 Task: Compose an email with the signature Henry Lee with the subject Confirmation of a payment and the message Could you please provide the required information at the earliest to avoid any further delays? from softage.8@softage.net to softage.9@softage.net Select the numbered list and change the font typography to strikethroughSelect the numbered list and remove the font typography strikethrough Send the email. Finally, move the email from Sent Items to the label Nutrition
Action: Mouse moved to (1076, 64)
Screenshot: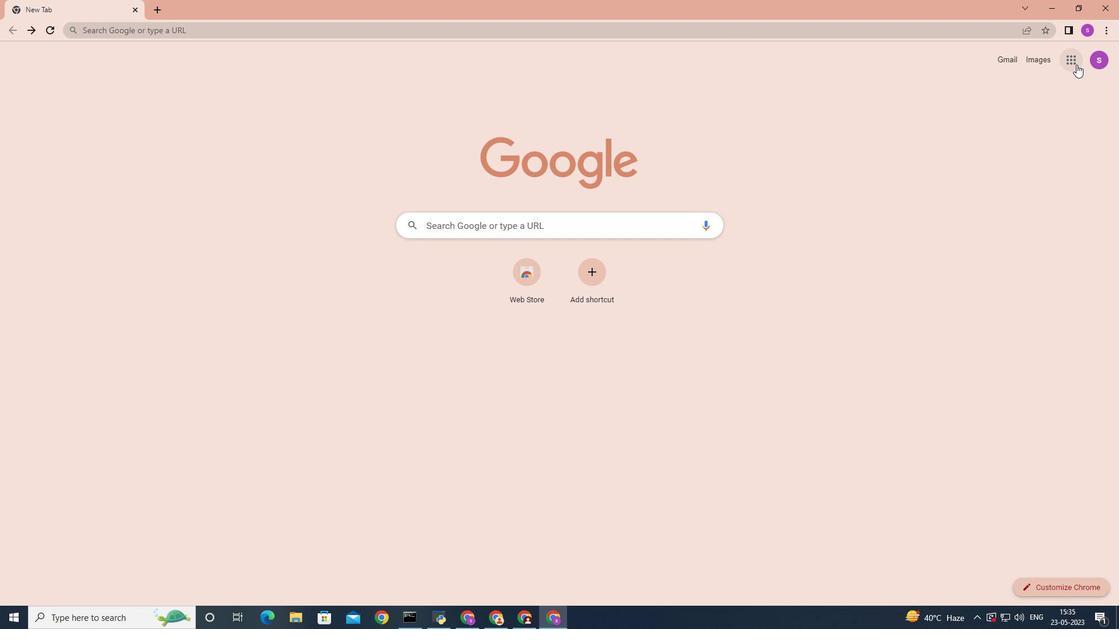 
Action: Mouse pressed left at (1076, 64)
Screenshot: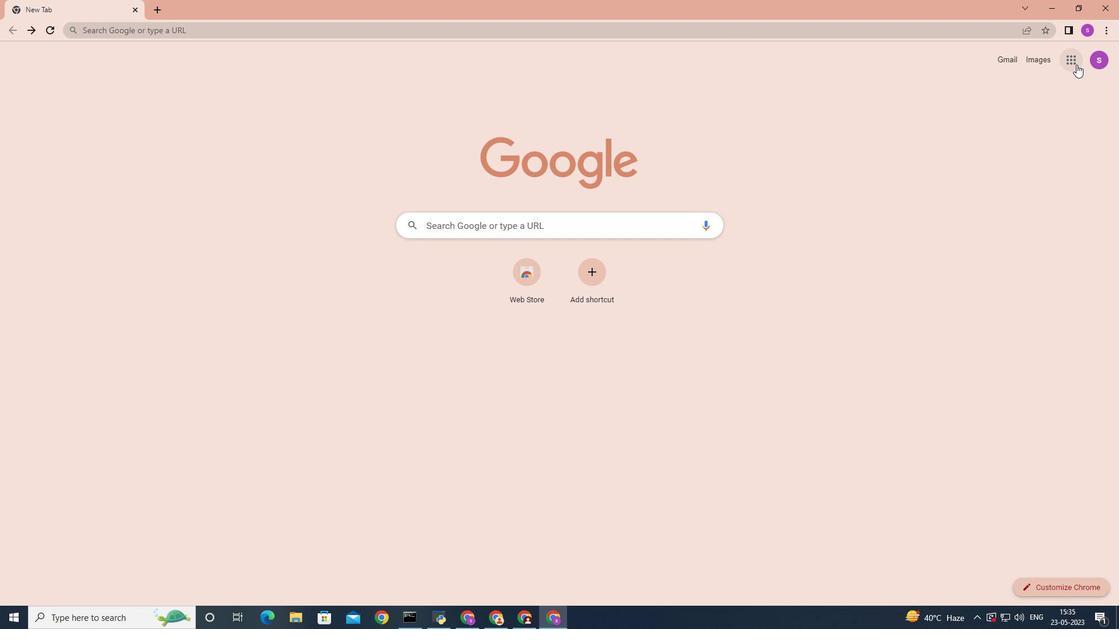 
Action: Mouse moved to (1032, 103)
Screenshot: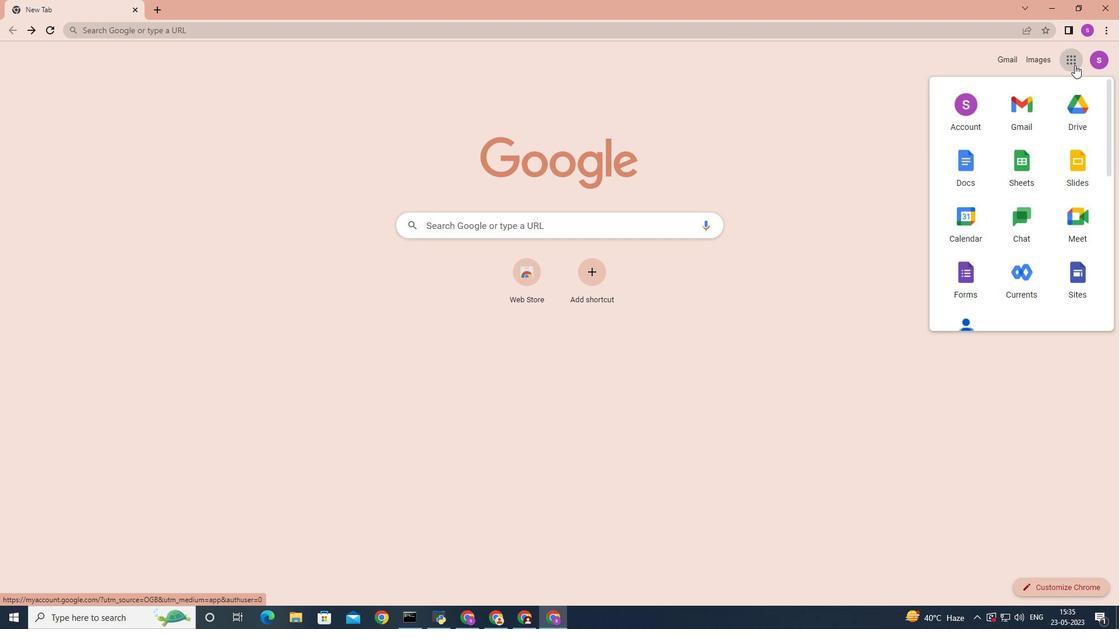 
Action: Mouse pressed left at (1032, 103)
Screenshot: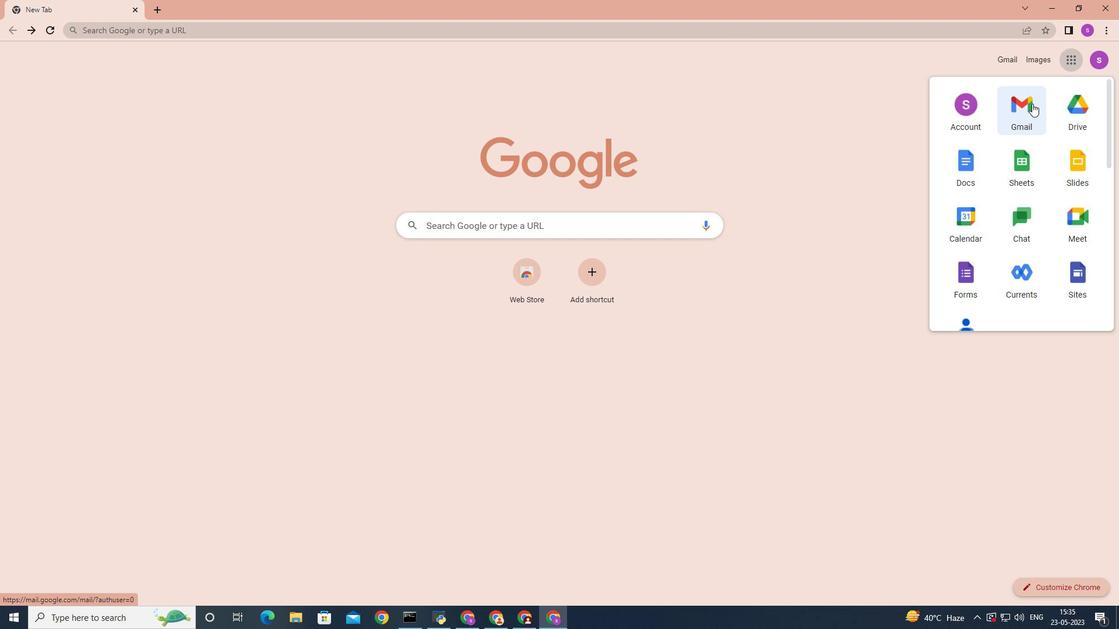 
Action: Mouse moved to (988, 62)
Screenshot: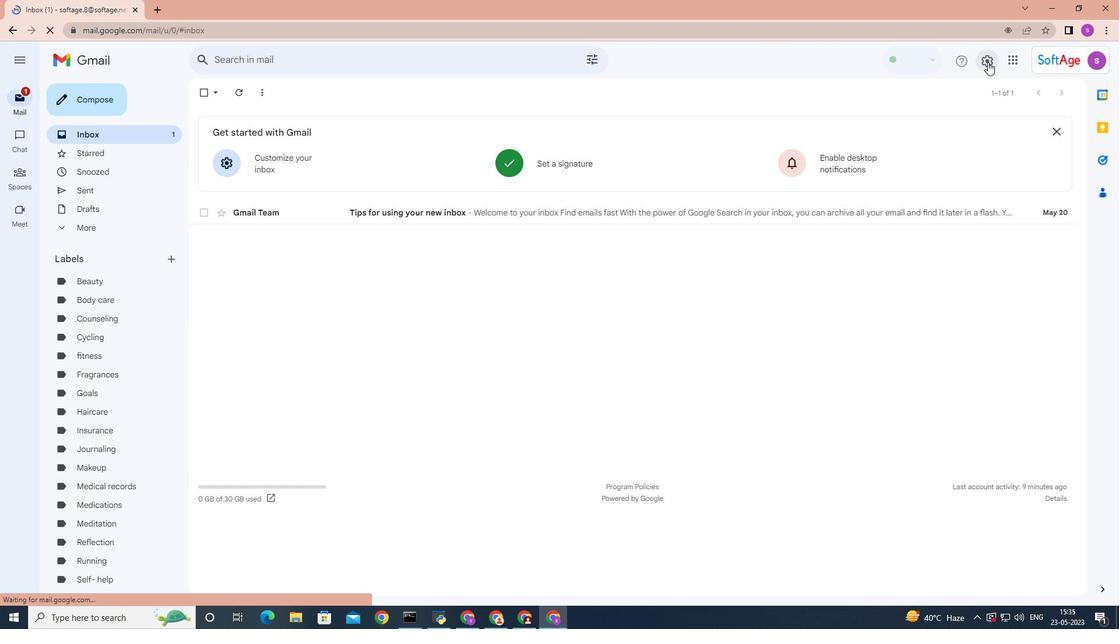 
Action: Mouse pressed left at (988, 62)
Screenshot: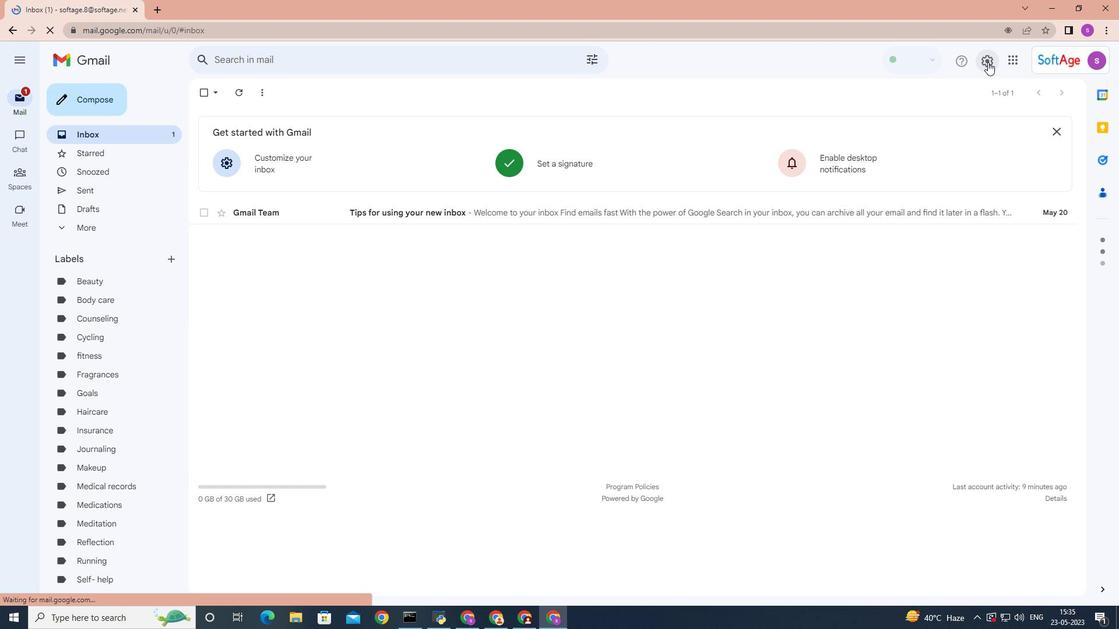
Action: Mouse moved to (1008, 122)
Screenshot: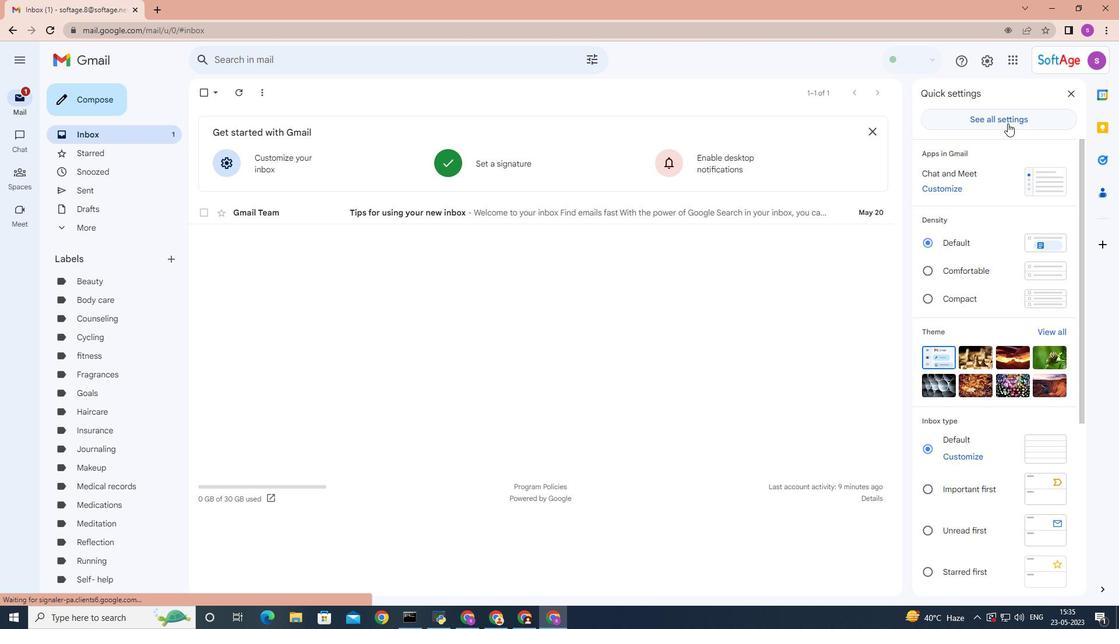 
Action: Mouse pressed left at (1008, 122)
Screenshot: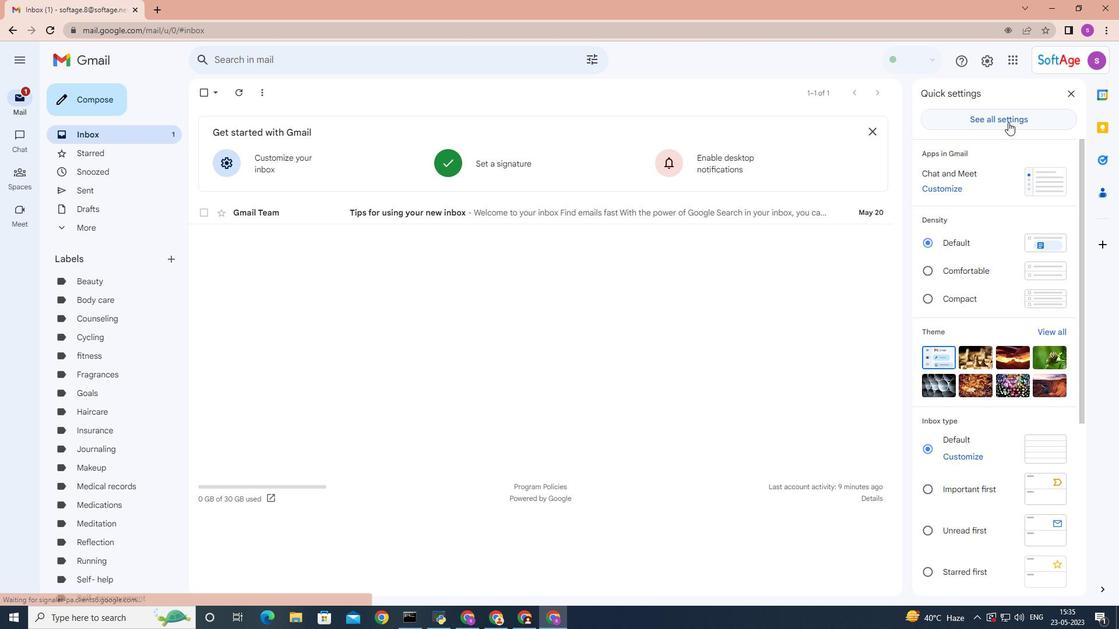 
Action: Mouse moved to (680, 276)
Screenshot: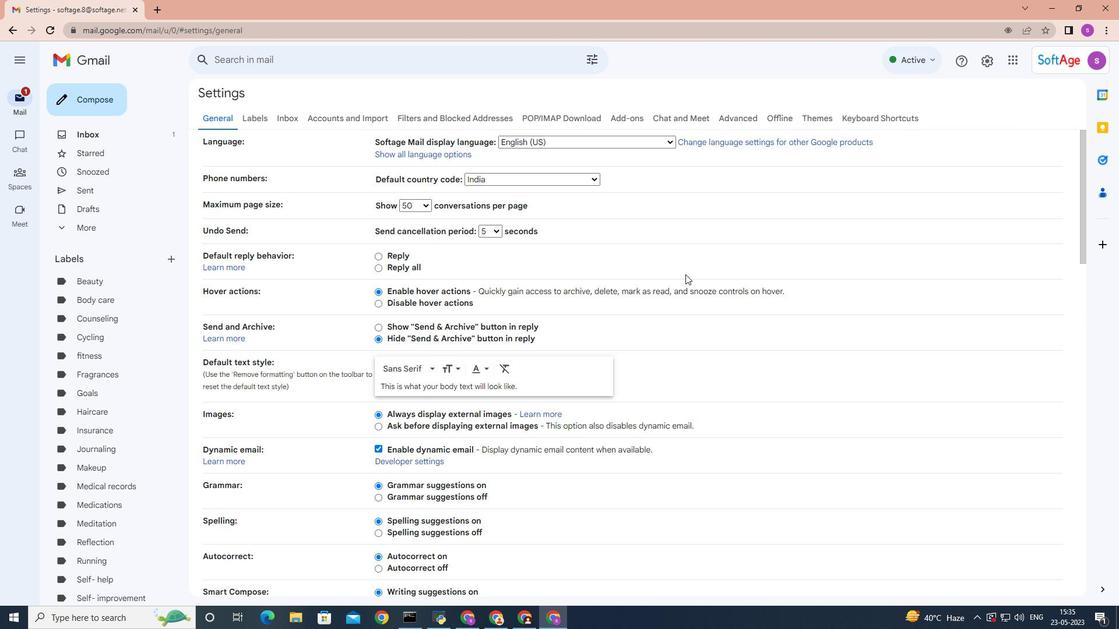 
Action: Mouse scrolled (680, 275) with delta (0, 0)
Screenshot: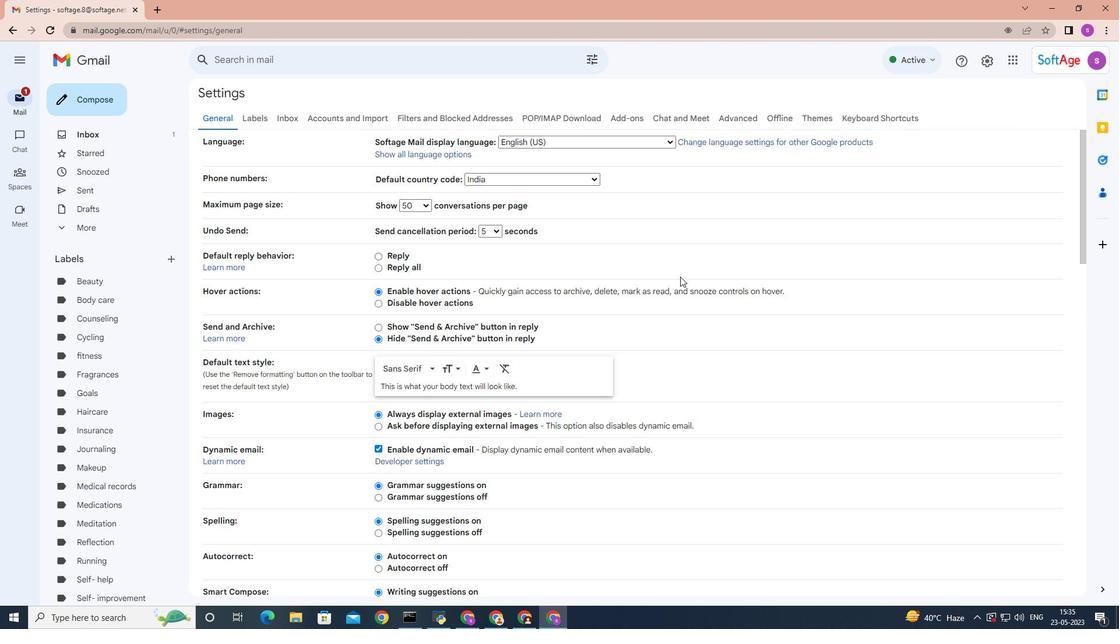 
Action: Mouse moved to (680, 276)
Screenshot: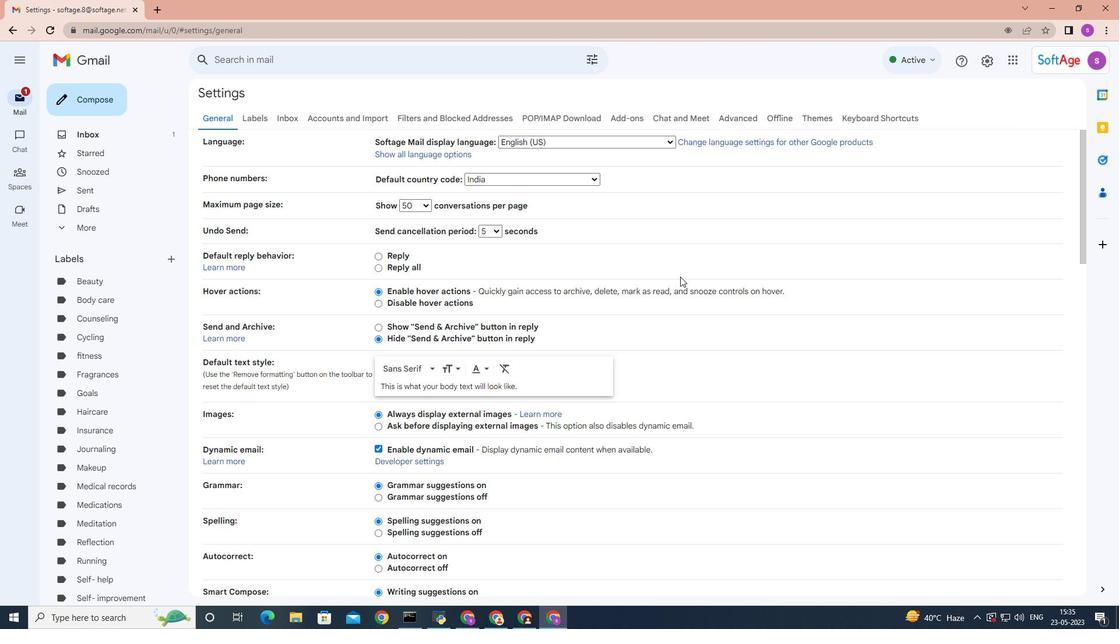 
Action: Mouse scrolled (680, 275) with delta (0, 0)
Screenshot: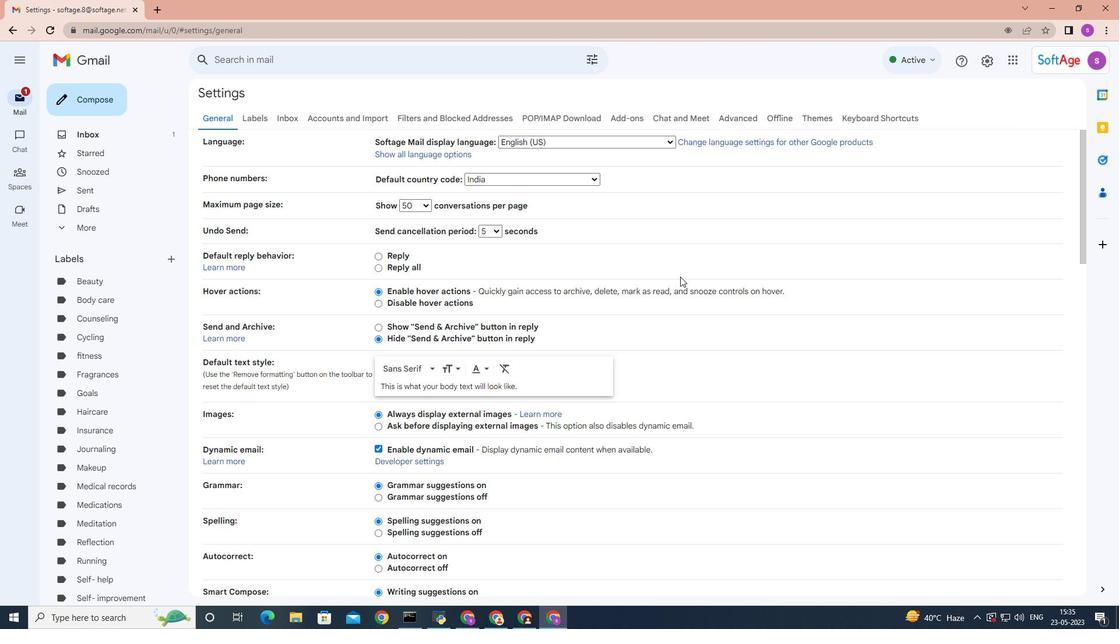 
Action: Mouse moved to (680, 276)
Screenshot: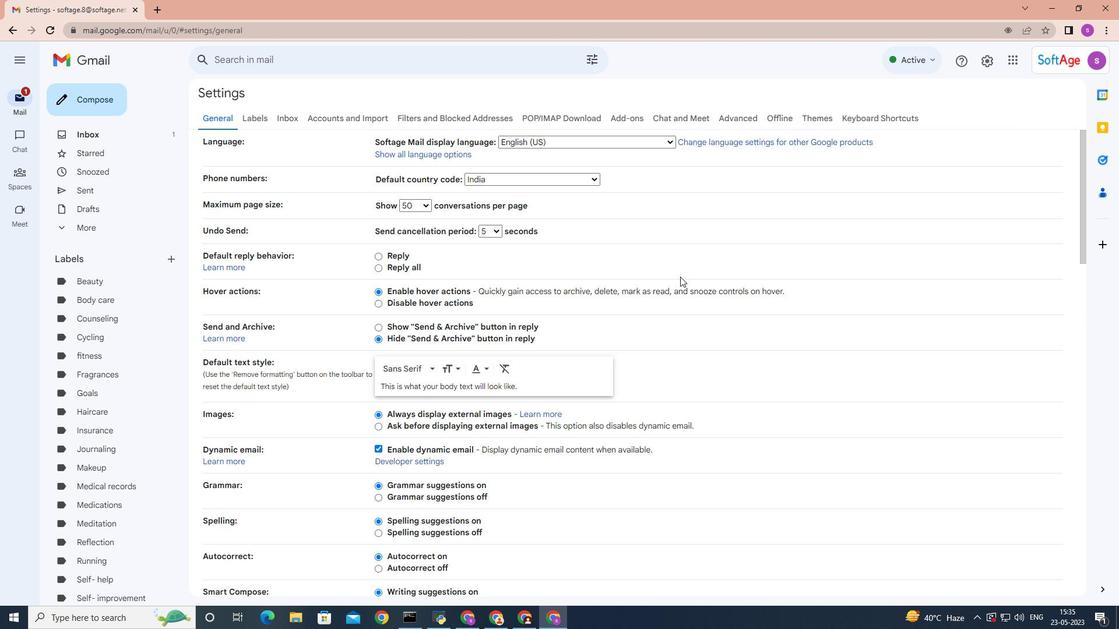 
Action: Mouse scrolled (680, 275) with delta (0, 0)
Screenshot: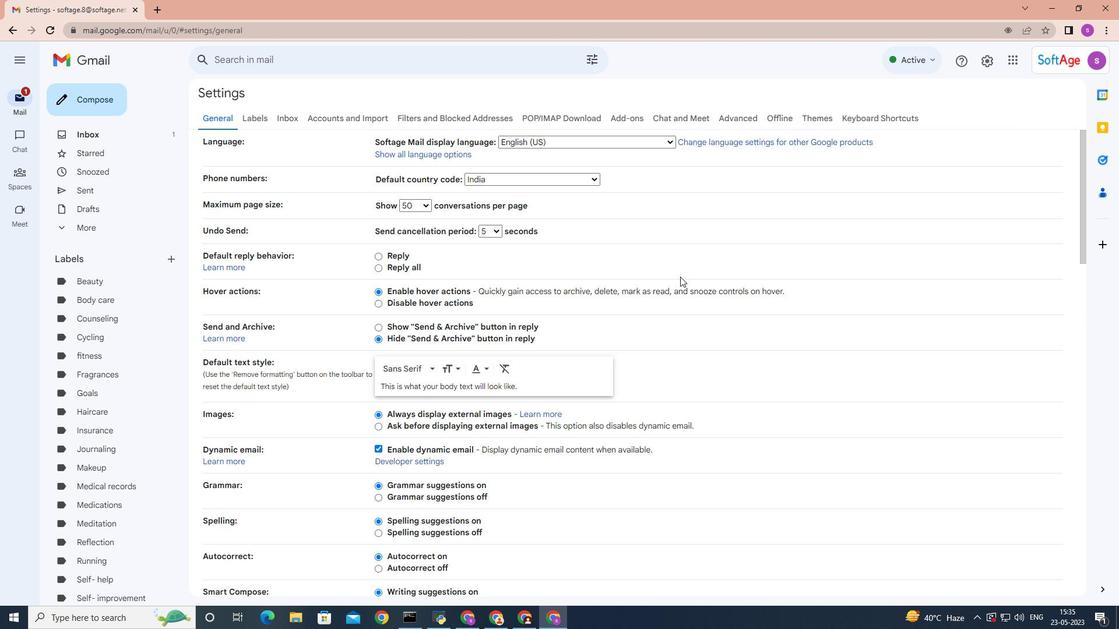 
Action: Mouse scrolled (680, 275) with delta (0, 0)
Screenshot: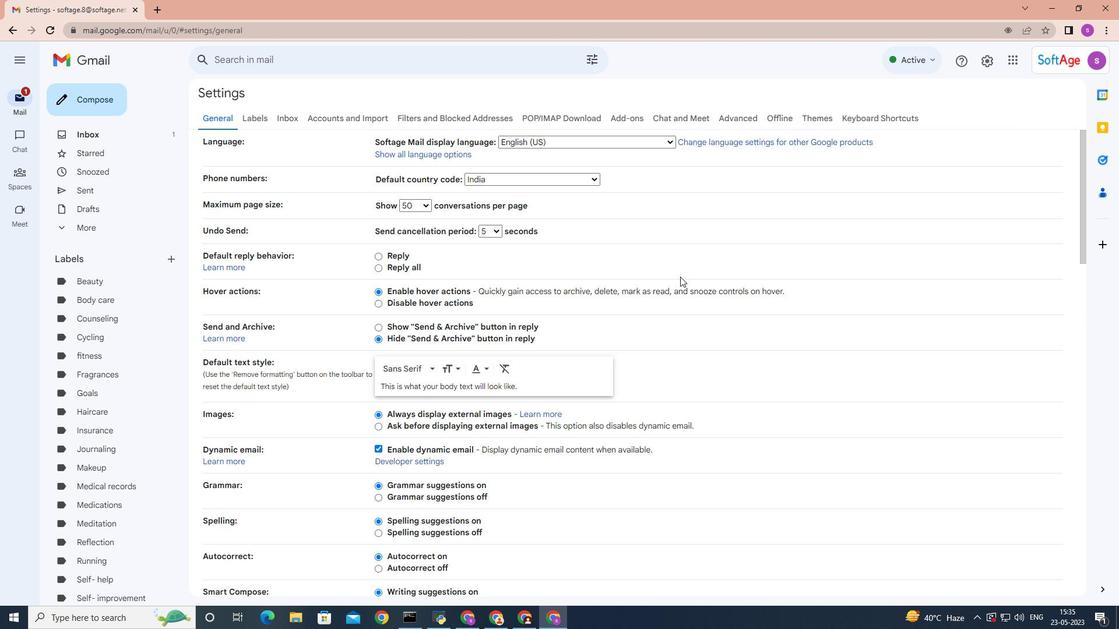 
Action: Mouse moved to (681, 275)
Screenshot: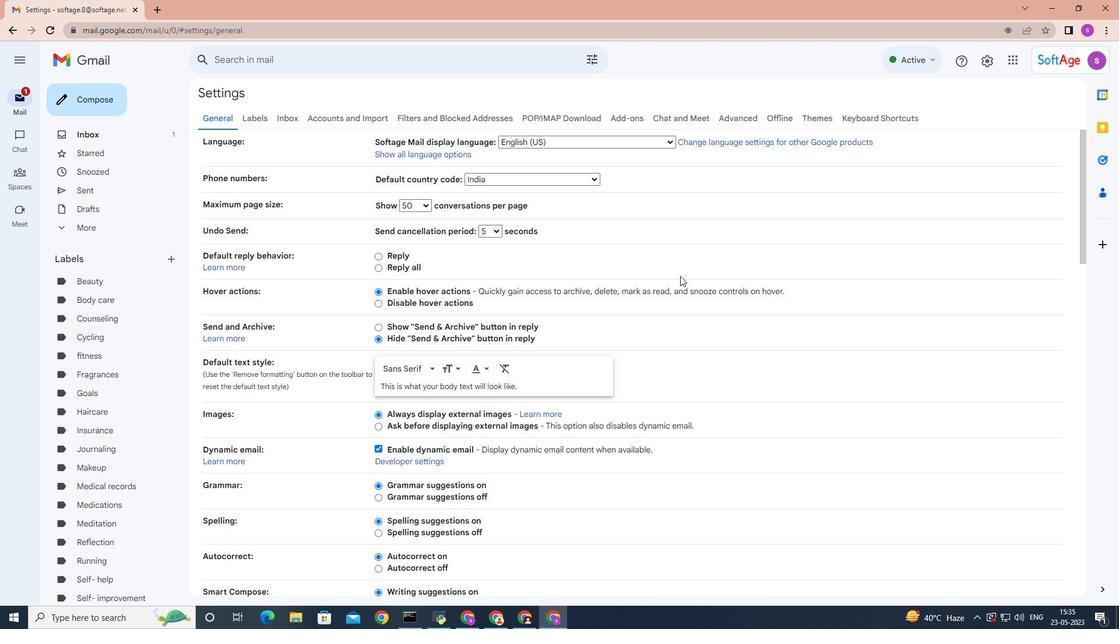 
Action: Mouse scrolled (681, 275) with delta (0, 0)
Screenshot: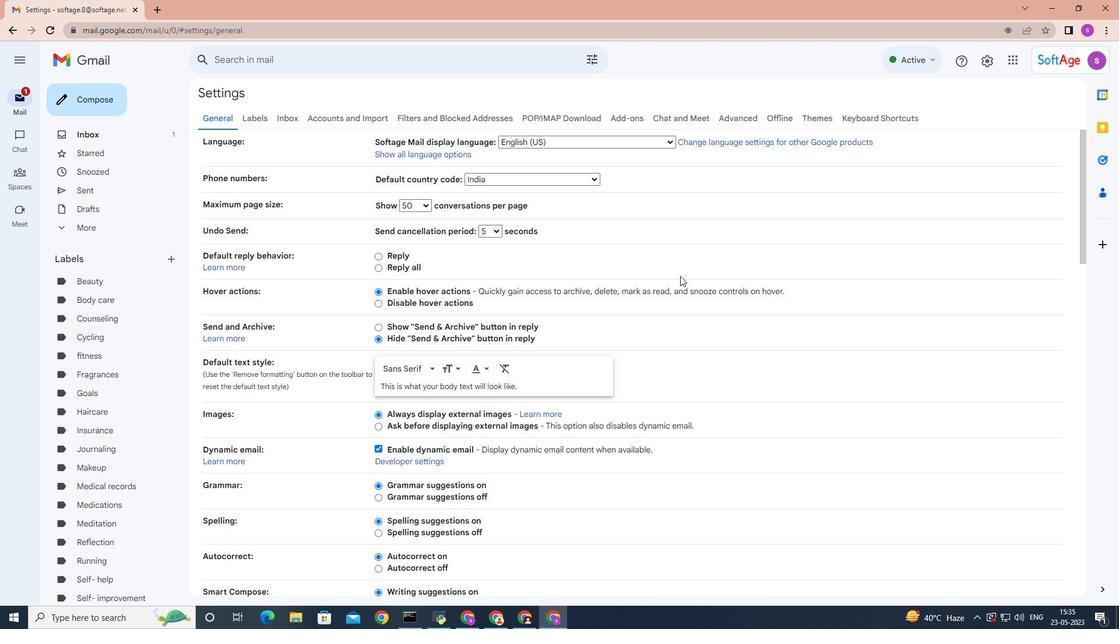 
Action: Mouse moved to (683, 274)
Screenshot: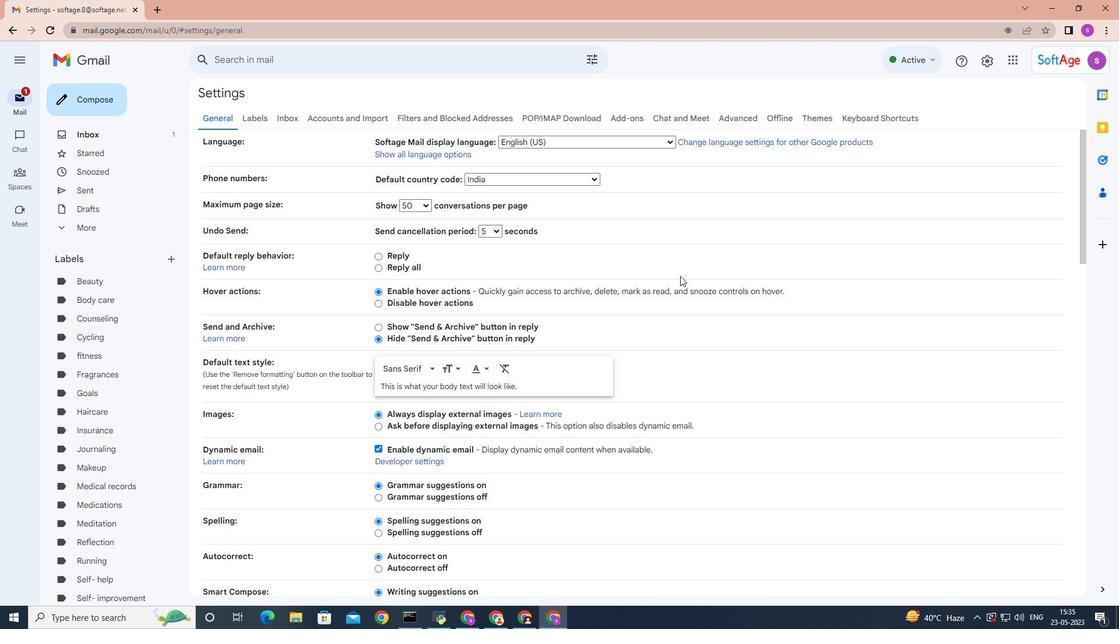 
Action: Mouse scrolled (683, 273) with delta (0, 0)
Screenshot: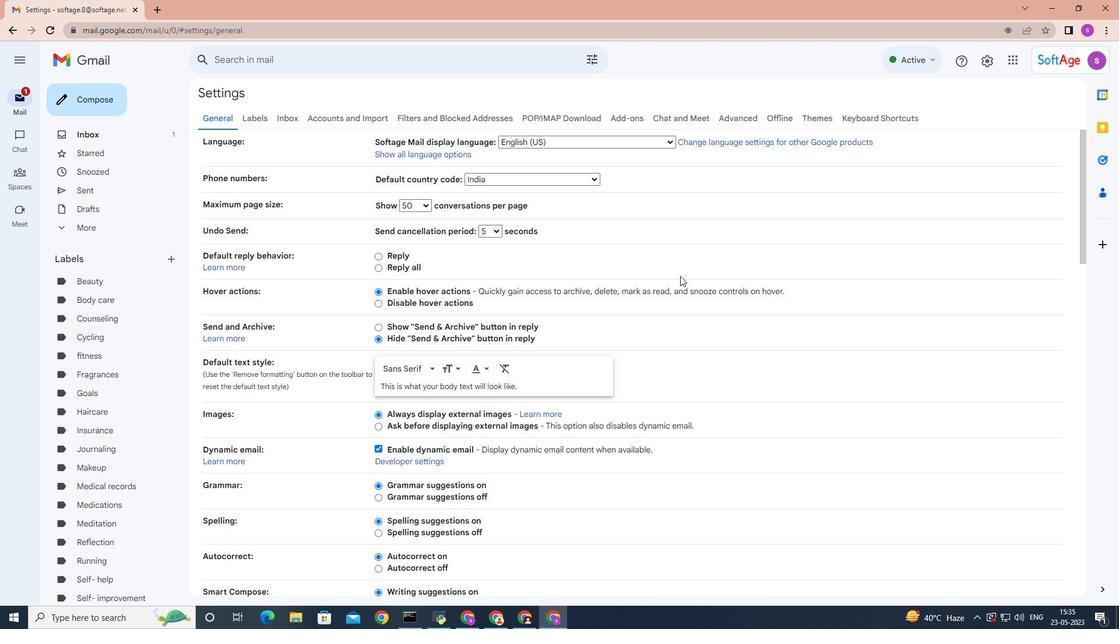 
Action: Mouse moved to (685, 271)
Screenshot: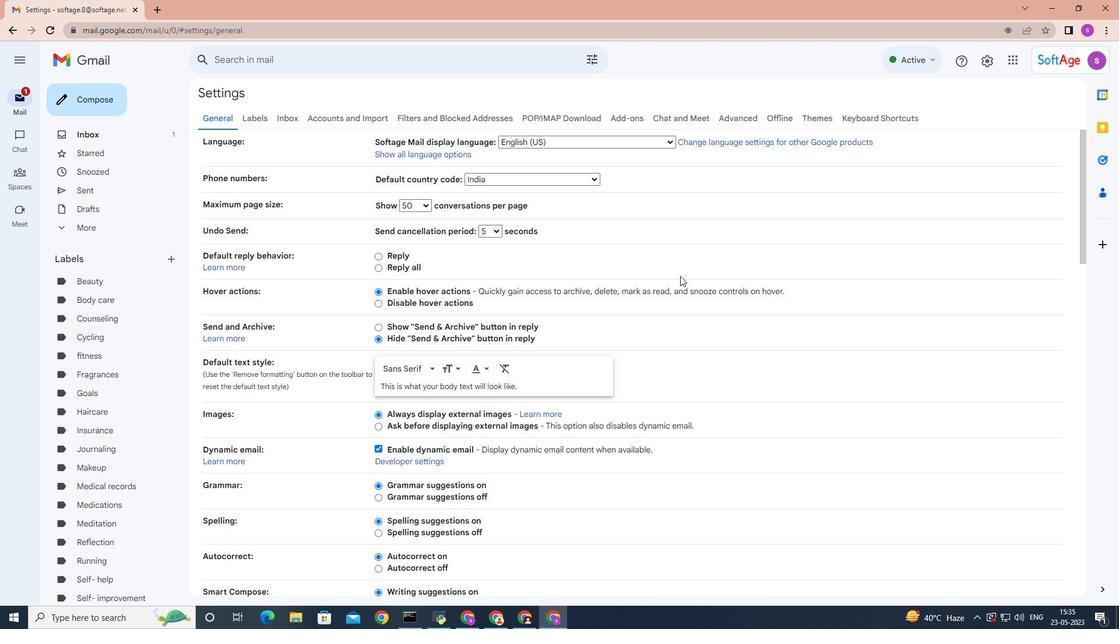 
Action: Mouse scrolled (685, 270) with delta (0, 0)
Screenshot: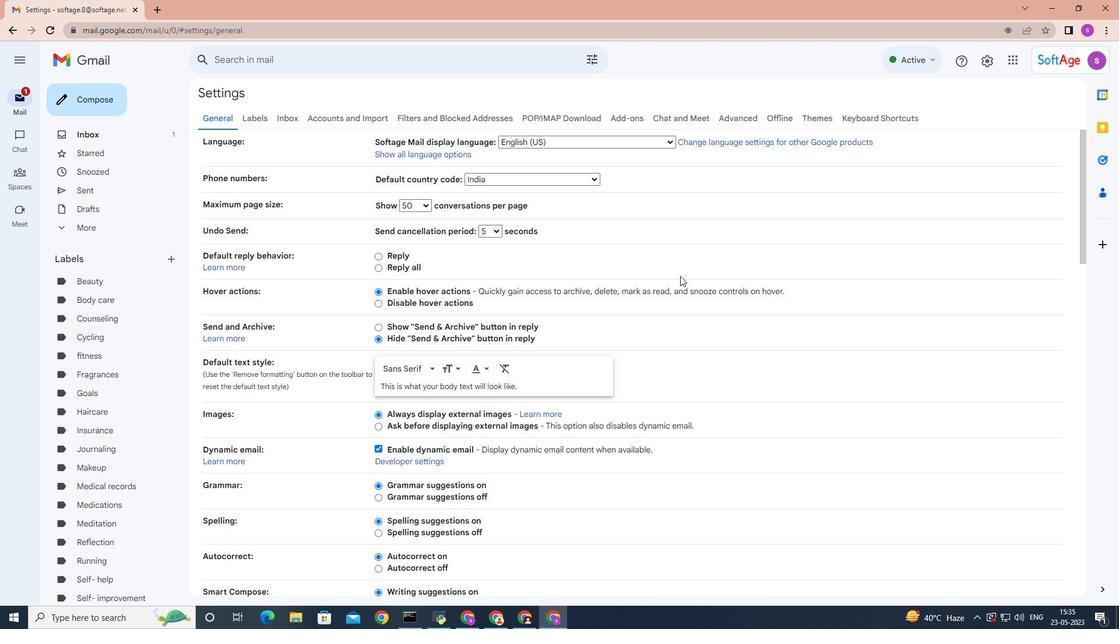 
Action: Mouse moved to (685, 267)
Screenshot: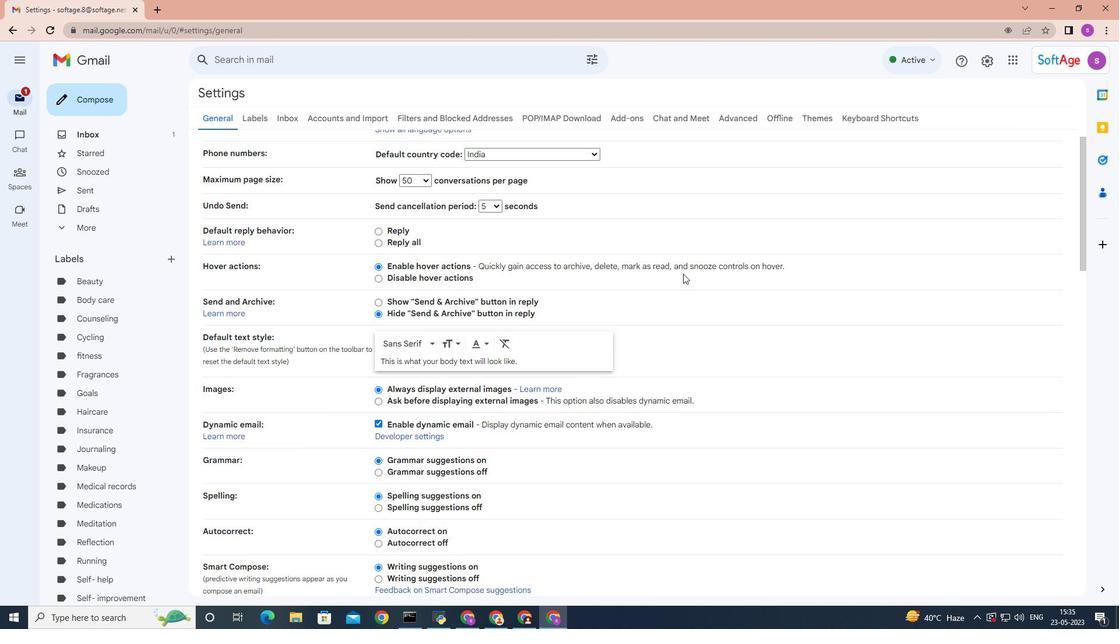 
Action: Mouse scrolled (685, 267) with delta (0, 0)
Screenshot: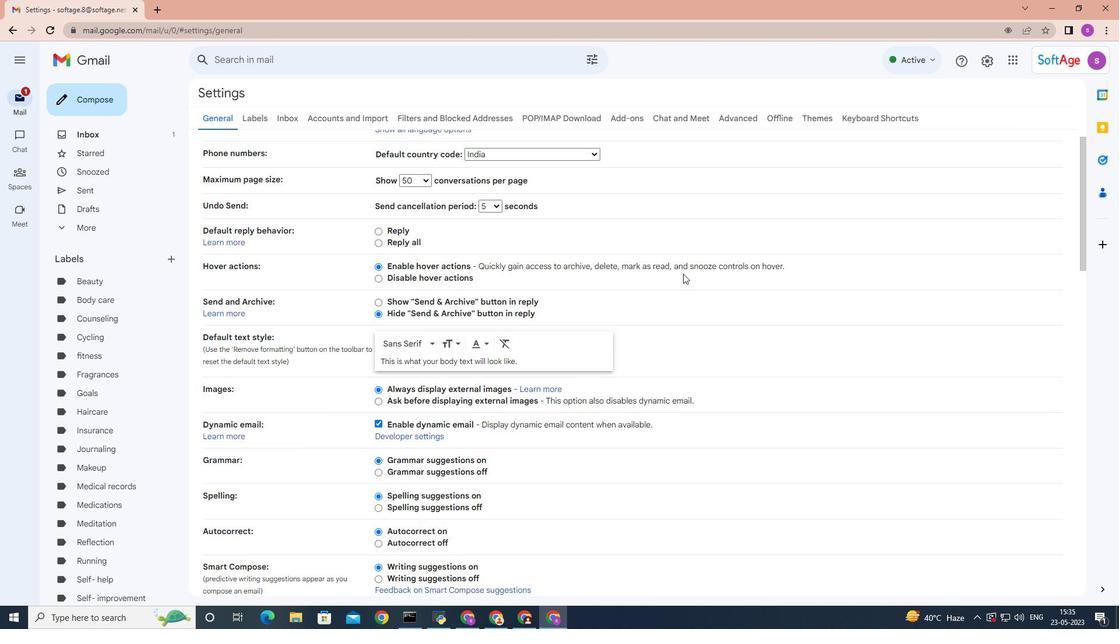 
Action: Mouse moved to (687, 263)
Screenshot: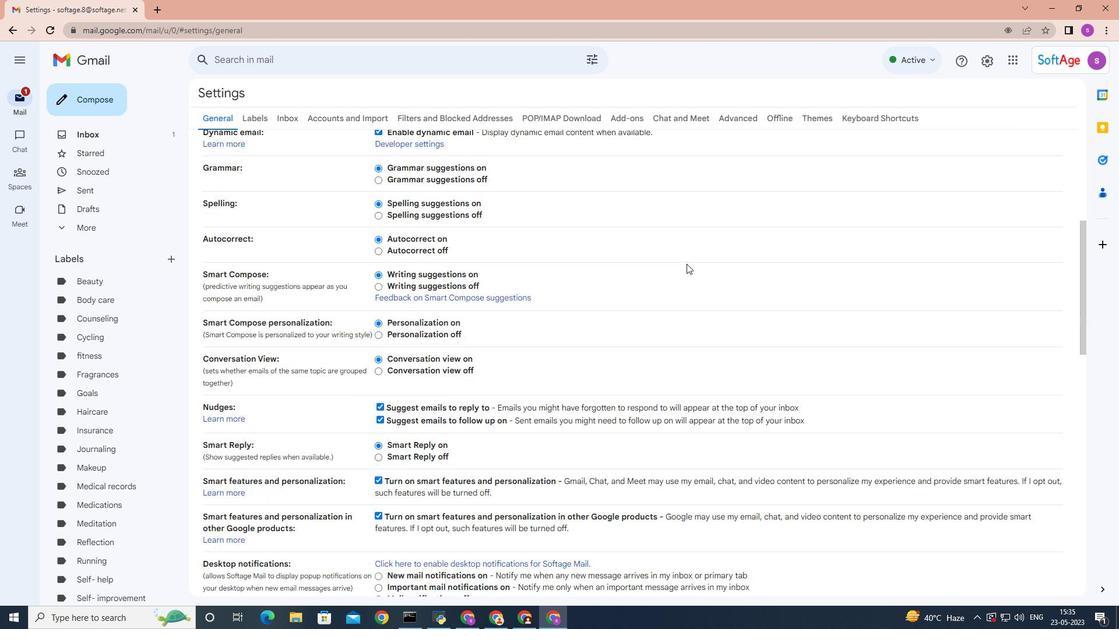 
Action: Mouse scrolled (687, 263) with delta (0, 0)
Screenshot: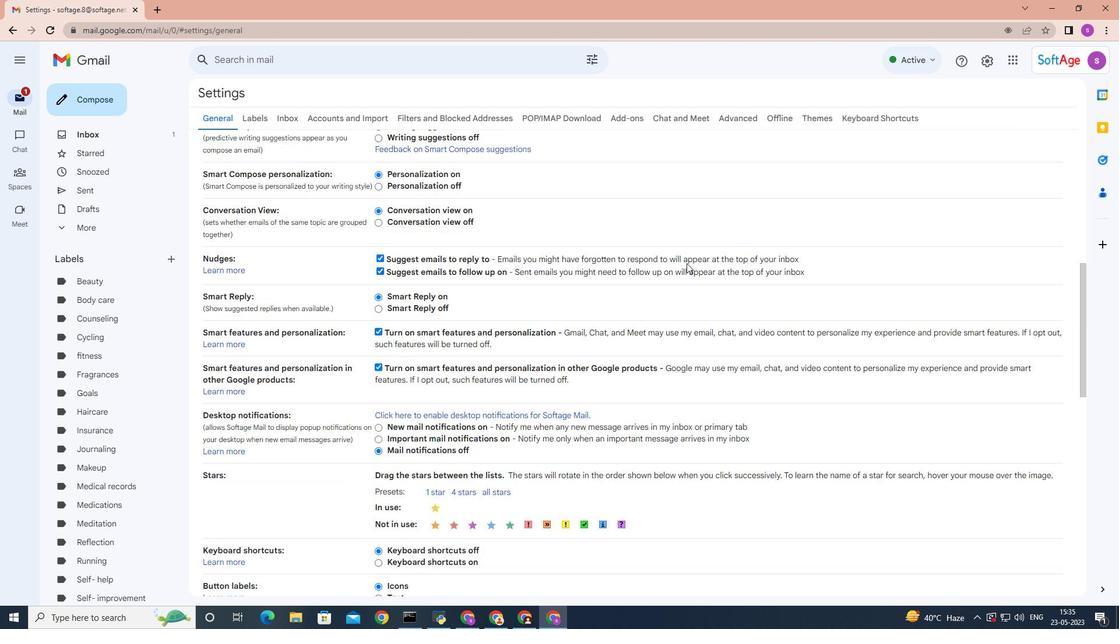 
Action: Mouse scrolled (687, 263) with delta (0, 0)
Screenshot: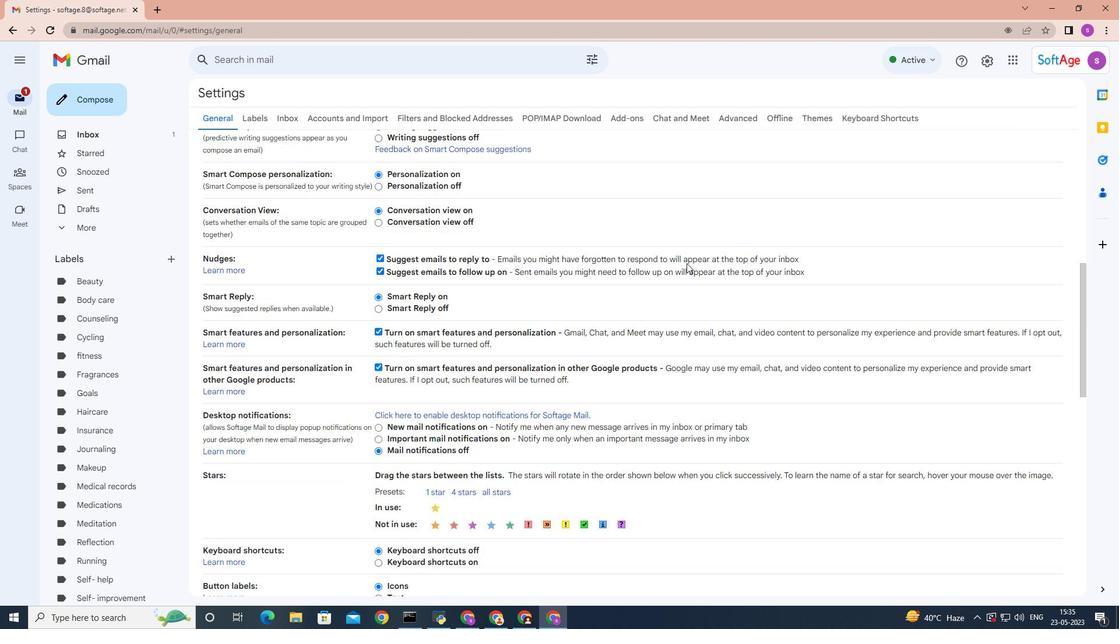 
Action: Mouse scrolled (687, 263) with delta (0, 0)
Screenshot: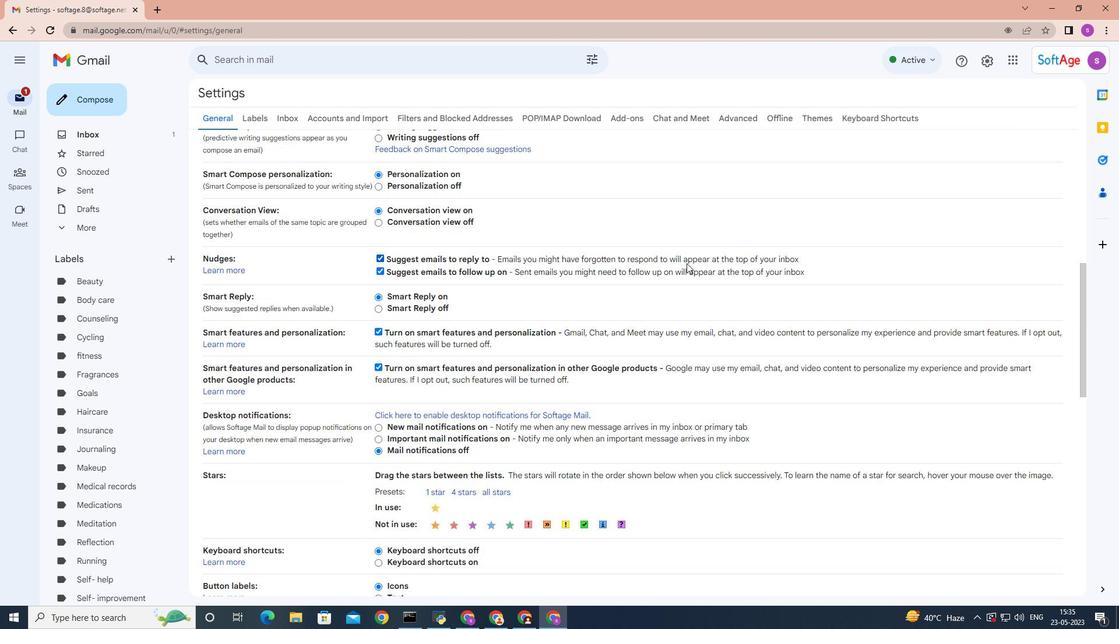 
Action: Mouse scrolled (687, 263) with delta (0, 0)
Screenshot: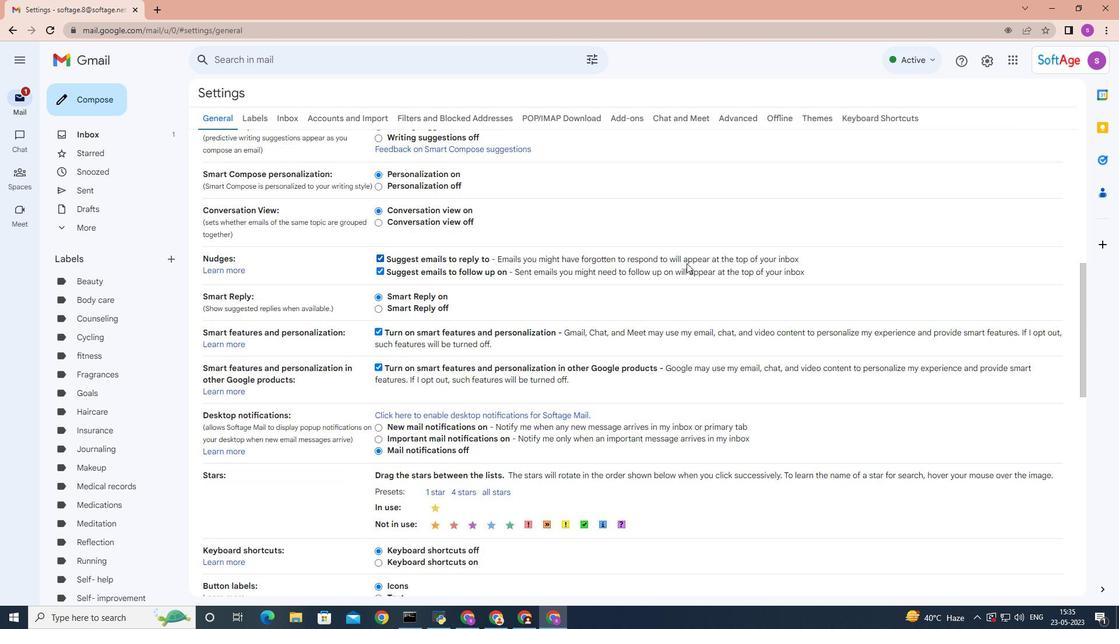 
Action: Mouse moved to (687, 263)
Screenshot: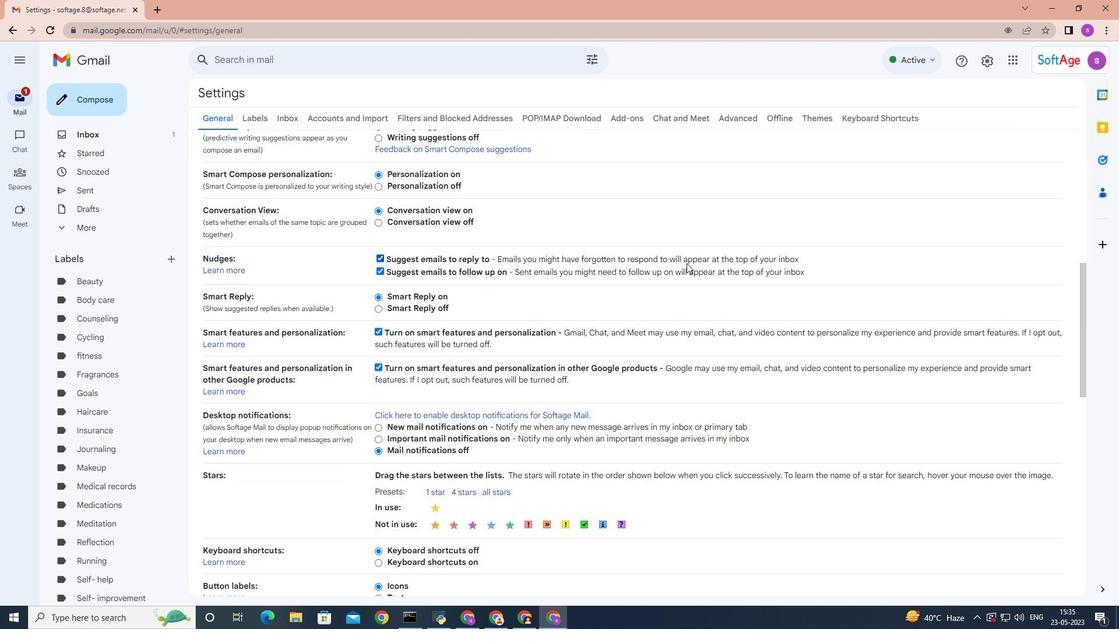
Action: Mouse scrolled (687, 263) with delta (0, 0)
Screenshot: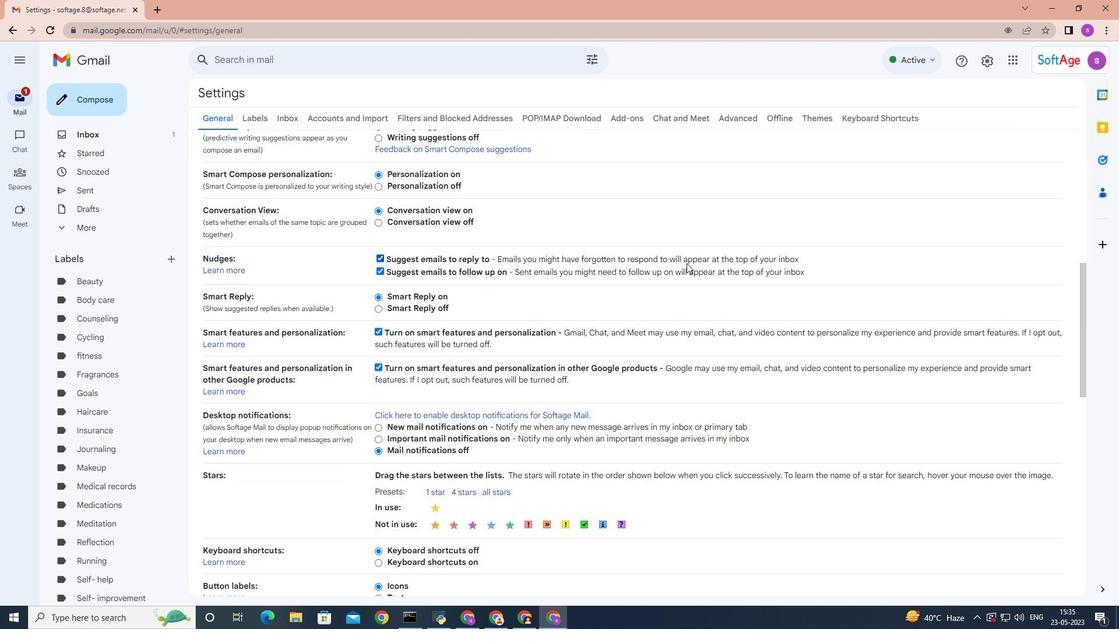 
Action: Mouse moved to (484, 420)
Screenshot: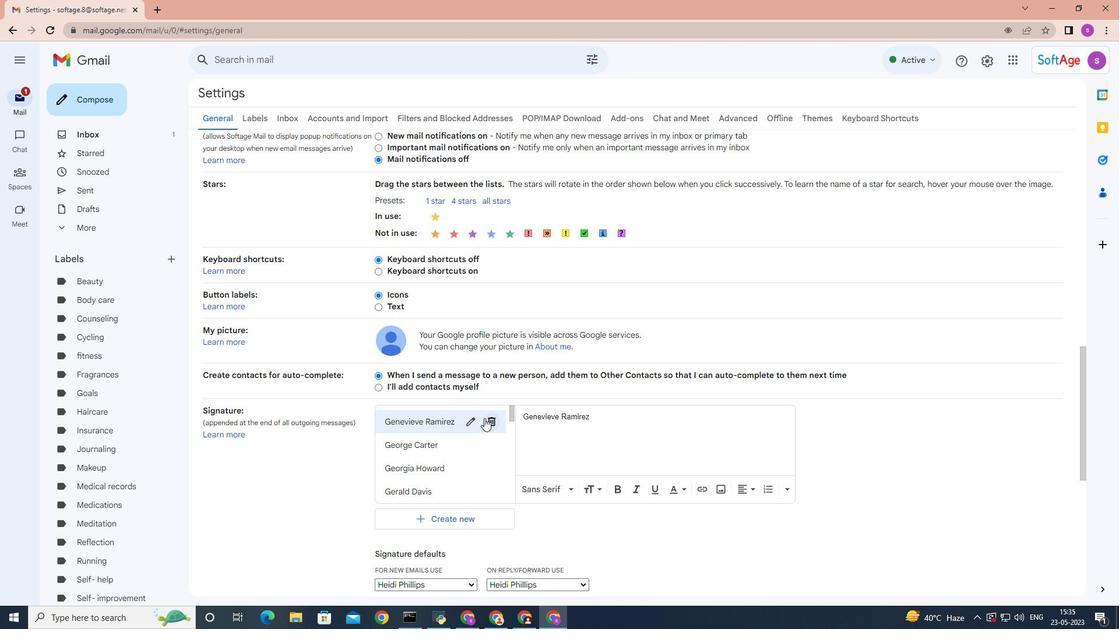 
Action: Mouse scrolled (484, 419) with delta (0, 0)
Screenshot: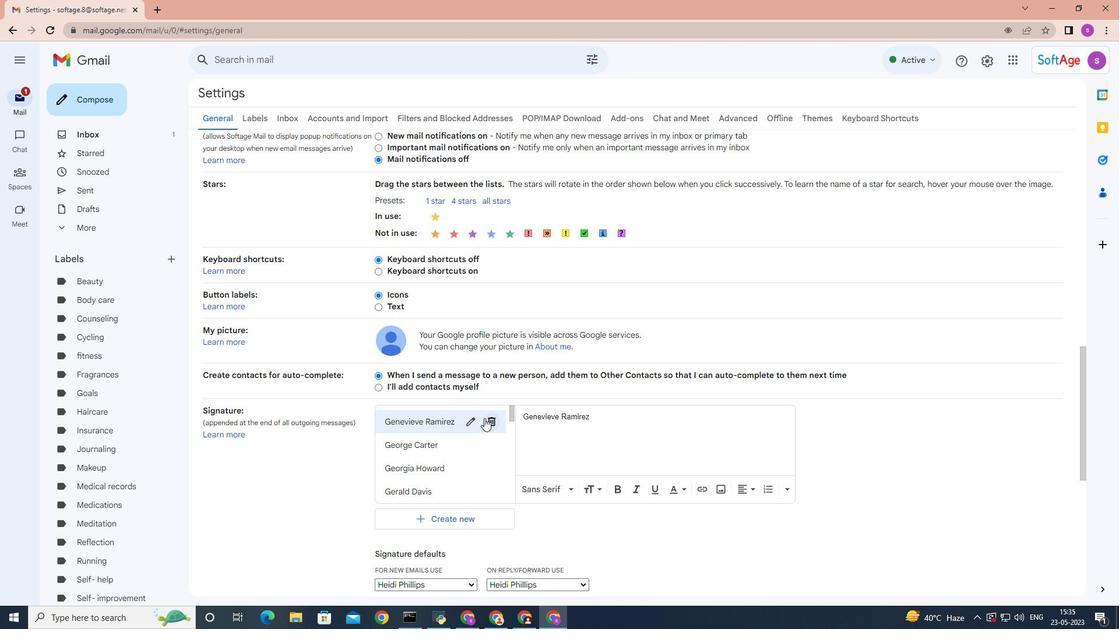 
Action: Mouse moved to (484, 420)
Screenshot: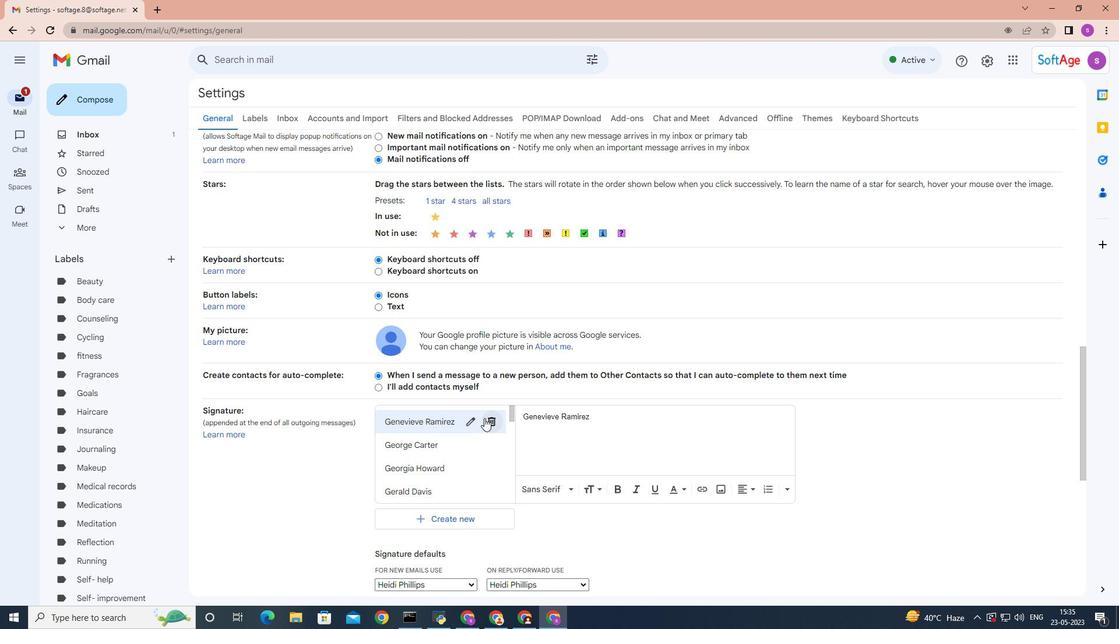 
Action: Mouse scrolled (484, 419) with delta (0, 0)
Screenshot: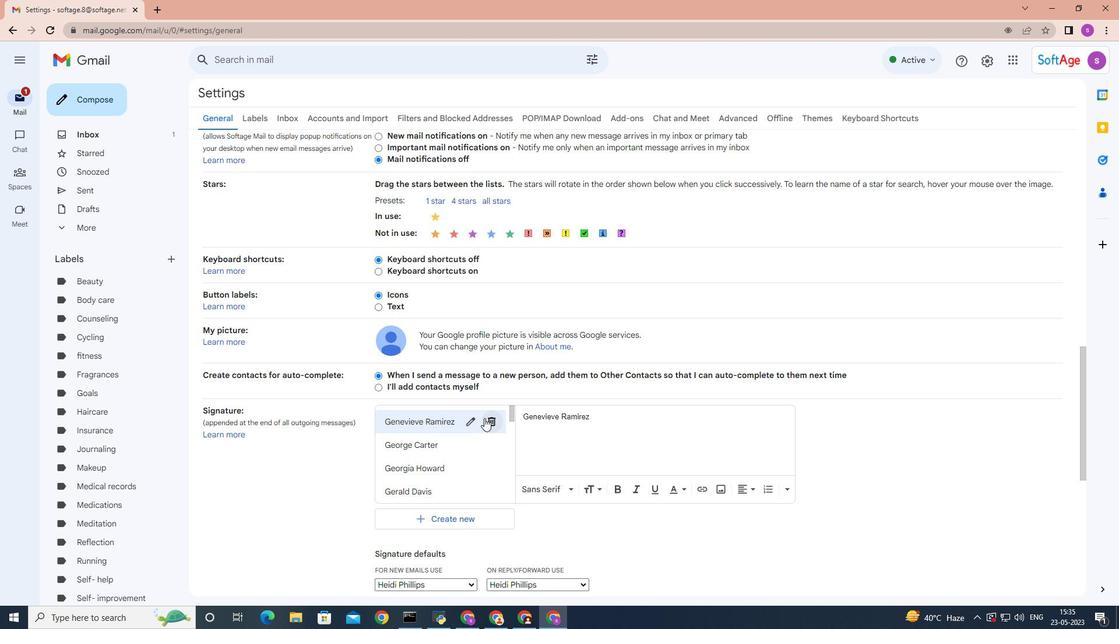 
Action: Mouse moved to (495, 481)
Screenshot: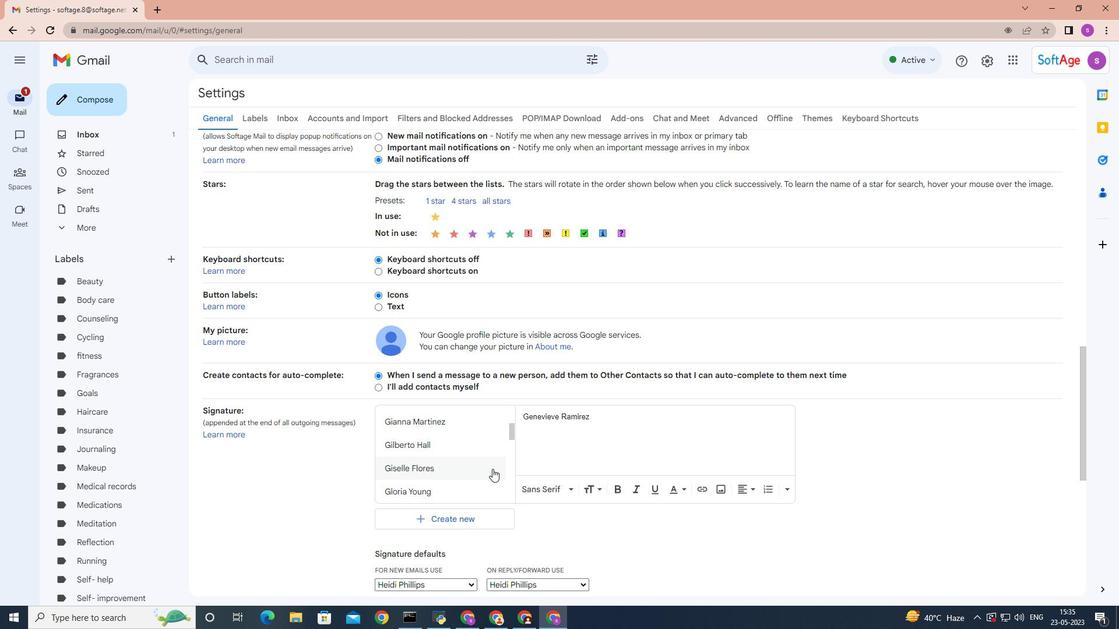 
Action: Mouse scrolled (495, 480) with delta (0, 0)
Screenshot: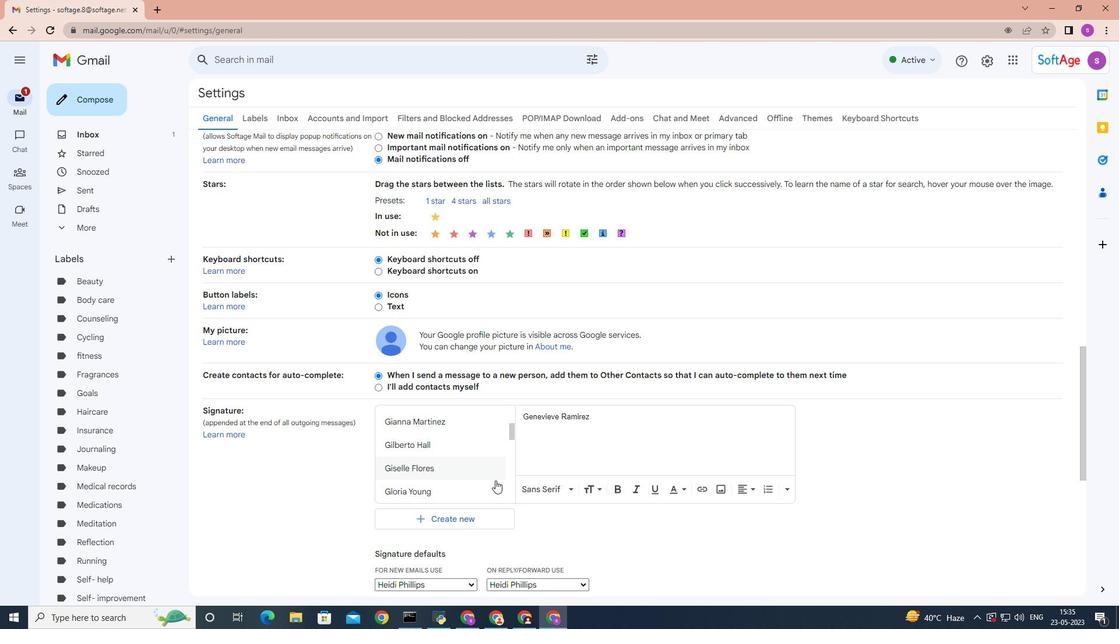 
Action: Mouse moved to (495, 480)
Screenshot: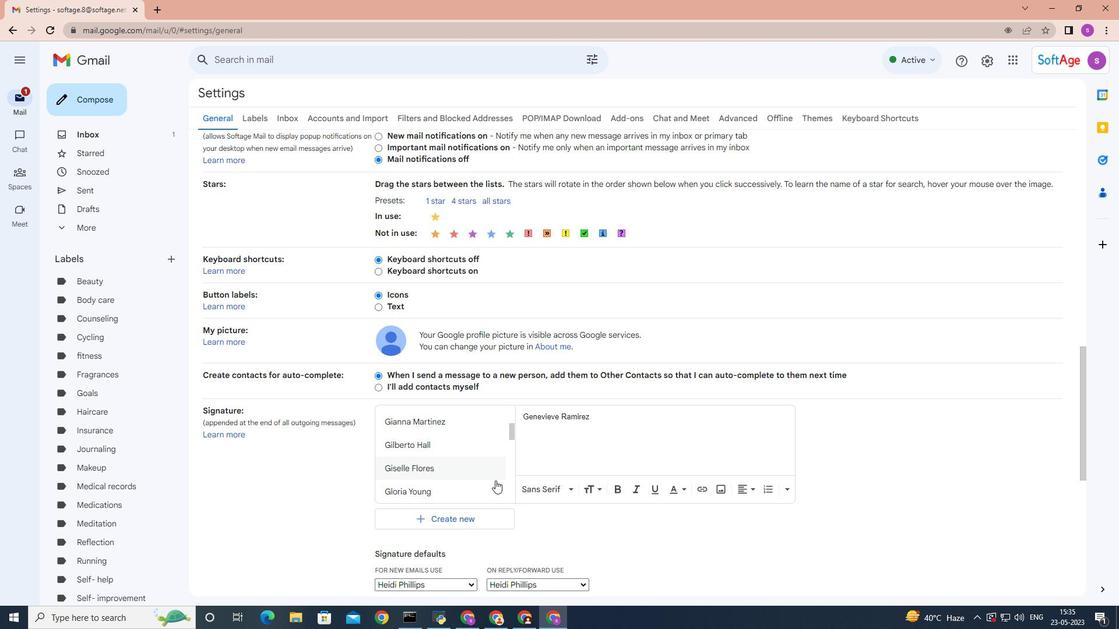 
Action: Mouse scrolled (495, 479) with delta (0, 0)
Screenshot: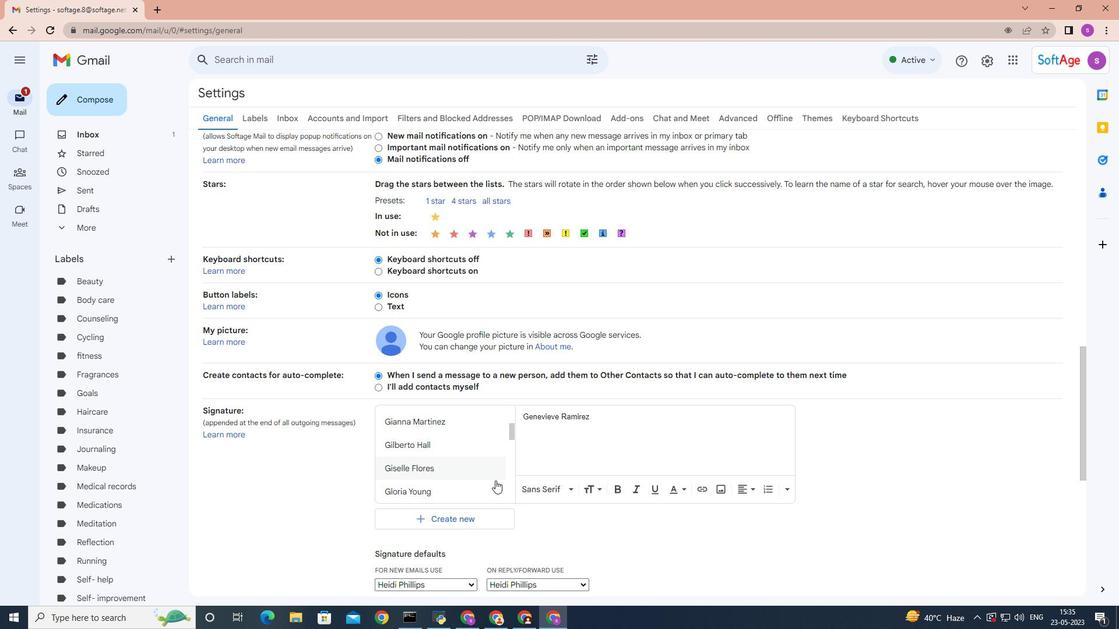 
Action: Mouse moved to (488, 471)
Screenshot: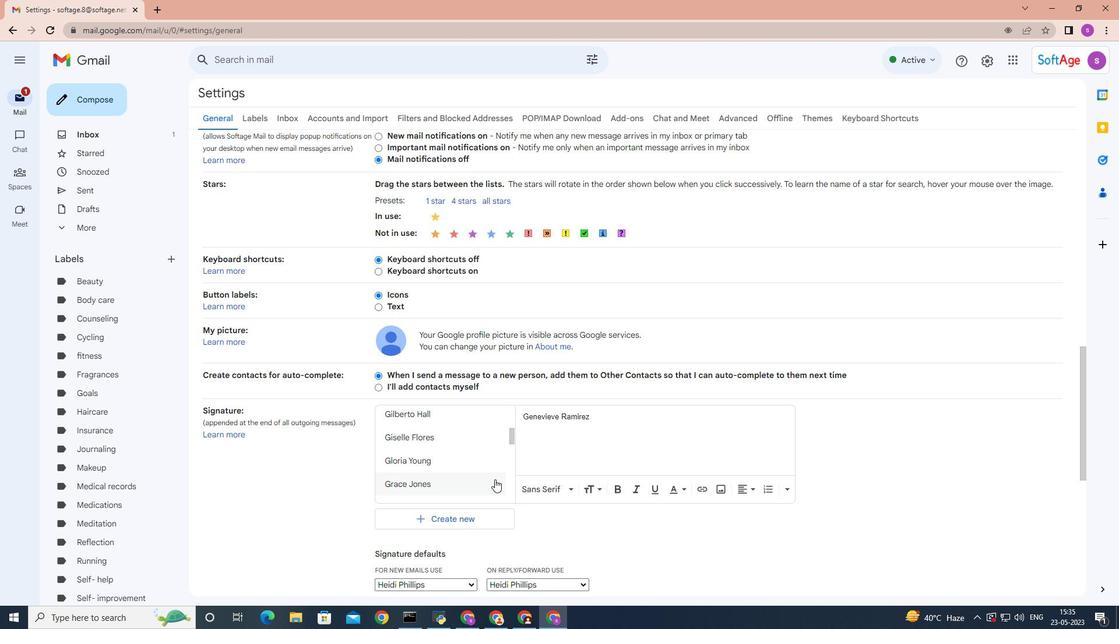 
Action: Mouse scrolled (494, 478) with delta (0, 0)
Screenshot: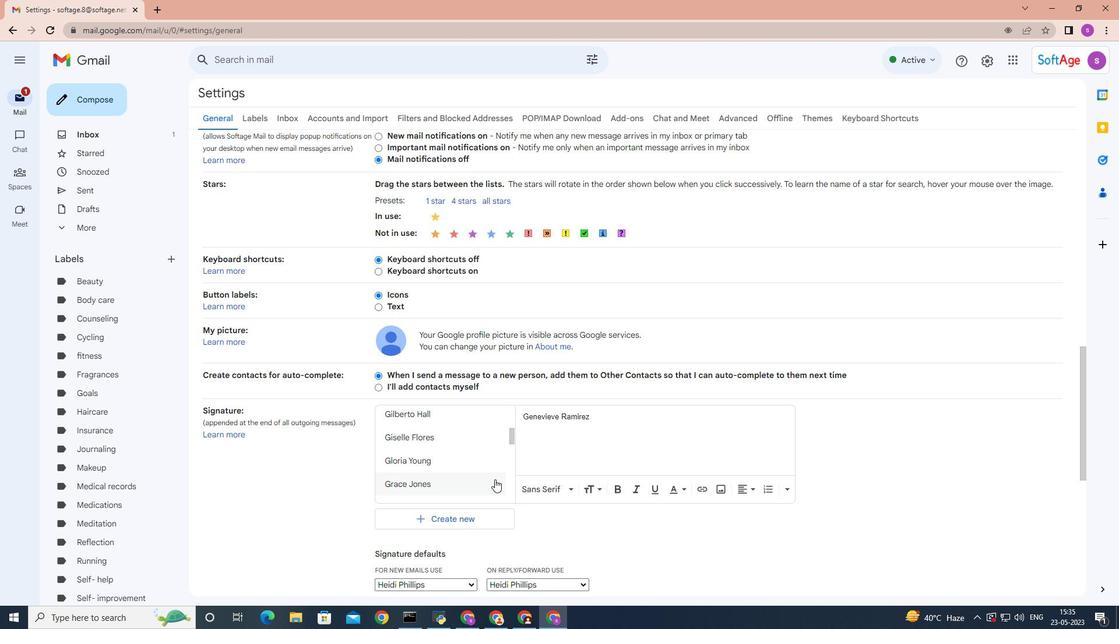 
Action: Mouse moved to (479, 517)
Screenshot: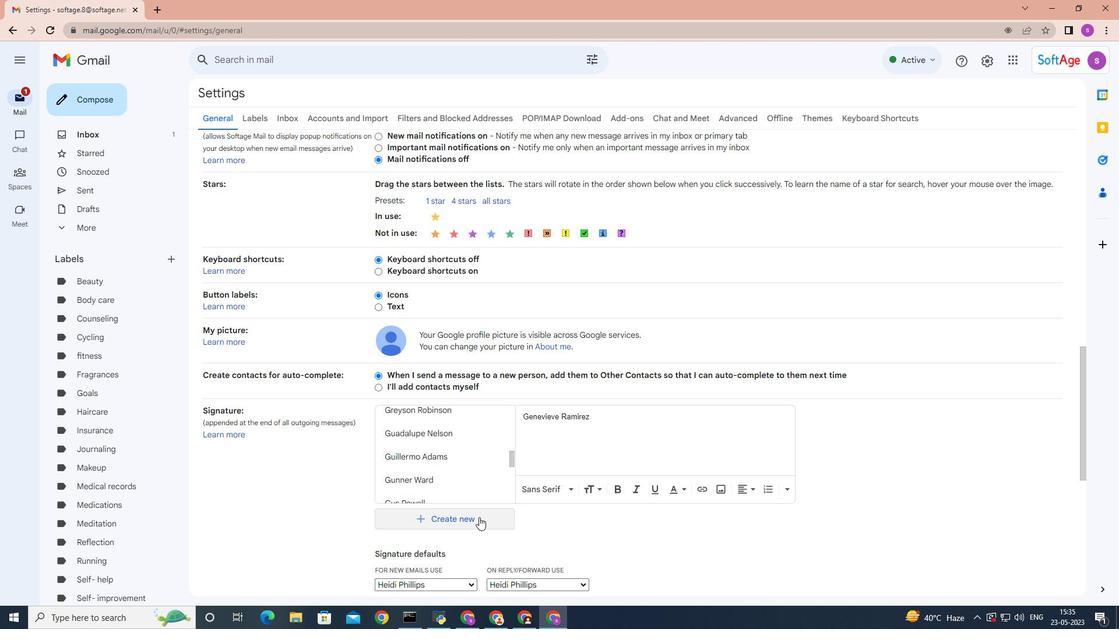 
Action: Mouse pressed left at (479, 517)
Screenshot: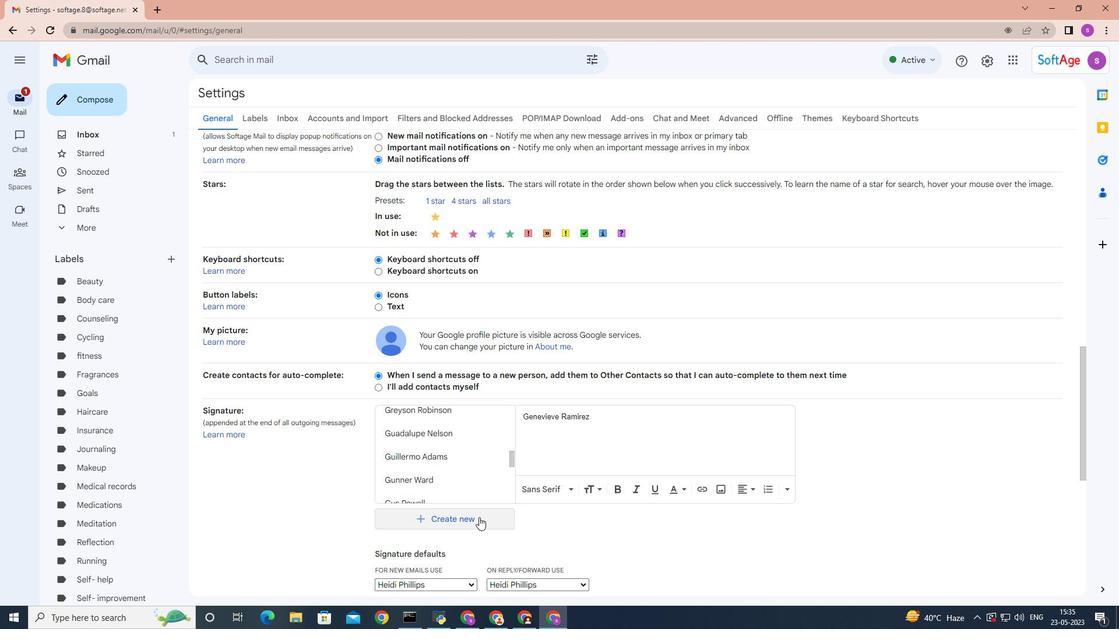 
Action: Mouse moved to (499, 434)
Screenshot: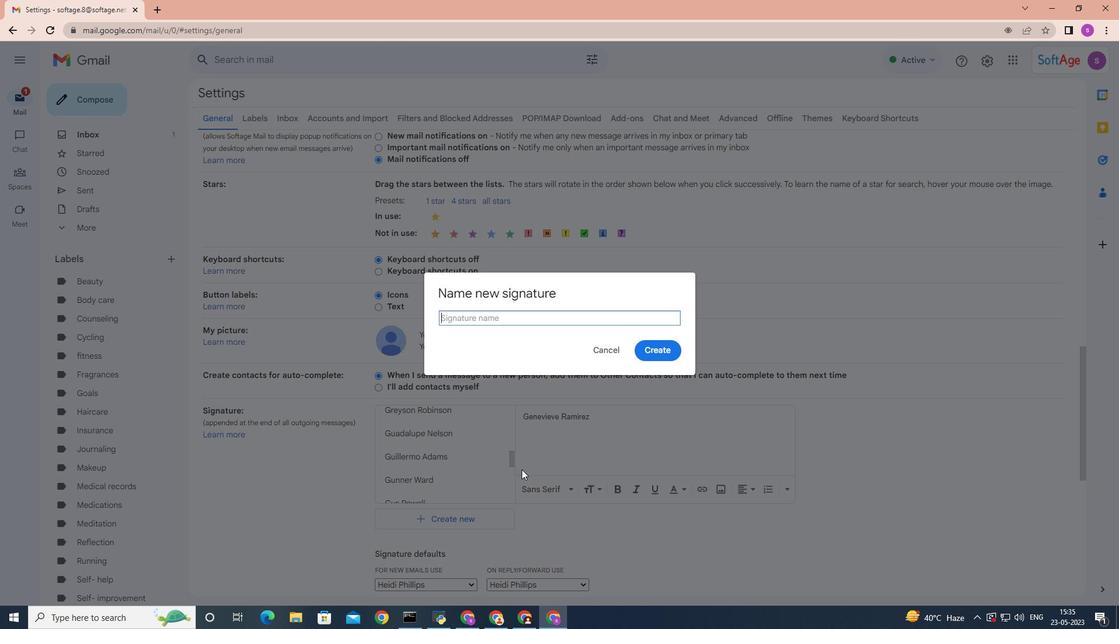 
Action: Key pressed <Key.shift>Henry<Key.space><Key.shift>Lee
Screenshot: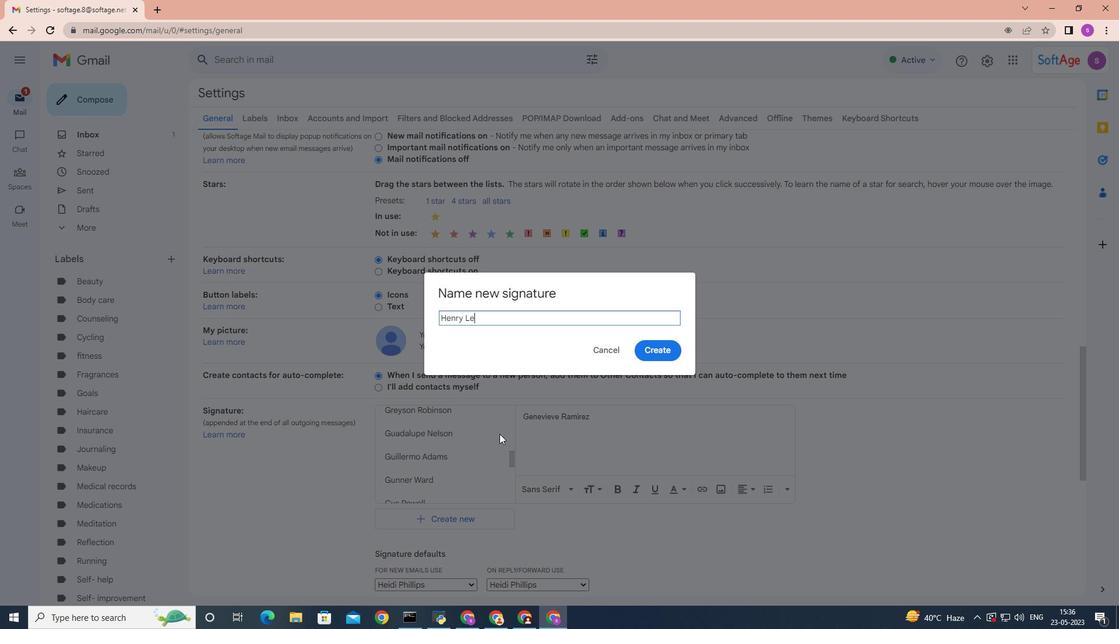 
Action: Mouse moved to (671, 356)
Screenshot: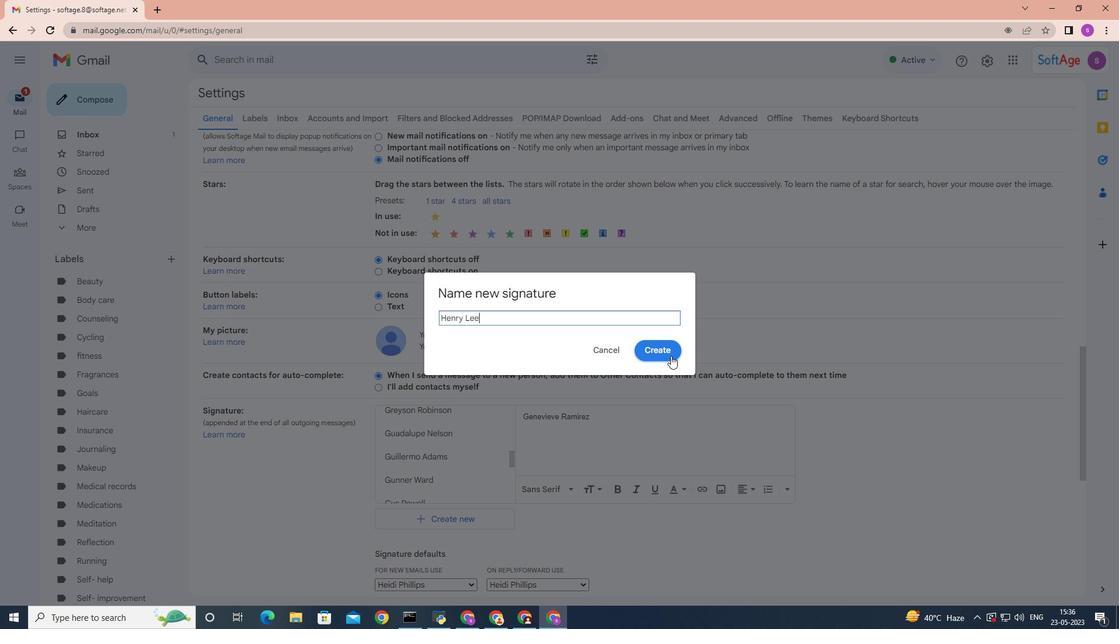 
Action: Mouse pressed left at (671, 356)
Screenshot: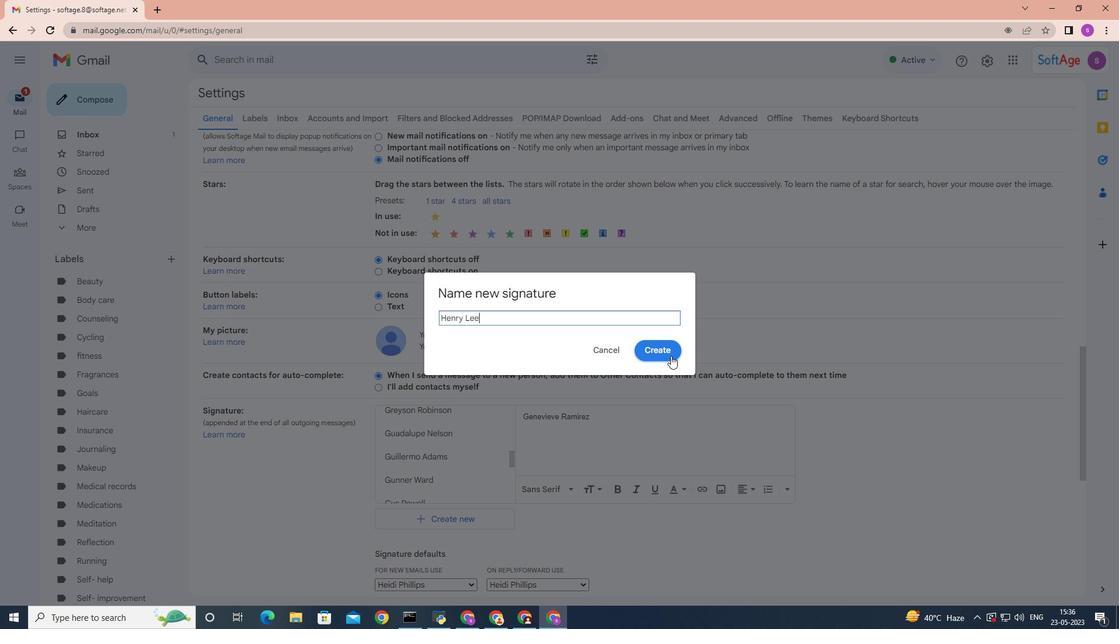 
Action: Mouse moved to (615, 393)
Screenshot: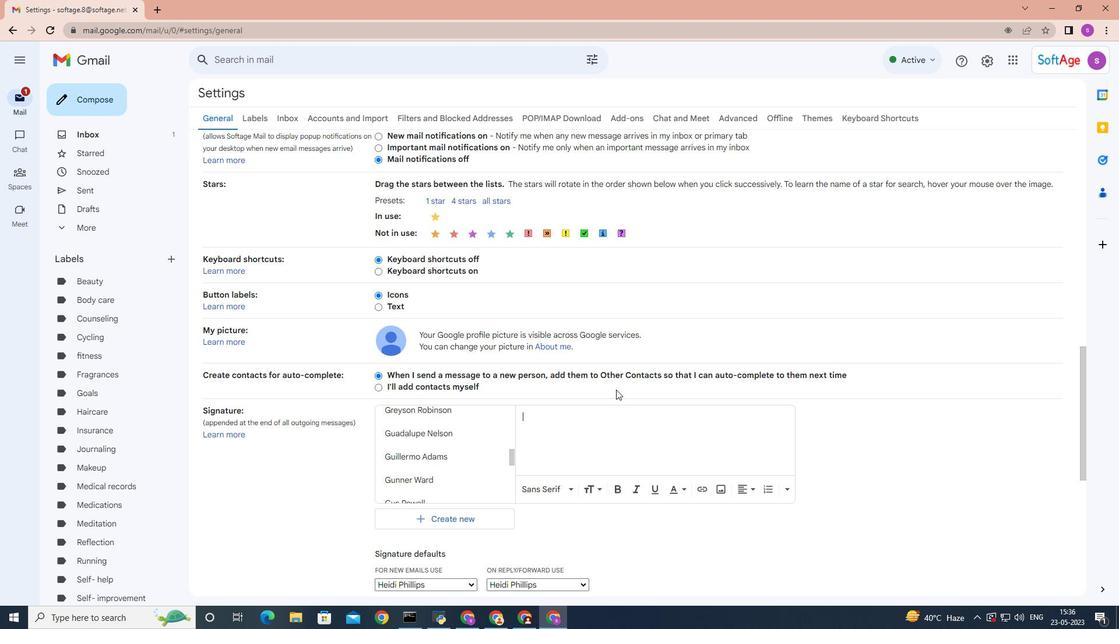 
Action: Key pressed <Key.shift>Henry<Key.space><Key.shift>Lee
Screenshot: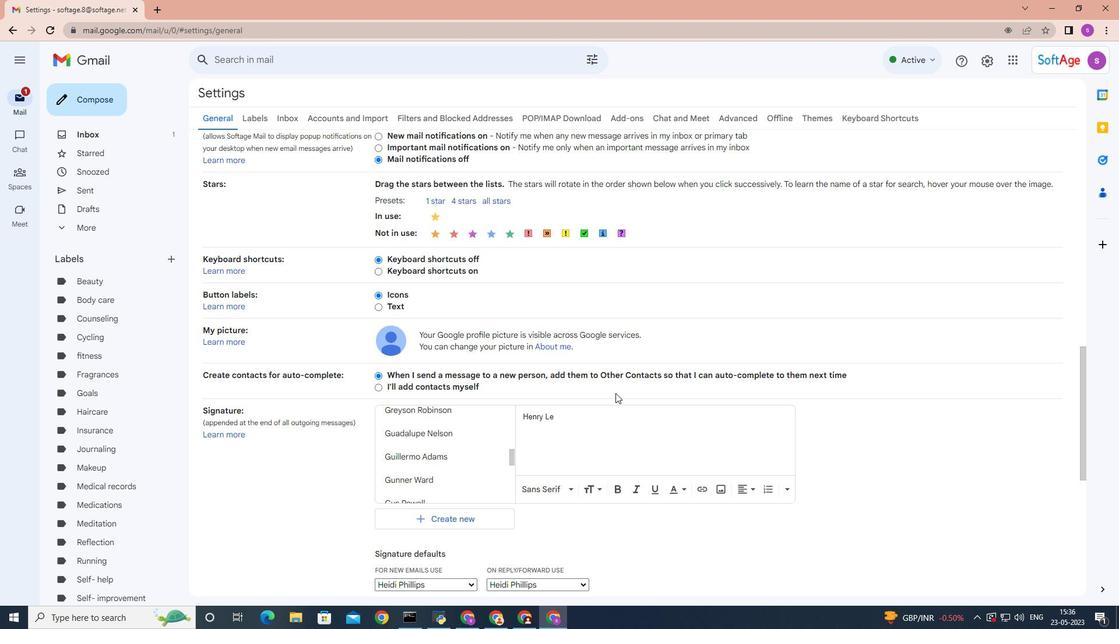 
Action: Mouse moved to (699, 385)
Screenshot: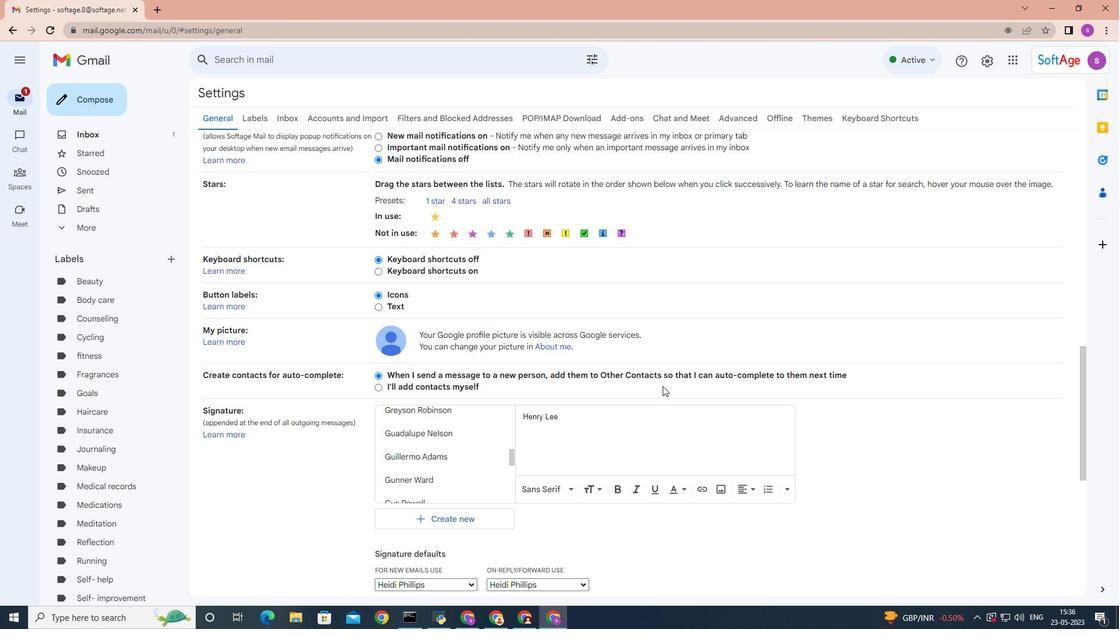 
Action: Mouse scrolled (699, 384) with delta (0, 0)
Screenshot: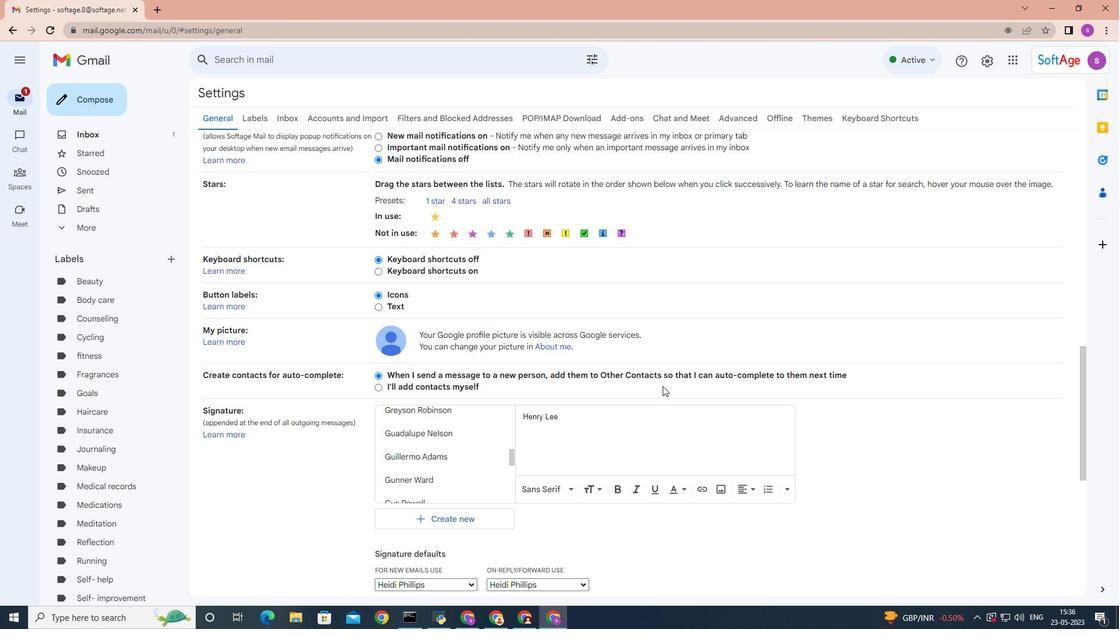 
Action: Mouse moved to (699, 385)
Screenshot: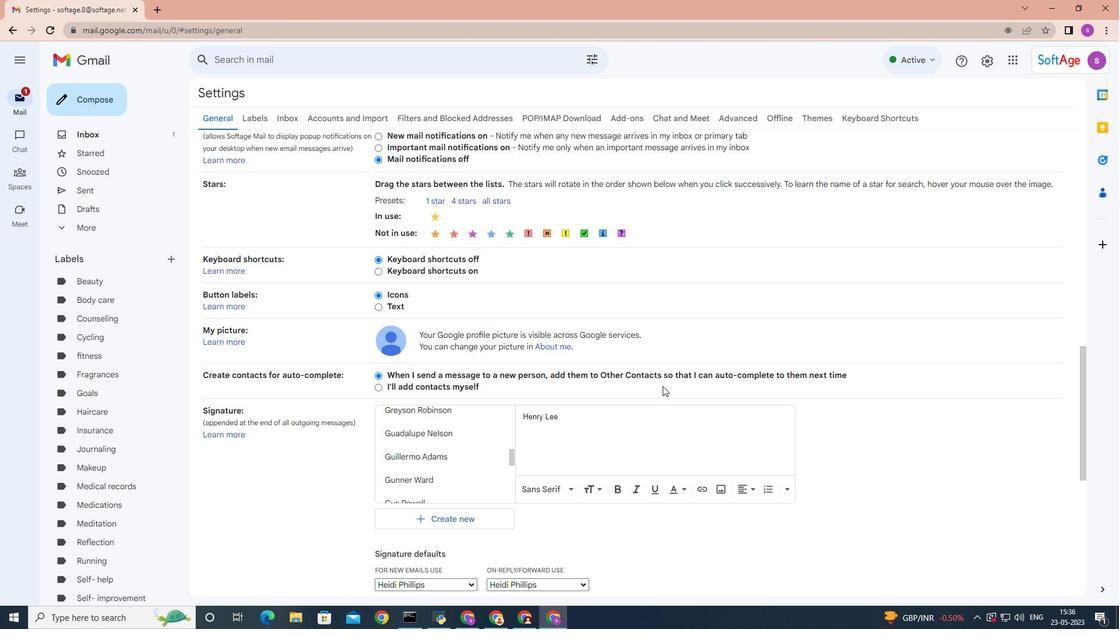 
Action: Mouse scrolled (699, 384) with delta (0, 0)
Screenshot: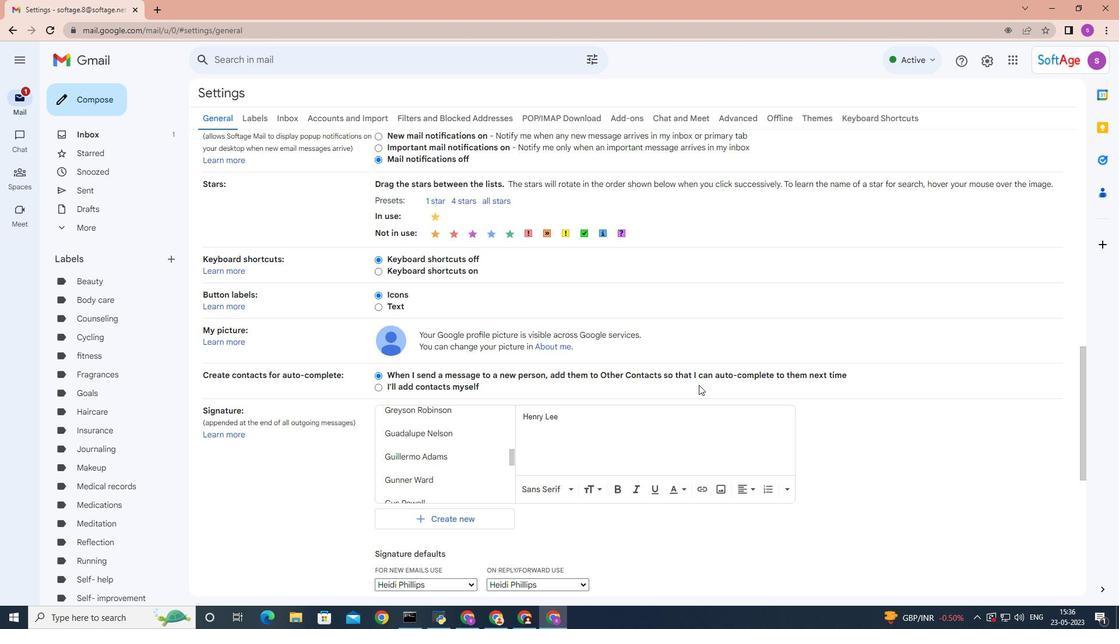 
Action: Mouse scrolled (699, 384) with delta (0, 0)
Screenshot: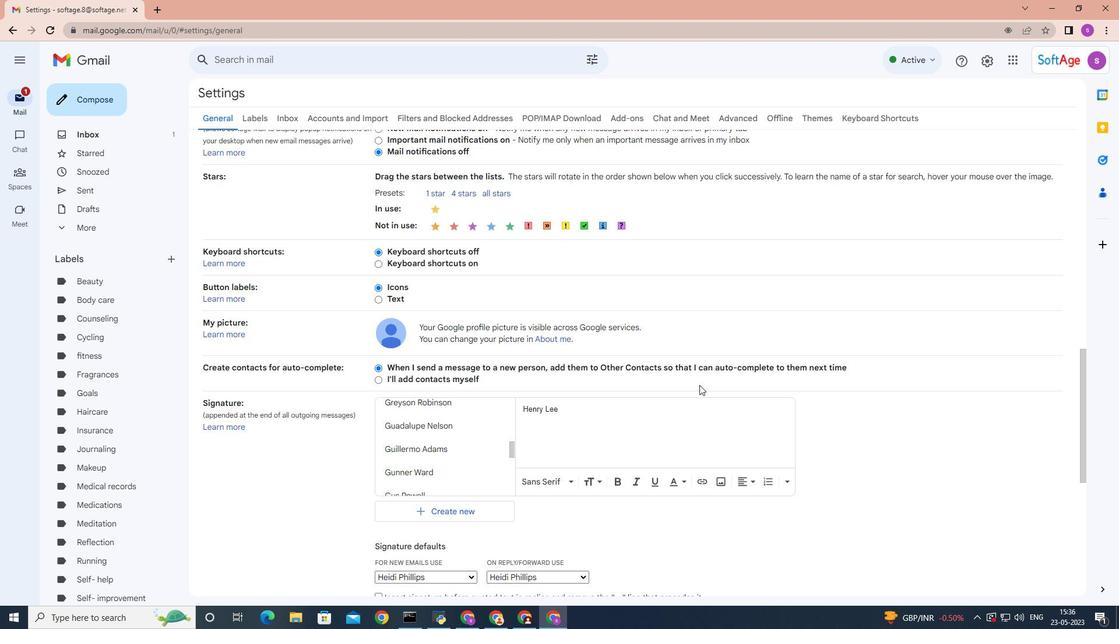 
Action: Mouse moved to (466, 409)
Screenshot: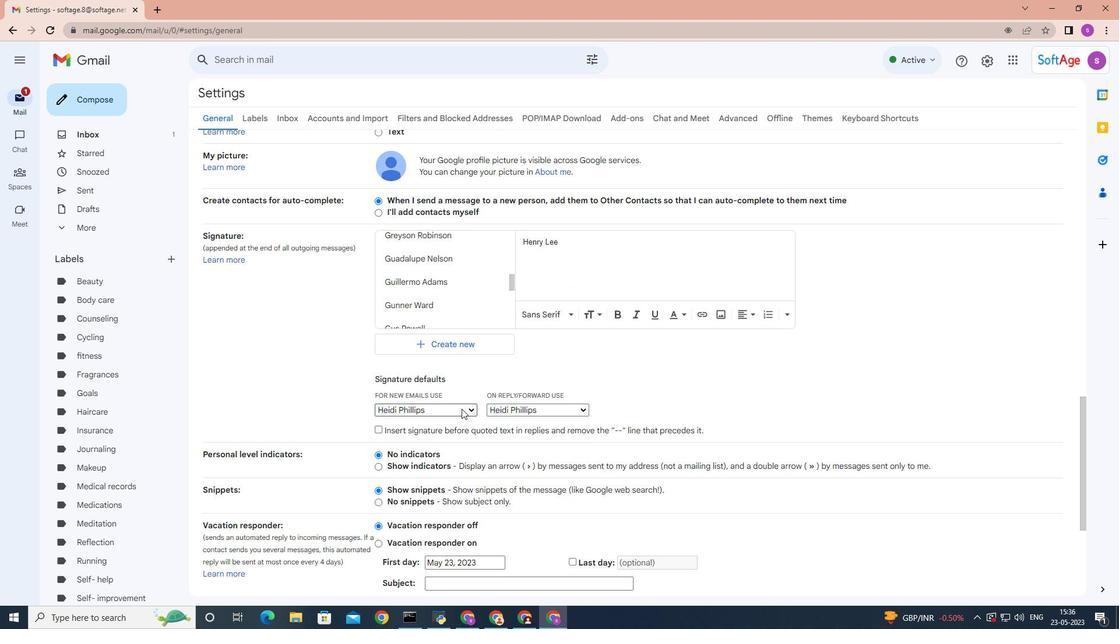 
Action: Mouse pressed left at (466, 409)
Screenshot: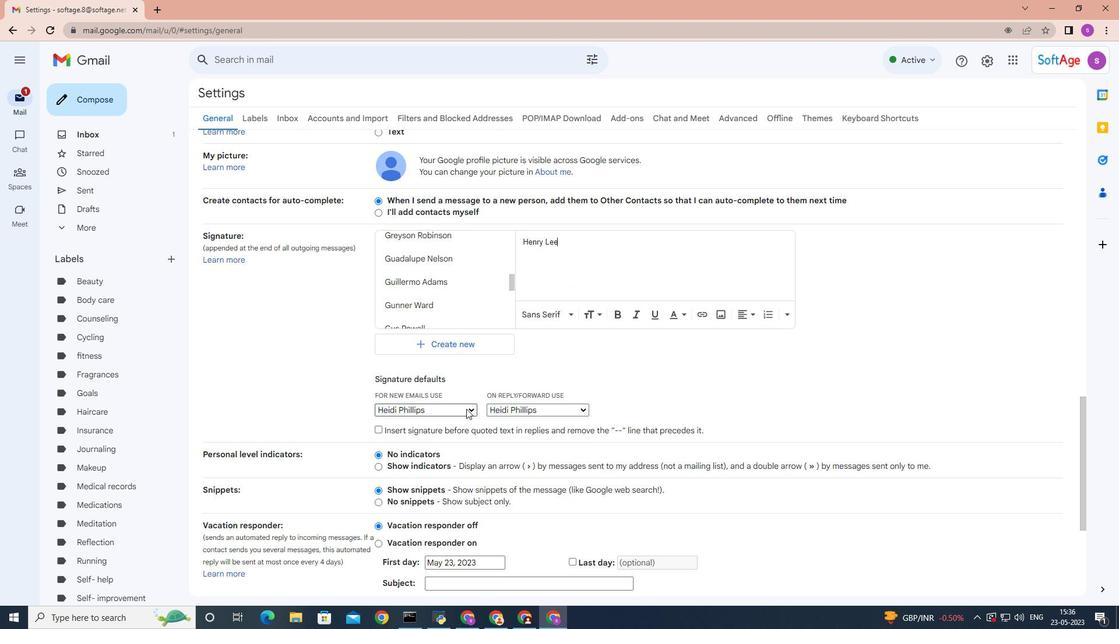 
Action: Mouse moved to (453, 386)
Screenshot: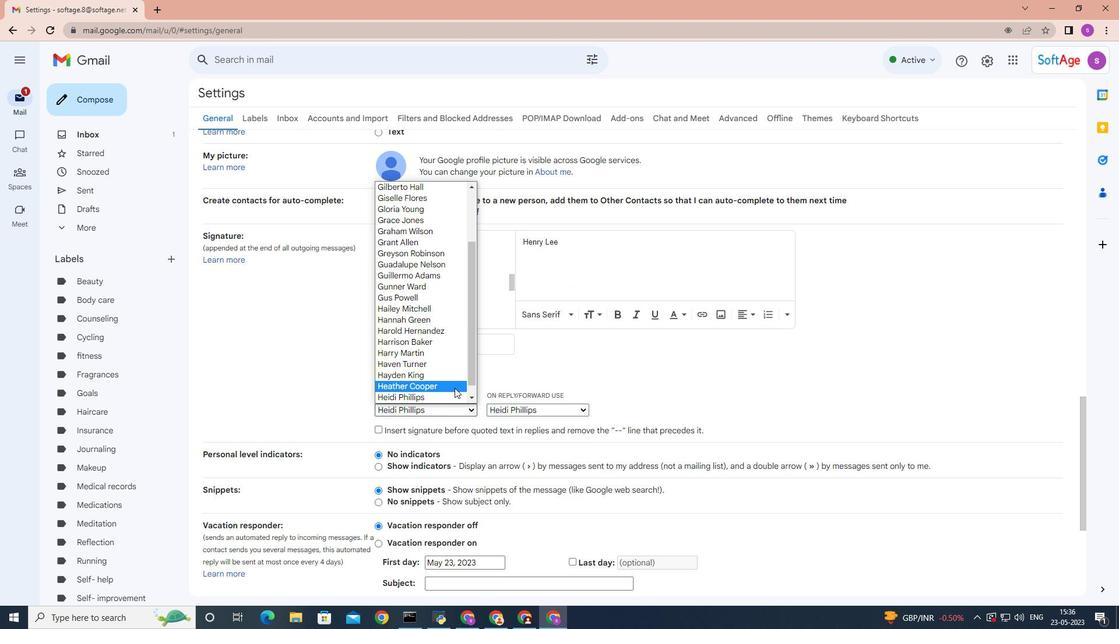
Action: Mouse scrolled (453, 385) with delta (0, 0)
Screenshot: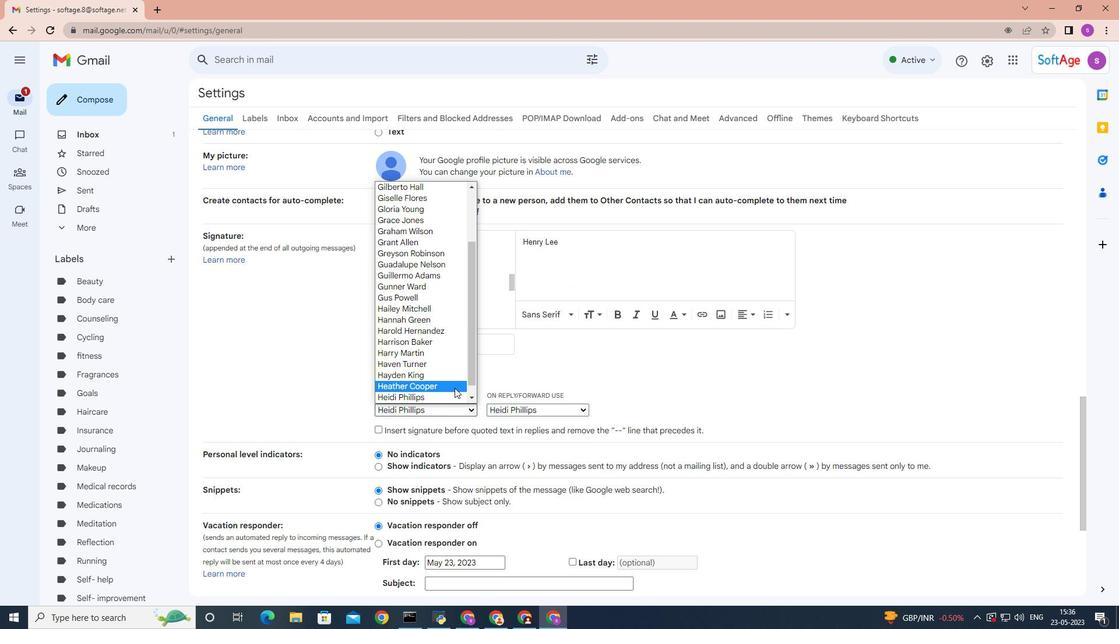 
Action: Mouse scrolled (453, 385) with delta (0, 0)
Screenshot: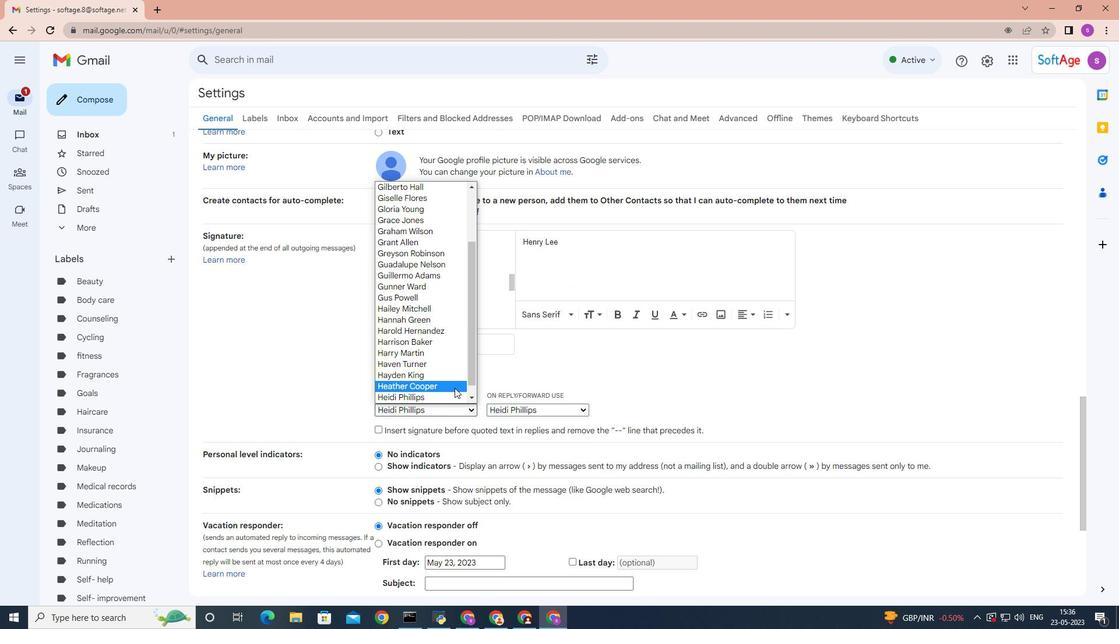 
Action: Mouse scrolled (453, 385) with delta (0, 0)
Screenshot: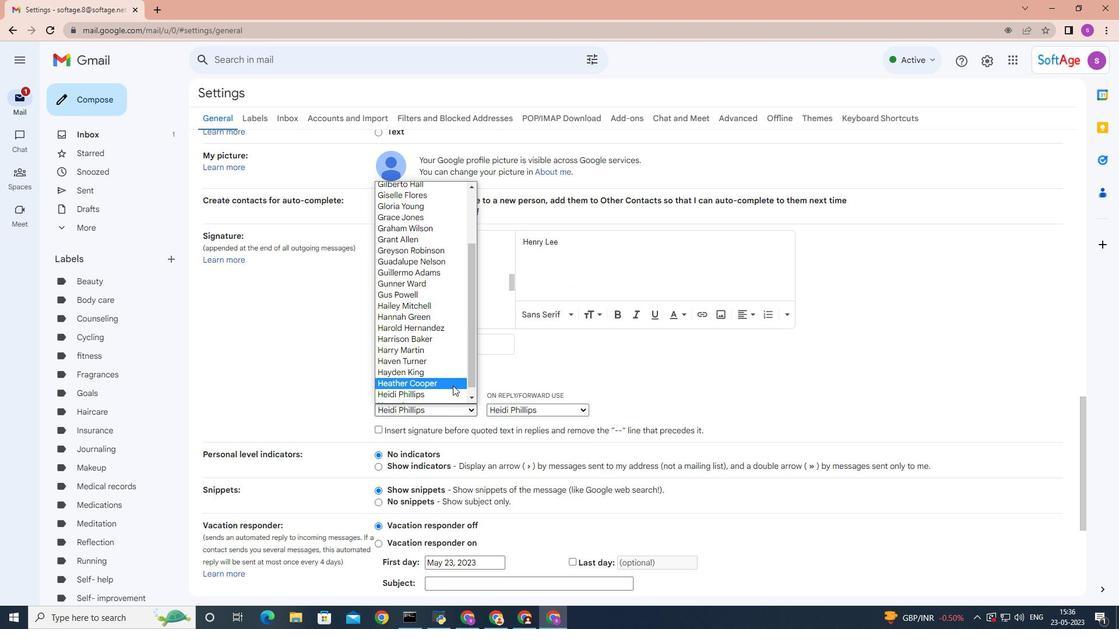 
Action: Mouse moved to (443, 392)
Screenshot: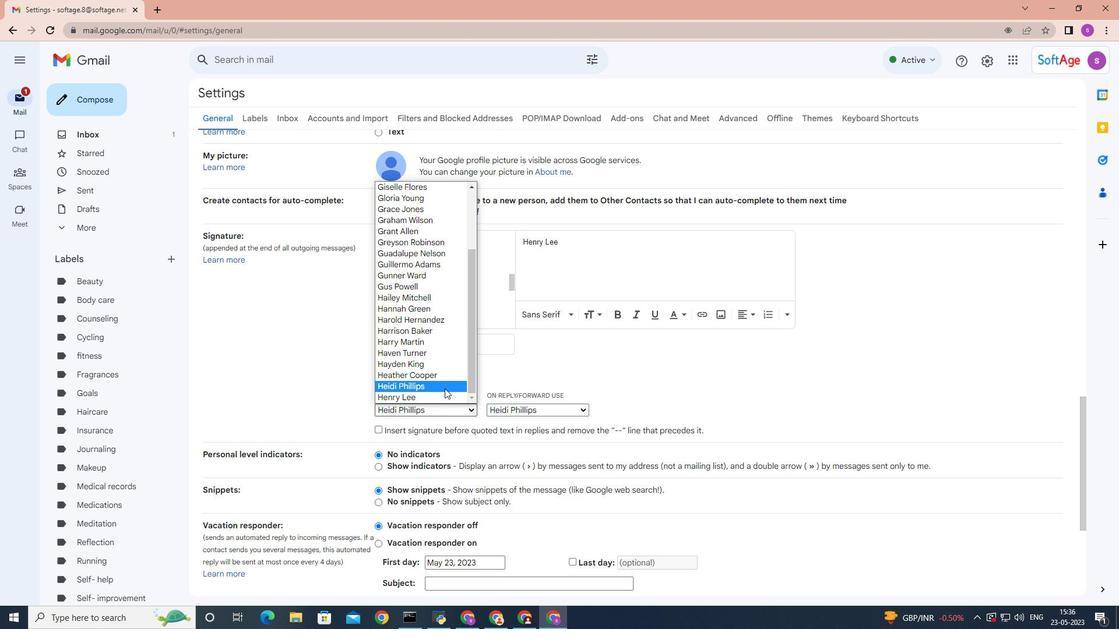 
Action: Mouse pressed left at (443, 392)
Screenshot: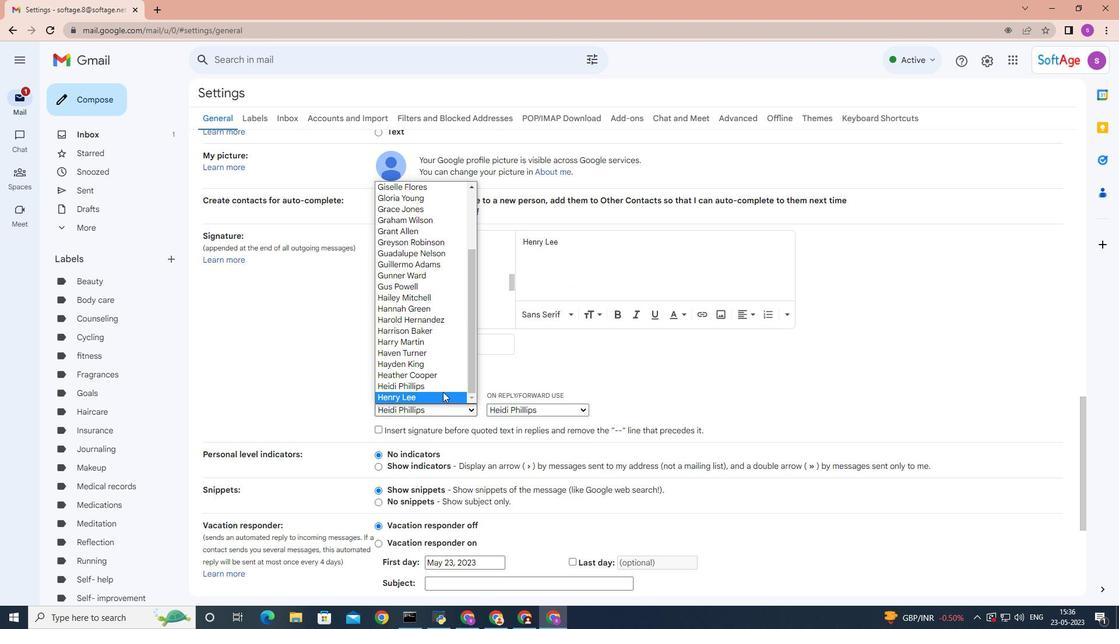 
Action: Mouse moved to (583, 412)
Screenshot: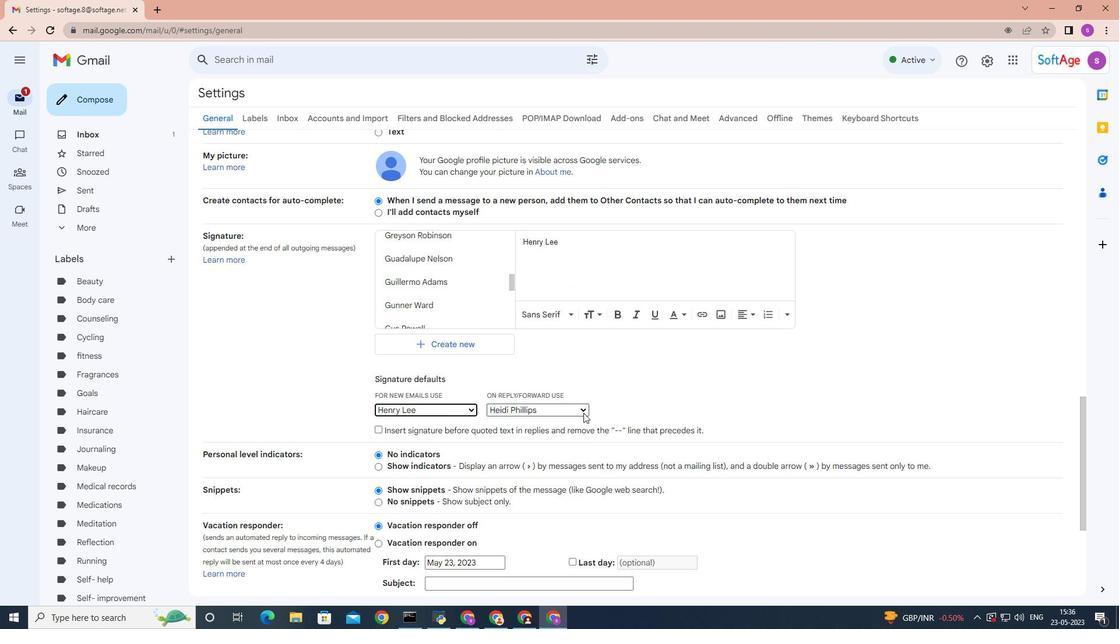 
Action: Mouse pressed left at (583, 412)
Screenshot: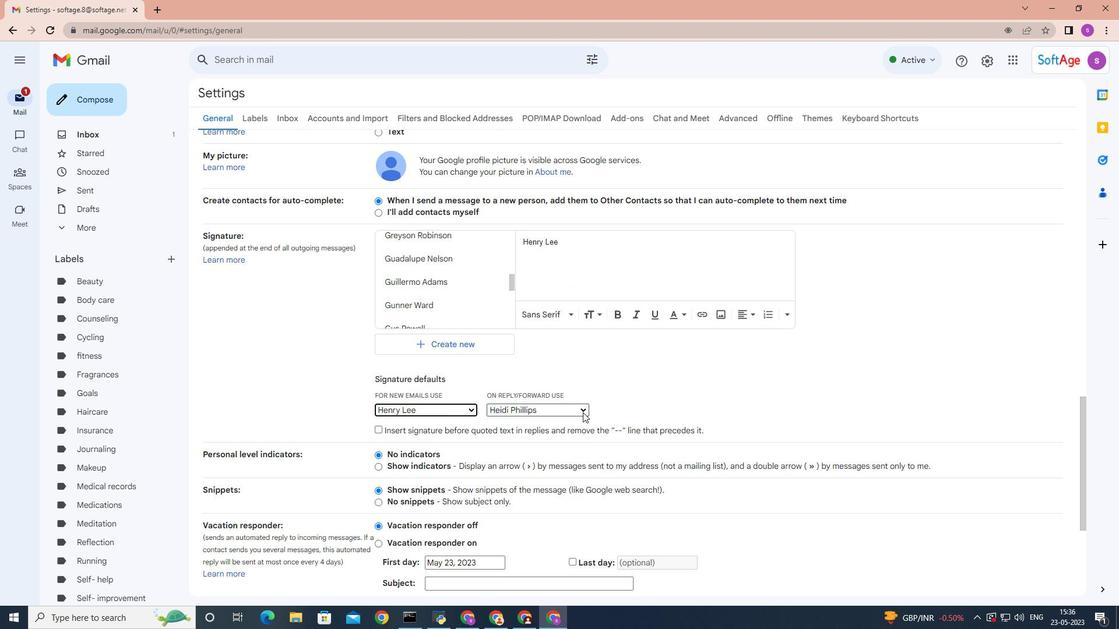 
Action: Mouse moved to (560, 373)
Screenshot: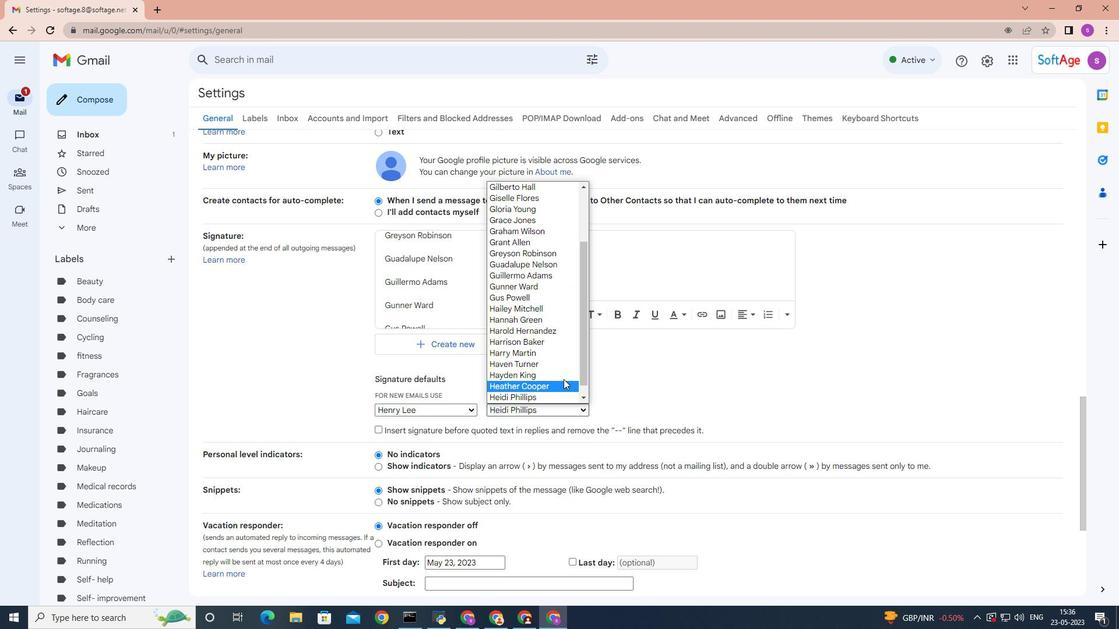 
Action: Mouse scrolled (560, 372) with delta (0, 0)
Screenshot: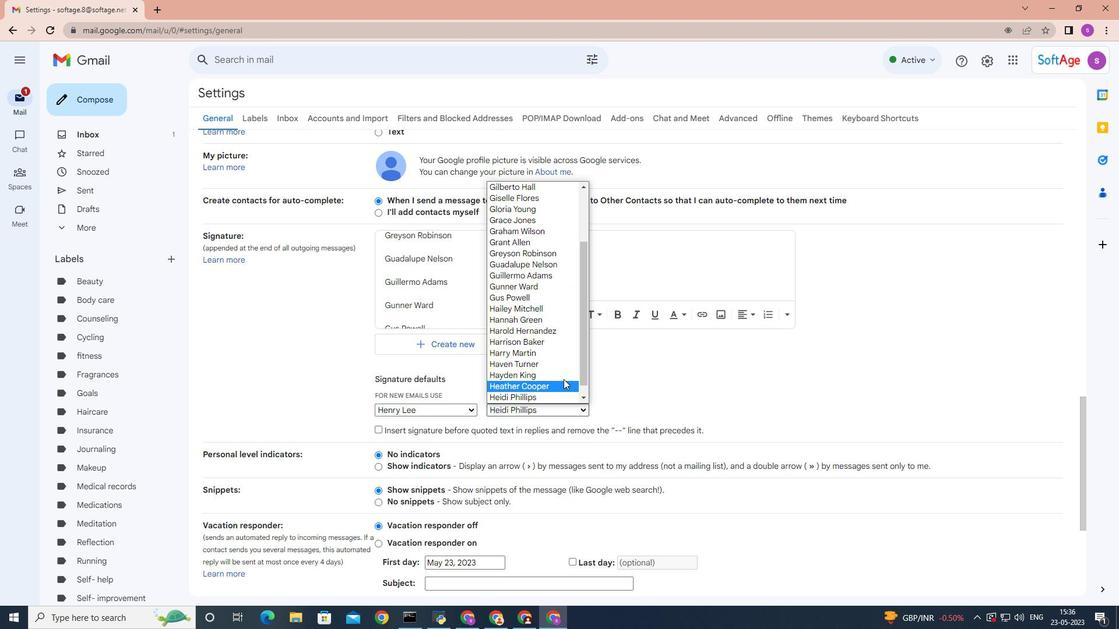 
Action: Mouse scrolled (560, 372) with delta (0, 0)
Screenshot: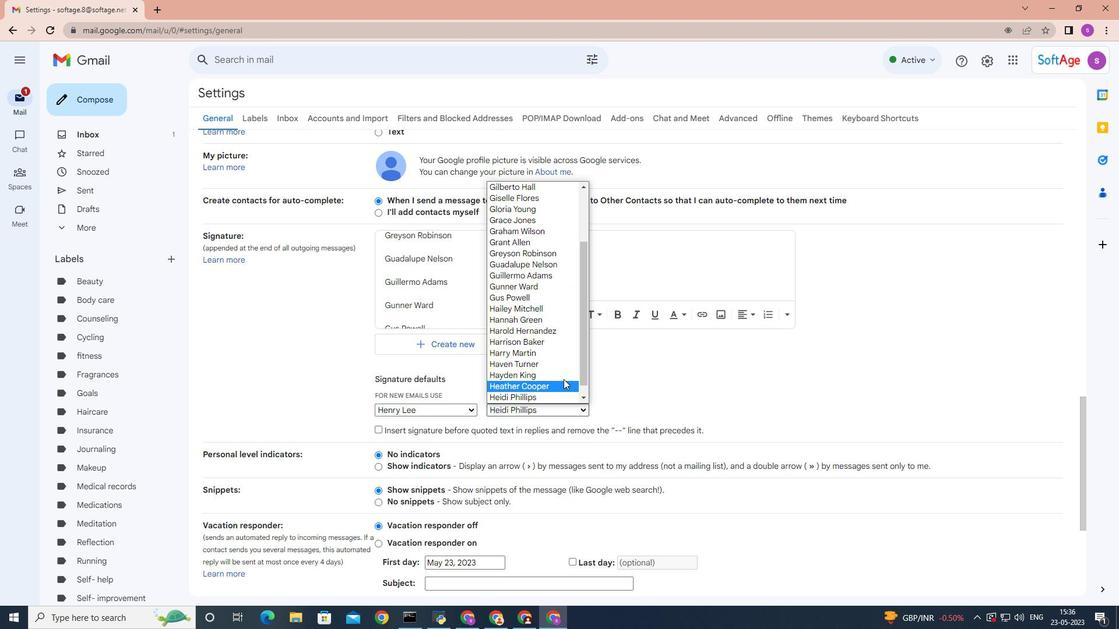 
Action: Mouse scrolled (560, 372) with delta (0, 0)
Screenshot: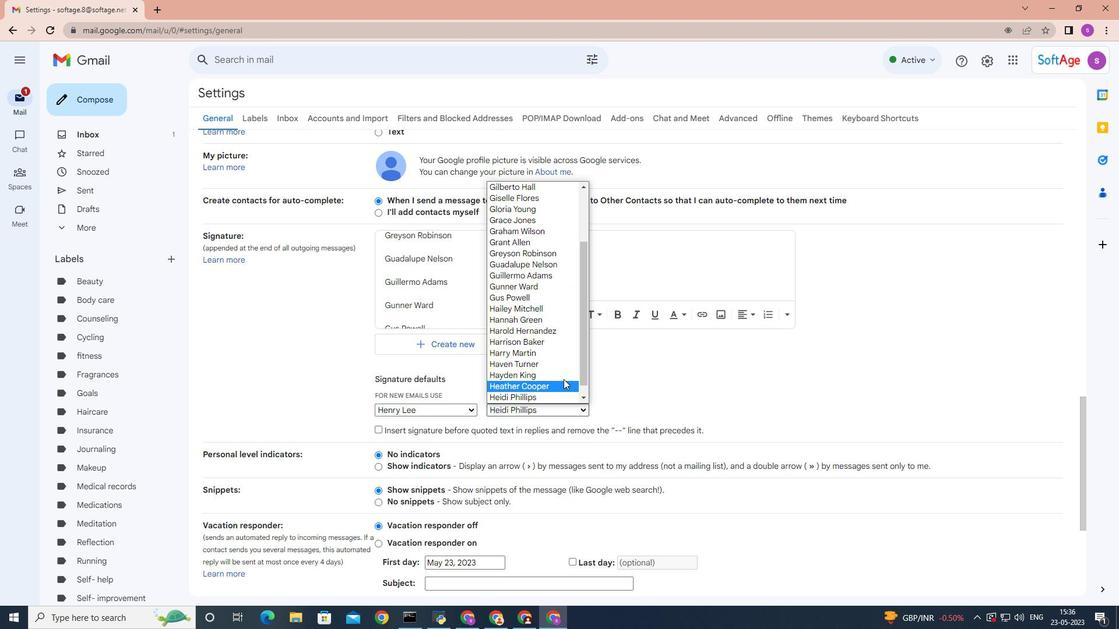 
Action: Mouse scrolled (560, 372) with delta (0, 0)
Screenshot: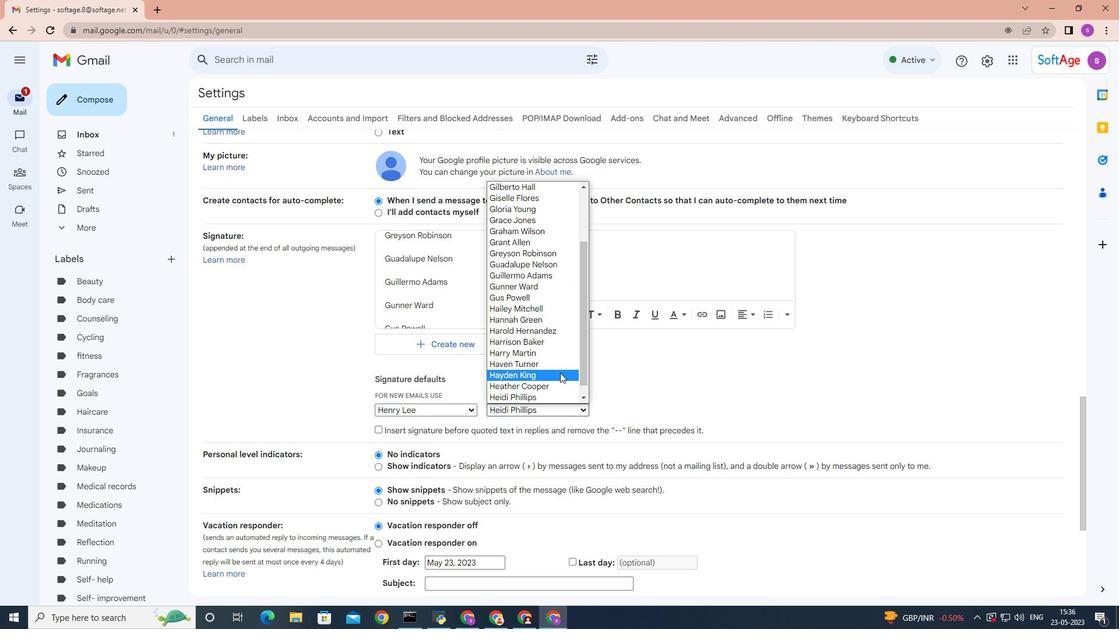 
Action: Mouse moved to (545, 394)
Screenshot: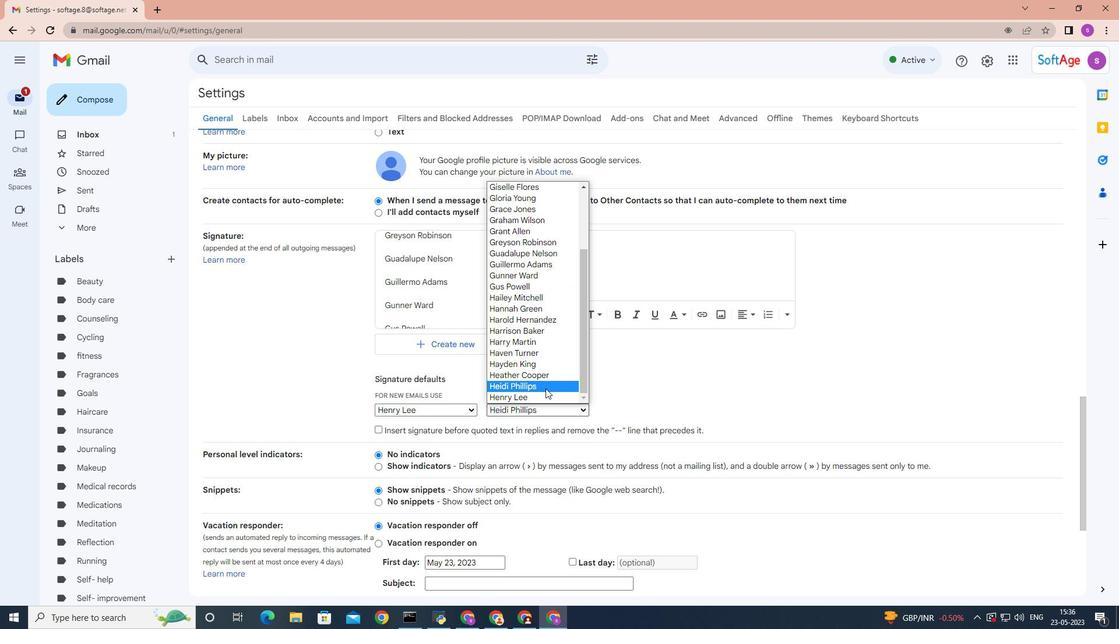 
Action: Mouse pressed left at (545, 394)
Screenshot: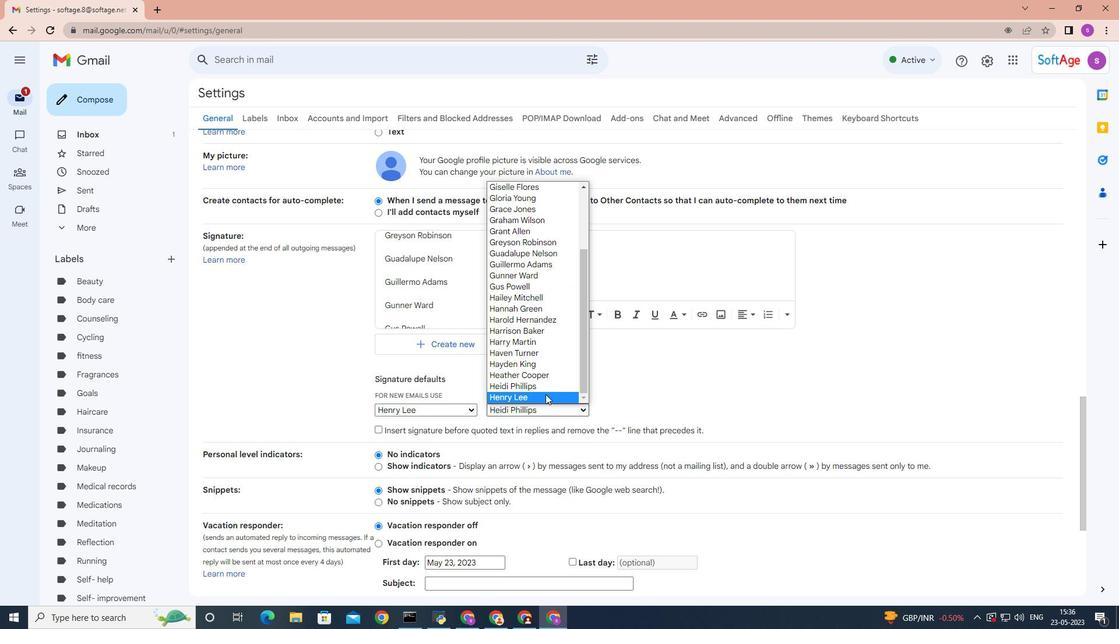 
Action: Mouse moved to (801, 394)
Screenshot: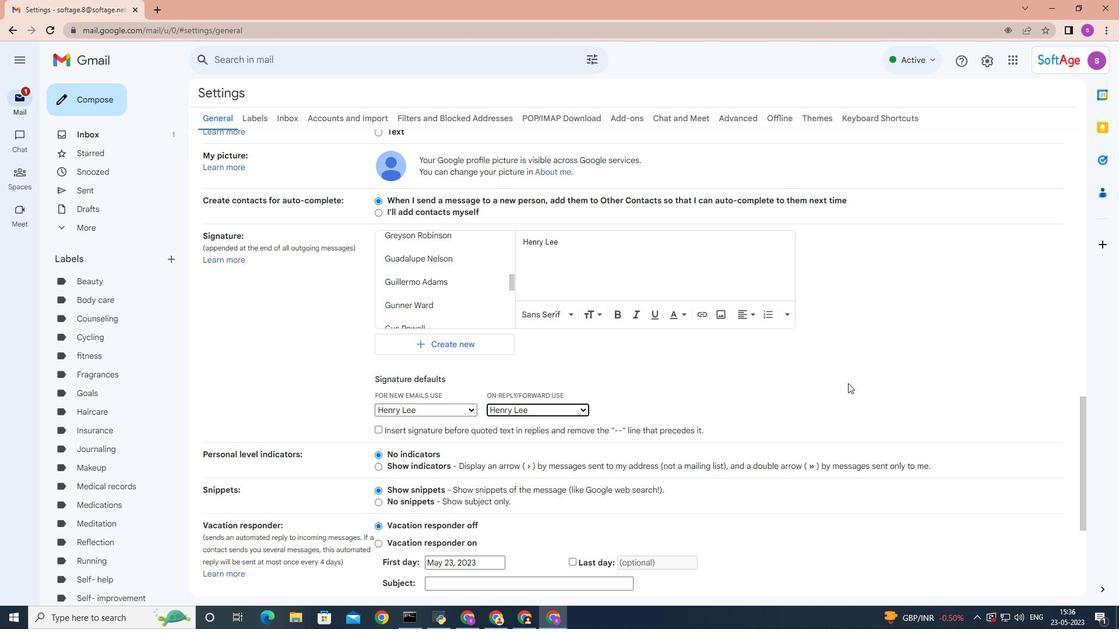 
Action: Mouse scrolled (801, 393) with delta (0, 0)
Screenshot: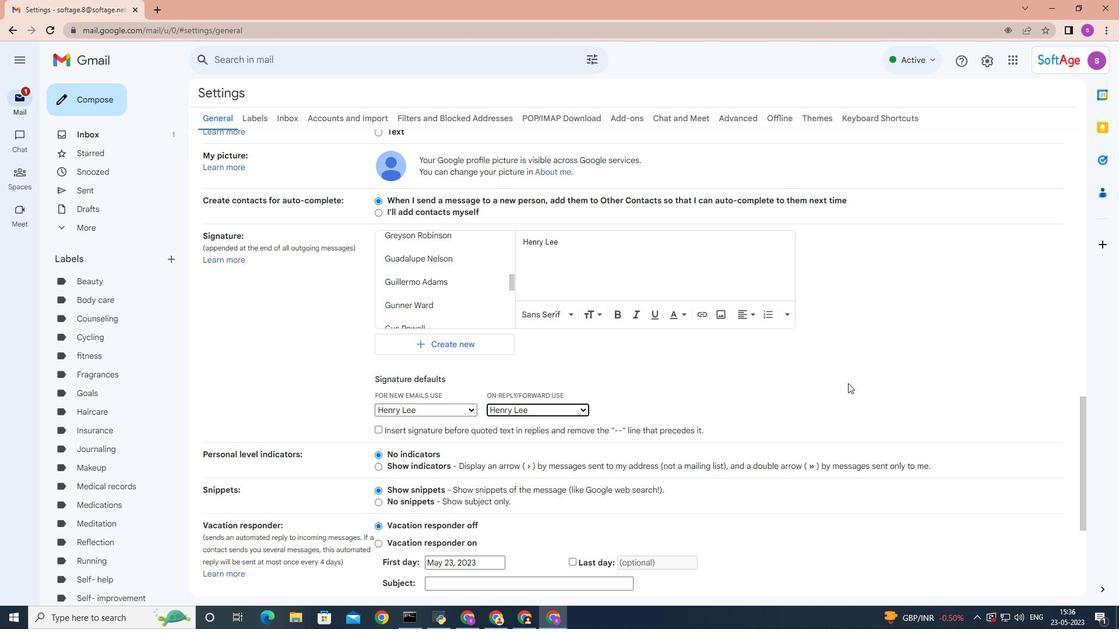 
Action: Mouse scrolled (801, 393) with delta (0, 0)
Screenshot: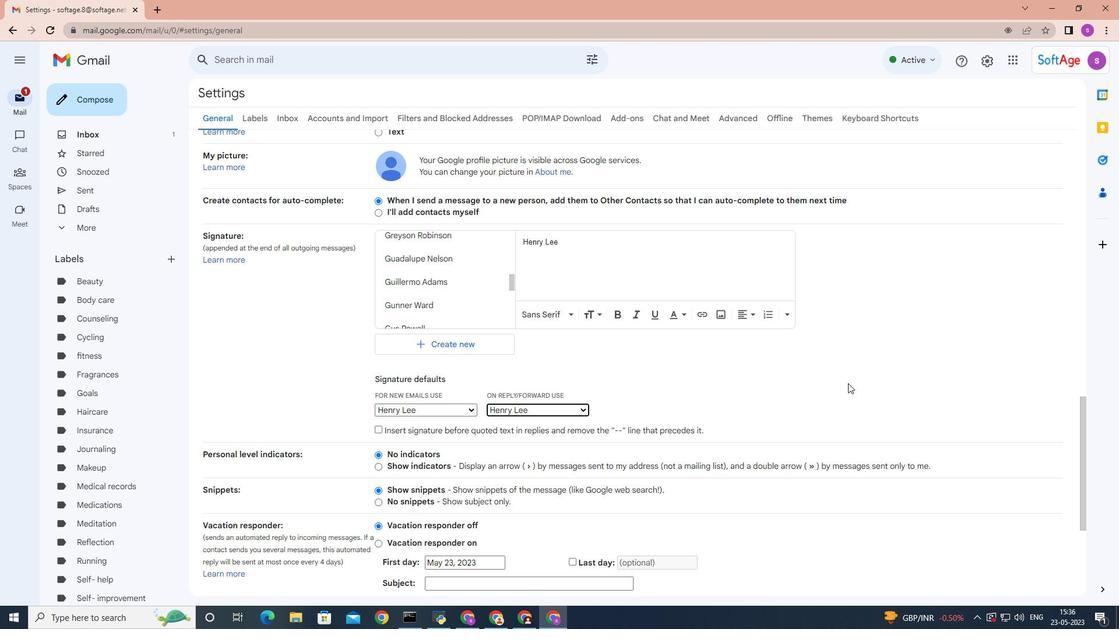 
Action: Mouse scrolled (801, 393) with delta (0, 0)
Screenshot: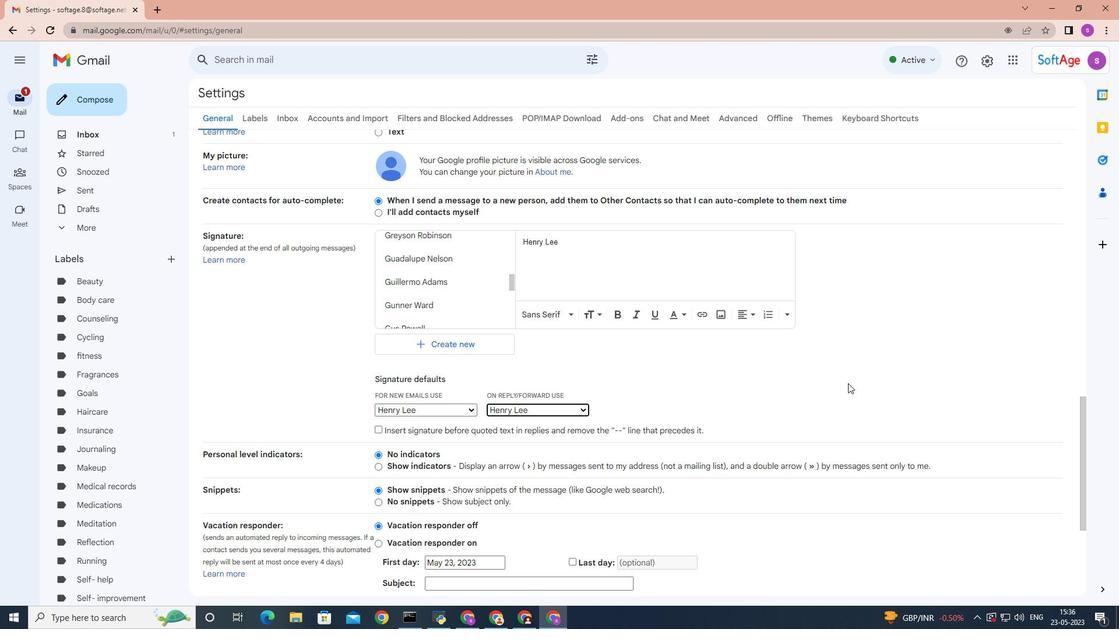 
Action: Mouse scrolled (801, 393) with delta (0, 0)
Screenshot: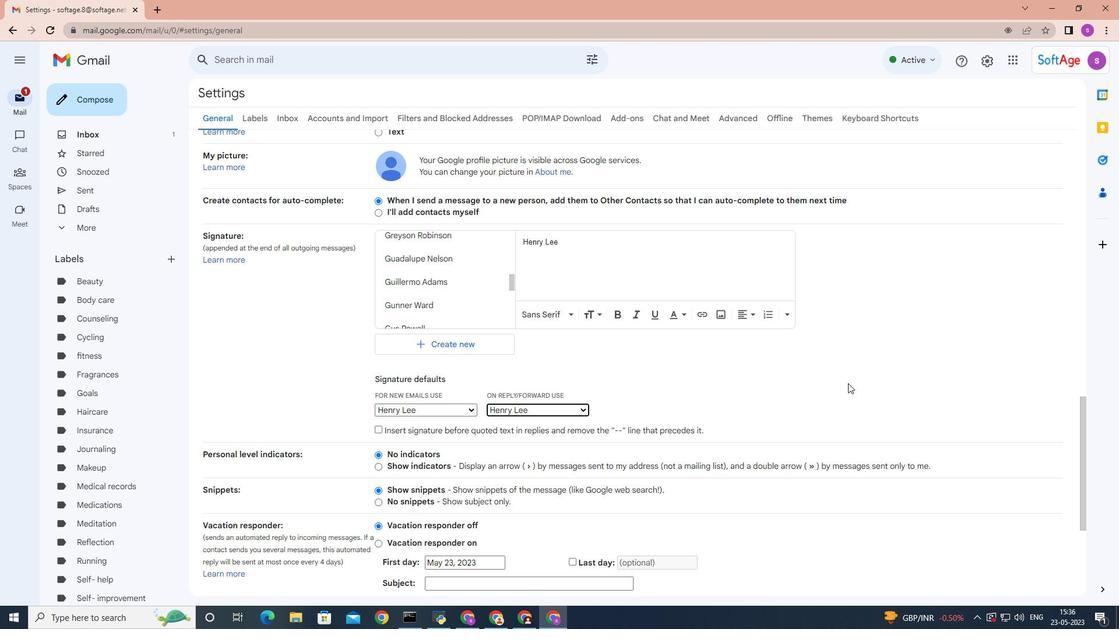 
Action: Mouse scrolled (801, 393) with delta (0, 0)
Screenshot: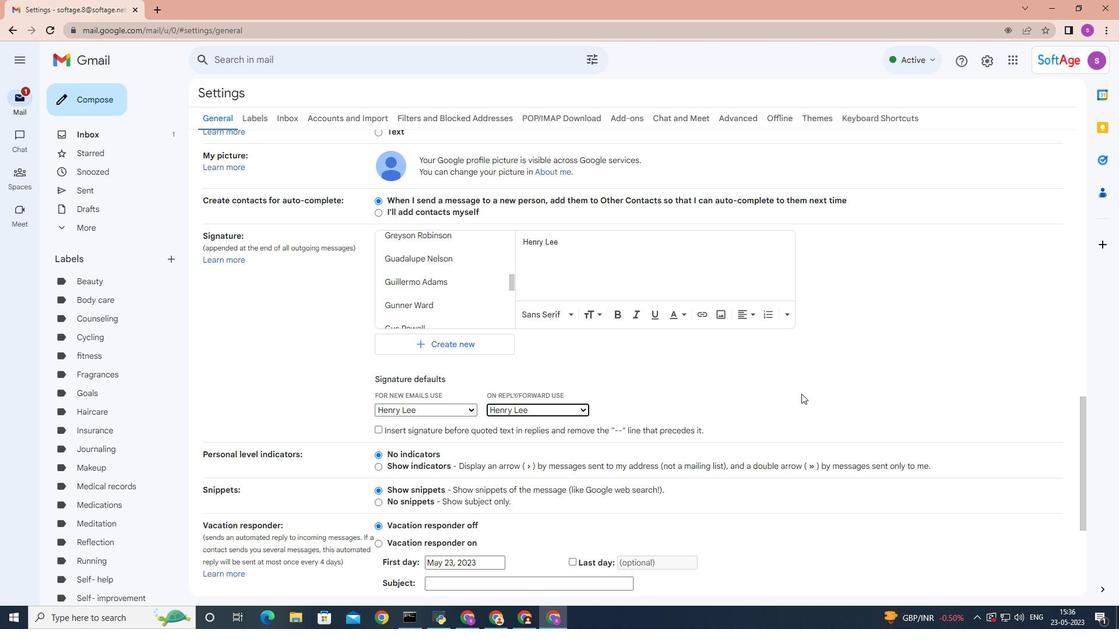 
Action: Mouse moved to (601, 534)
Screenshot: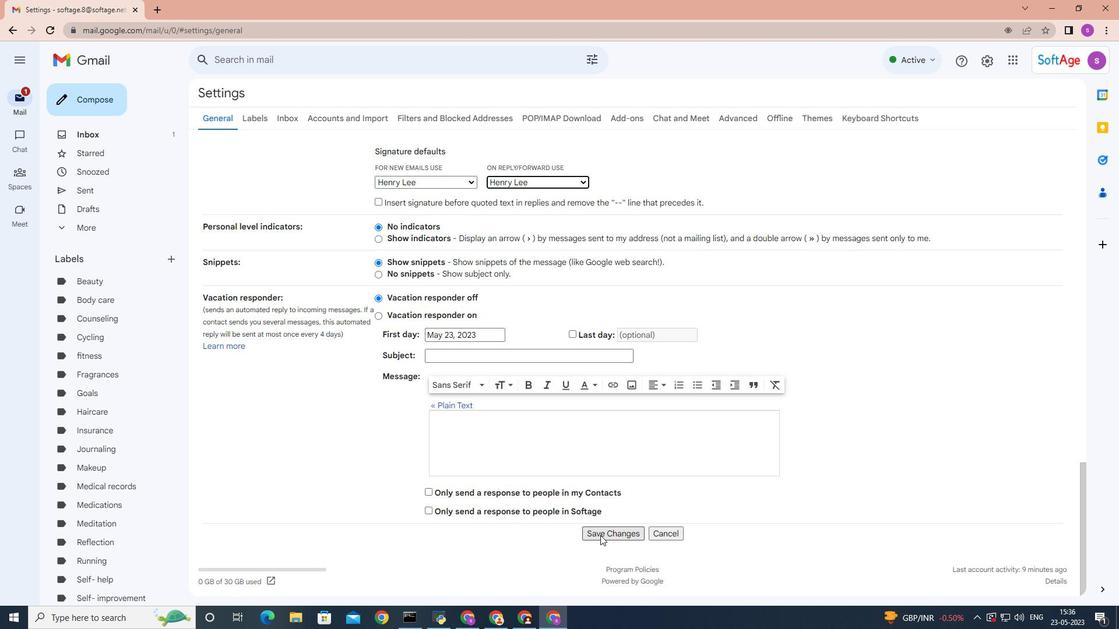 
Action: Mouse pressed left at (601, 534)
Screenshot: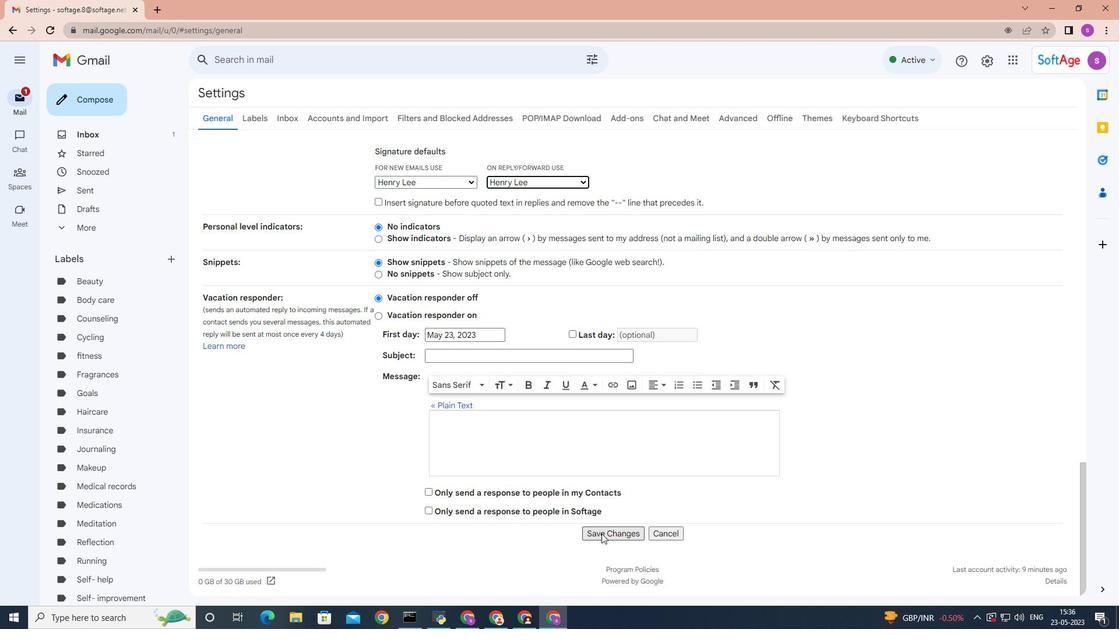 
Action: Mouse moved to (100, 97)
Screenshot: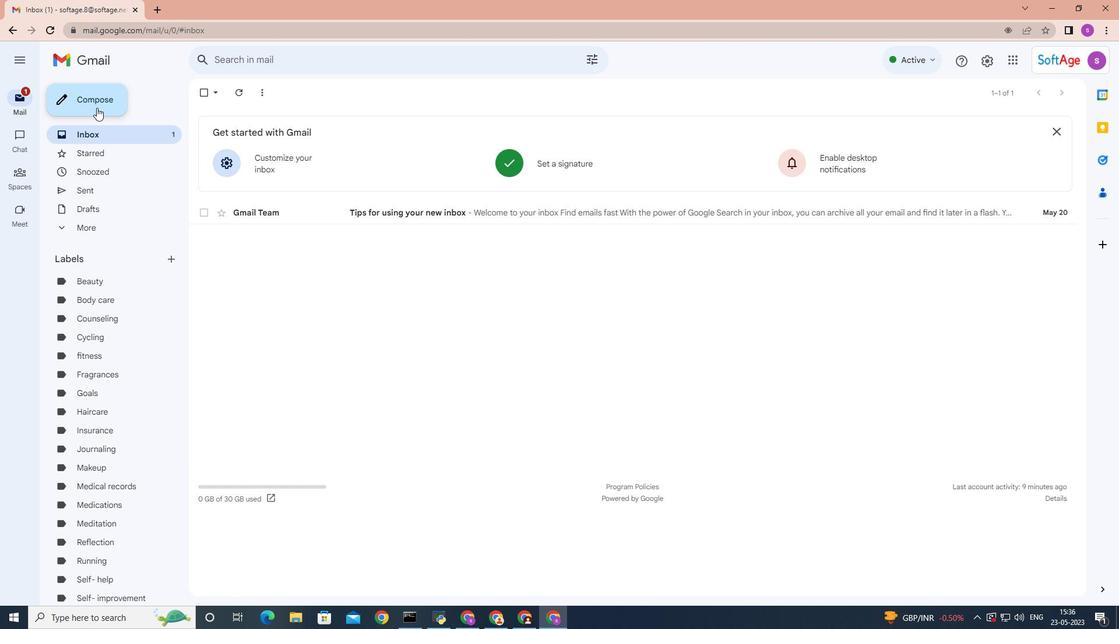 
Action: Mouse pressed left at (100, 97)
Screenshot: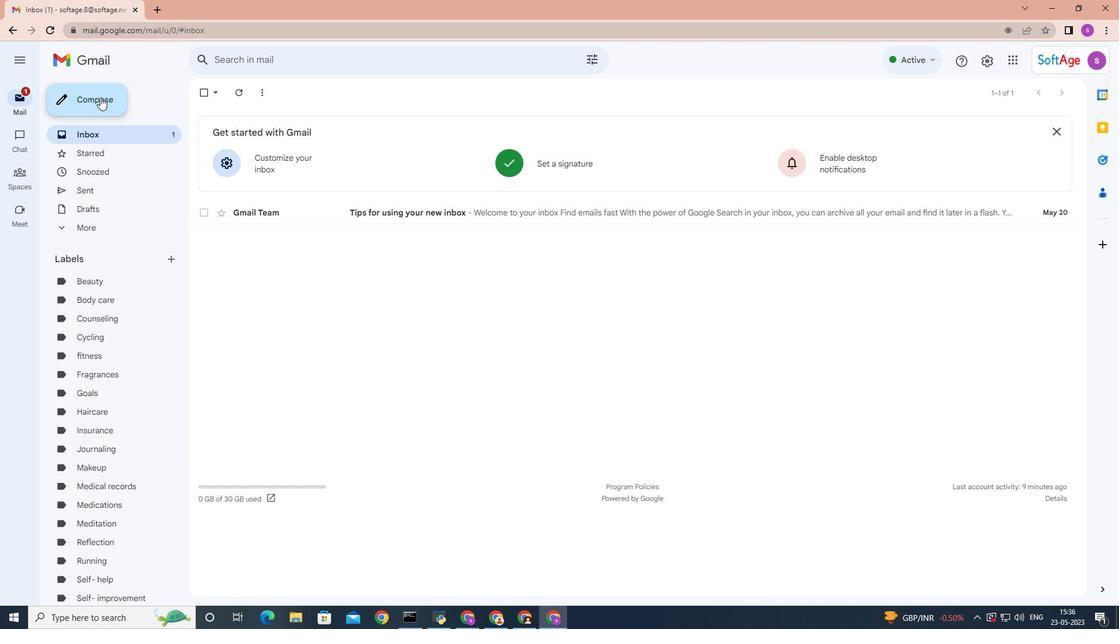 
Action: Mouse moved to (755, 306)
Screenshot: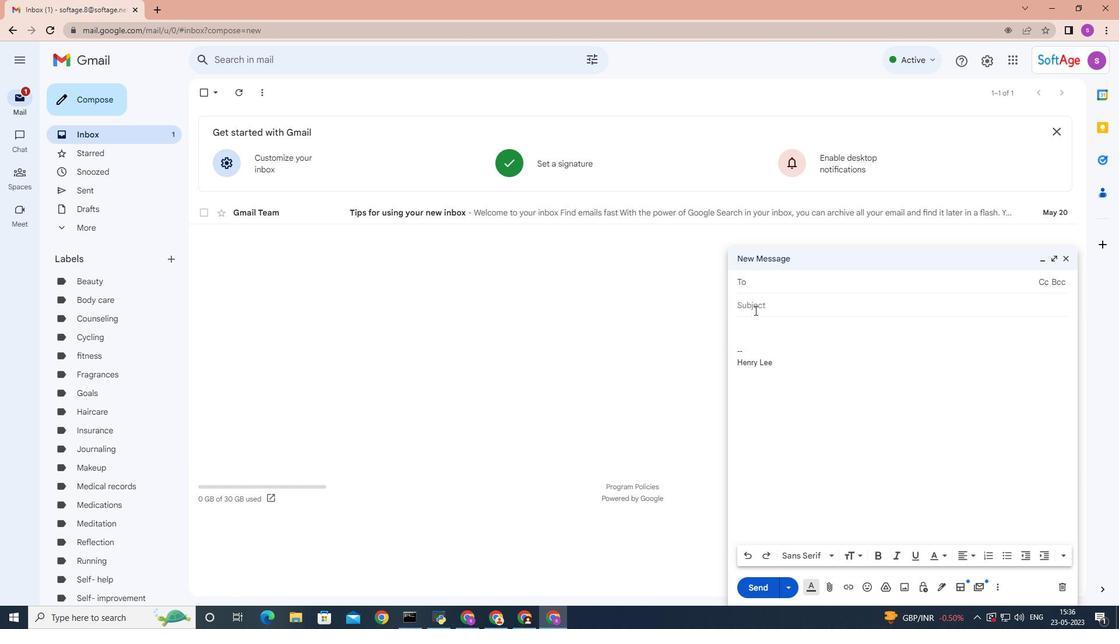 
Action: Mouse pressed left at (755, 306)
Screenshot: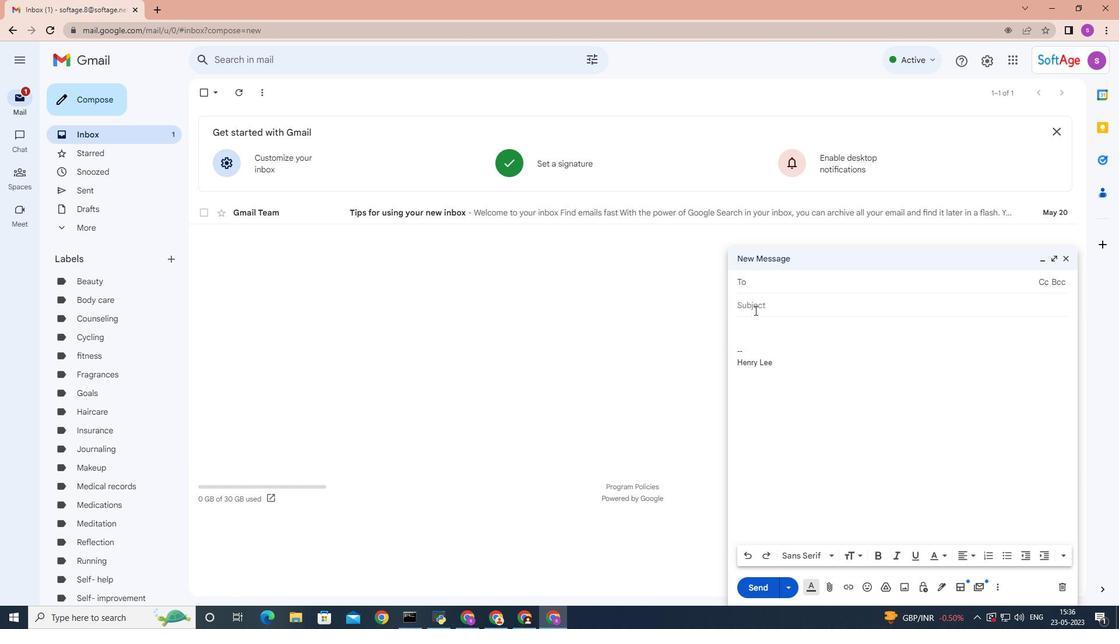 
Action: Key pressed <Key.shift>Confirmation<Key.space>of<Key.space>a<Key.space>payment<Key.space>
Screenshot: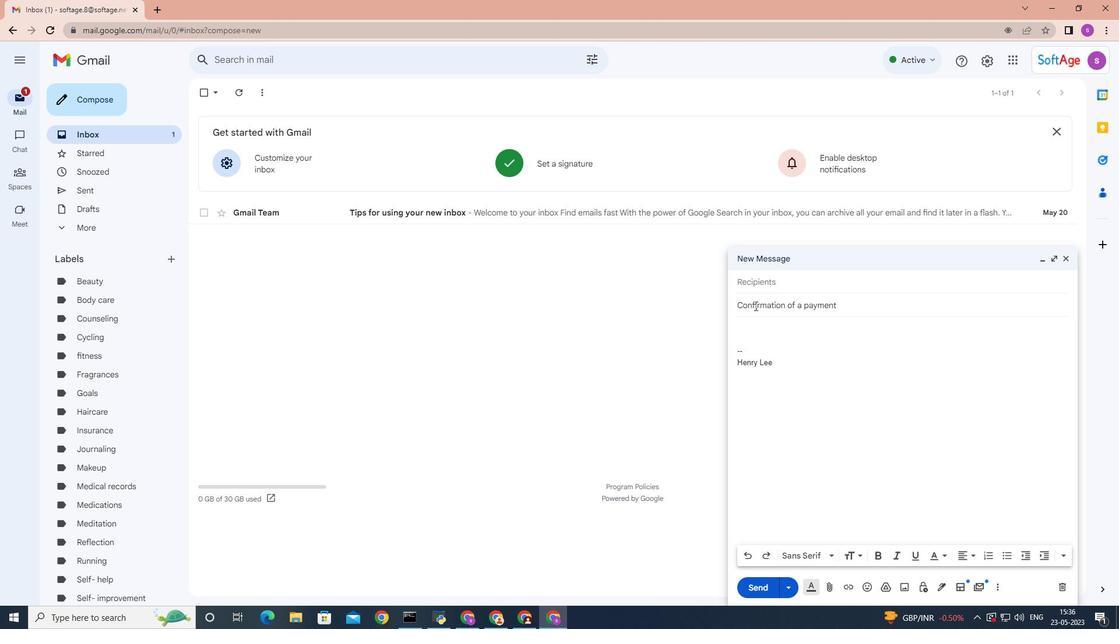 
Action: Mouse moved to (741, 329)
Screenshot: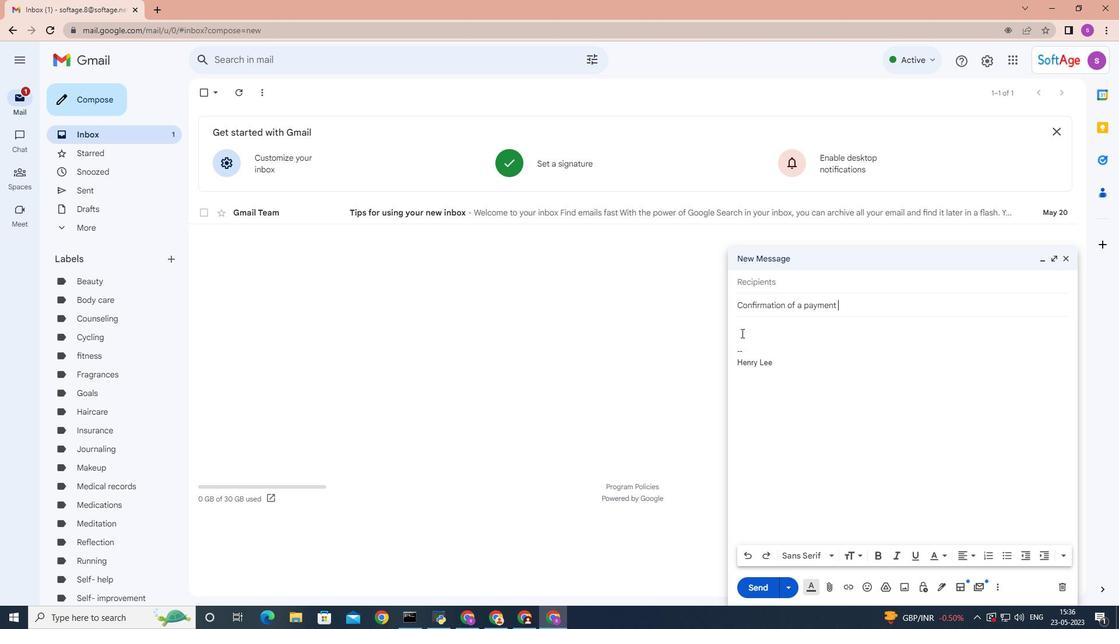 
Action: Mouse pressed left at (741, 329)
Screenshot: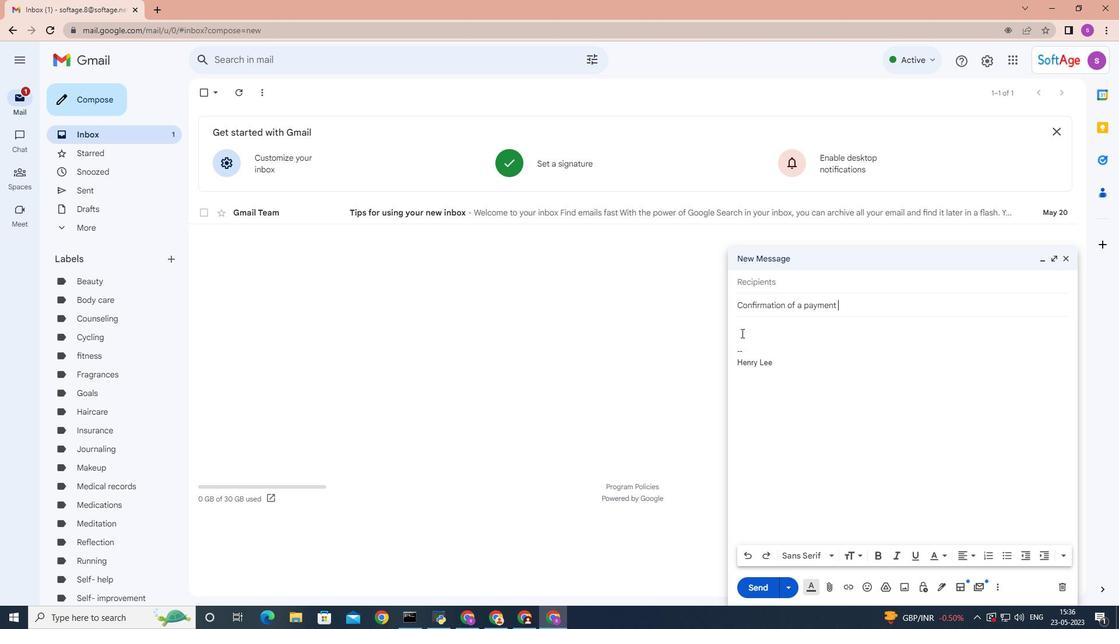 
Action: Key pressed <Key.shift>Could<Key.space>you<Key.space>please<Key.space>provide<Key.space>the<Key.space>required<Key.space>information<Key.space>at<Key.space>the<Key.space>earliest<Key.space>to<Key.space>avoid<Key.space>any<Key.space>further<Key.space>delays/<Key.backspace><Key.shift>?
Screenshot: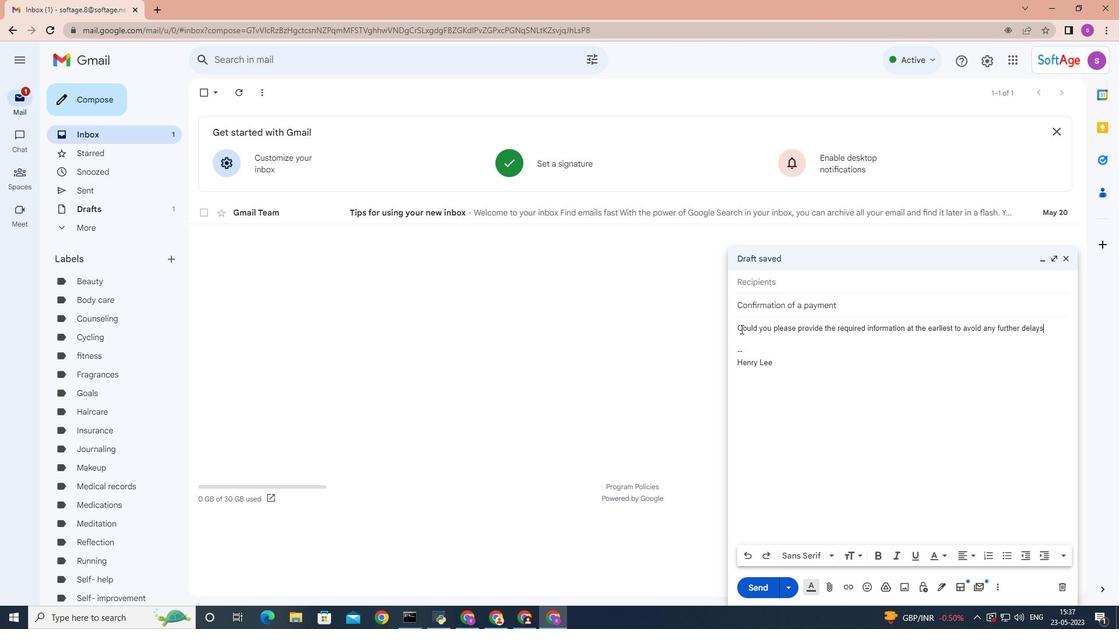 
Action: Mouse scrolled (741, 328) with delta (0, 0)
Screenshot: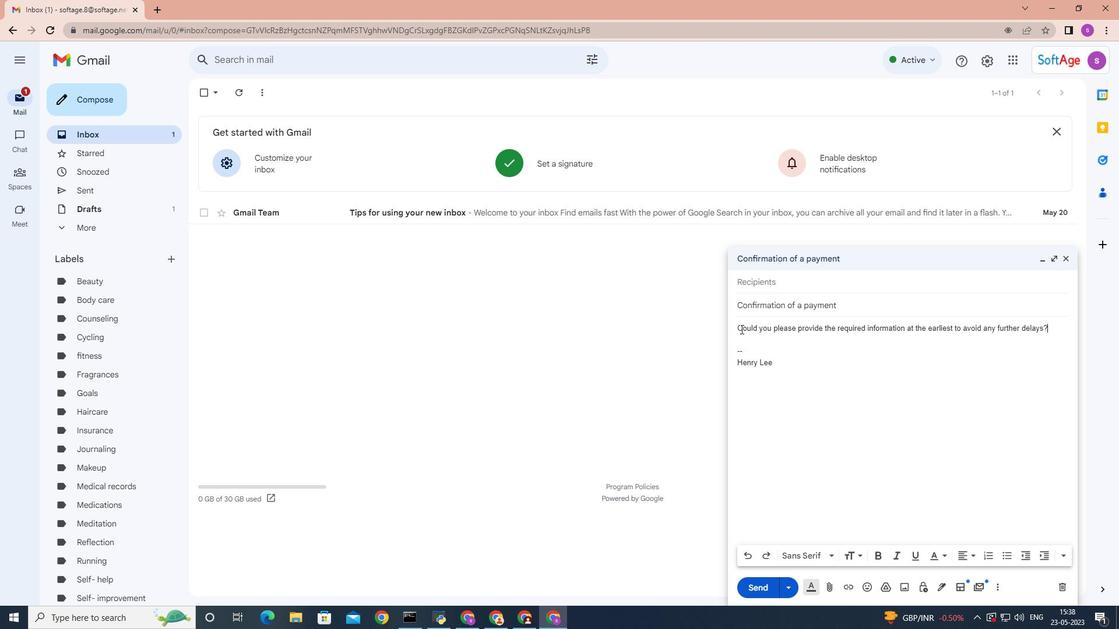 
Action: Mouse moved to (756, 284)
Screenshot: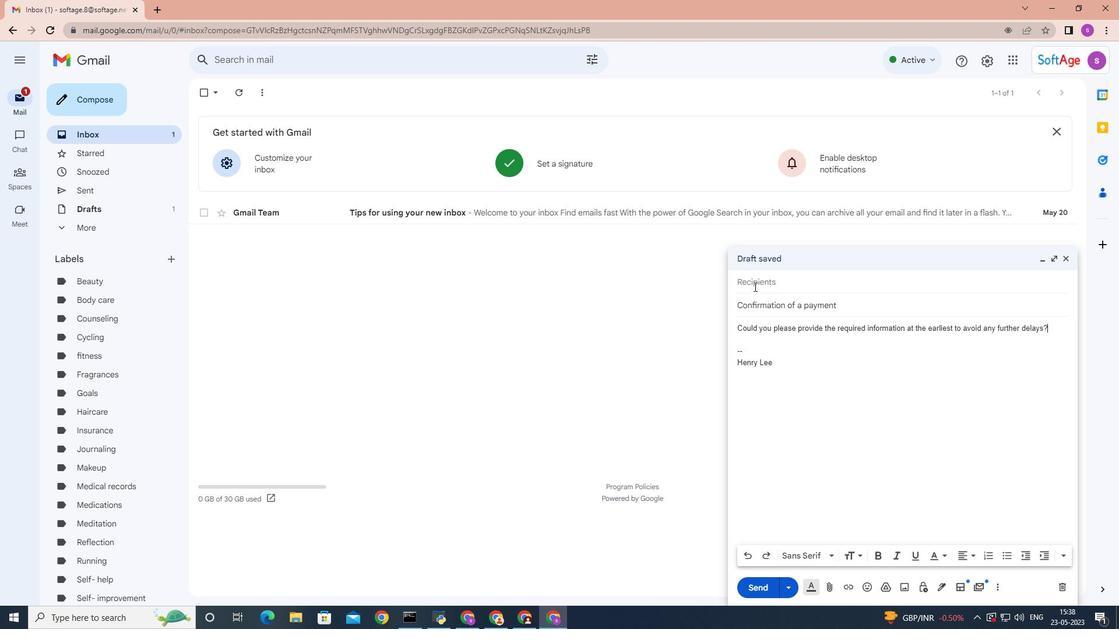 
Action: Mouse pressed left at (756, 284)
Screenshot: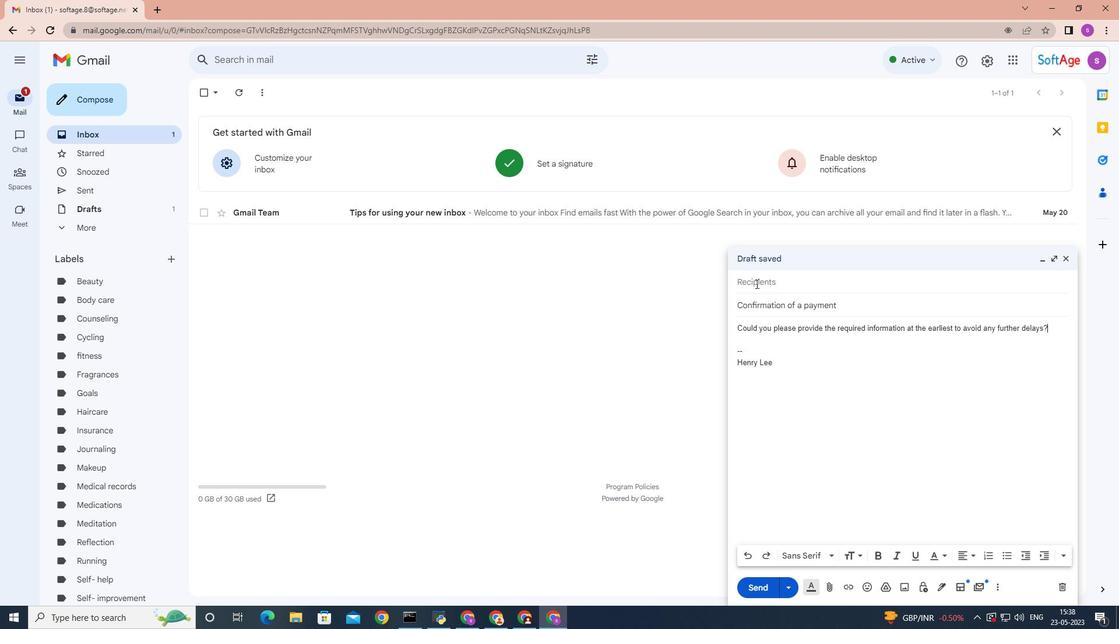 
Action: Key pressed <Key.shift>Softage.9
Screenshot: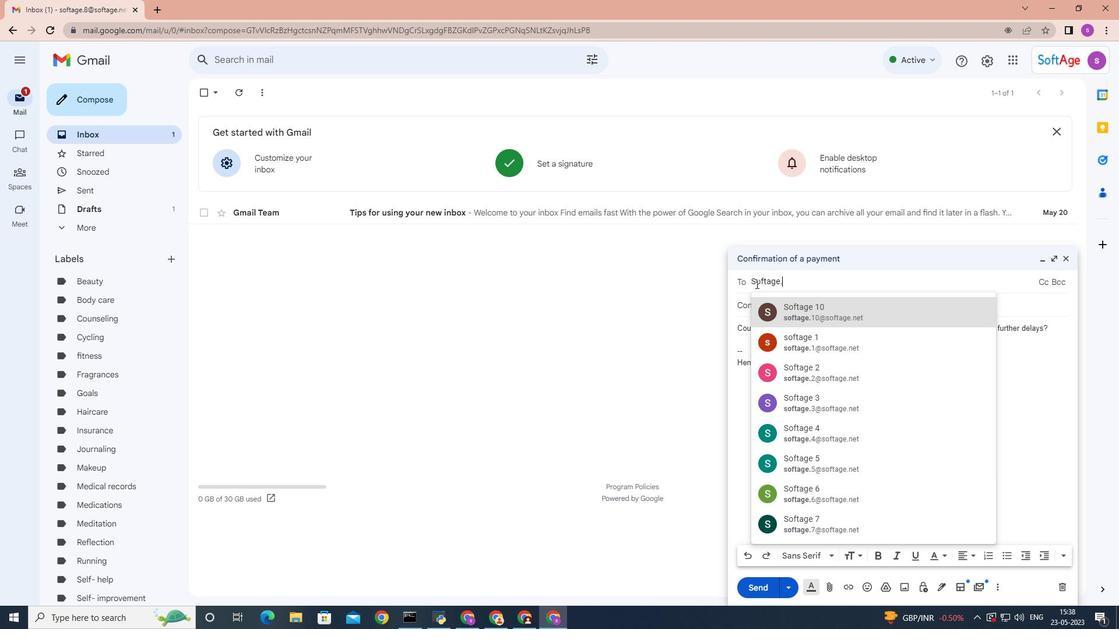 
Action: Mouse moved to (838, 310)
Screenshot: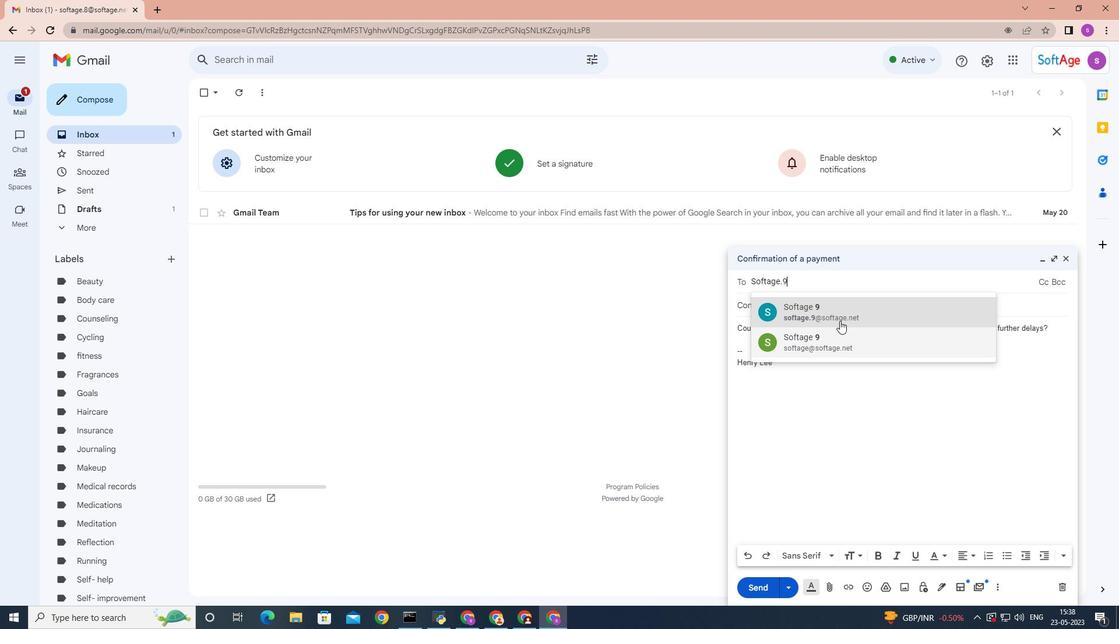 
Action: Mouse pressed left at (838, 310)
Screenshot: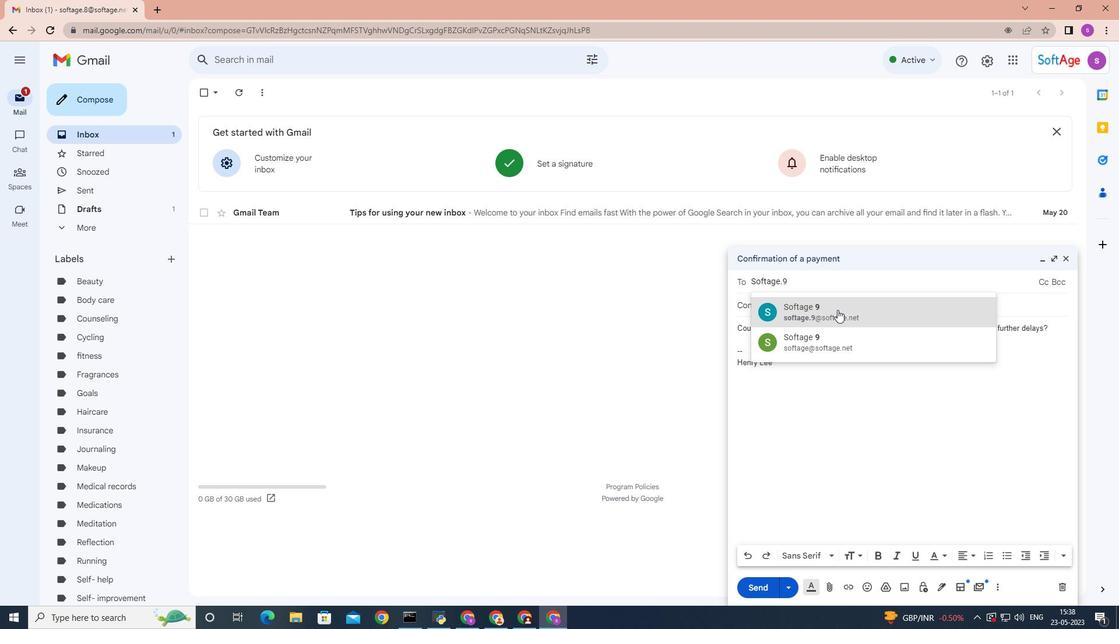 
Action: Mouse moved to (1053, 341)
Screenshot: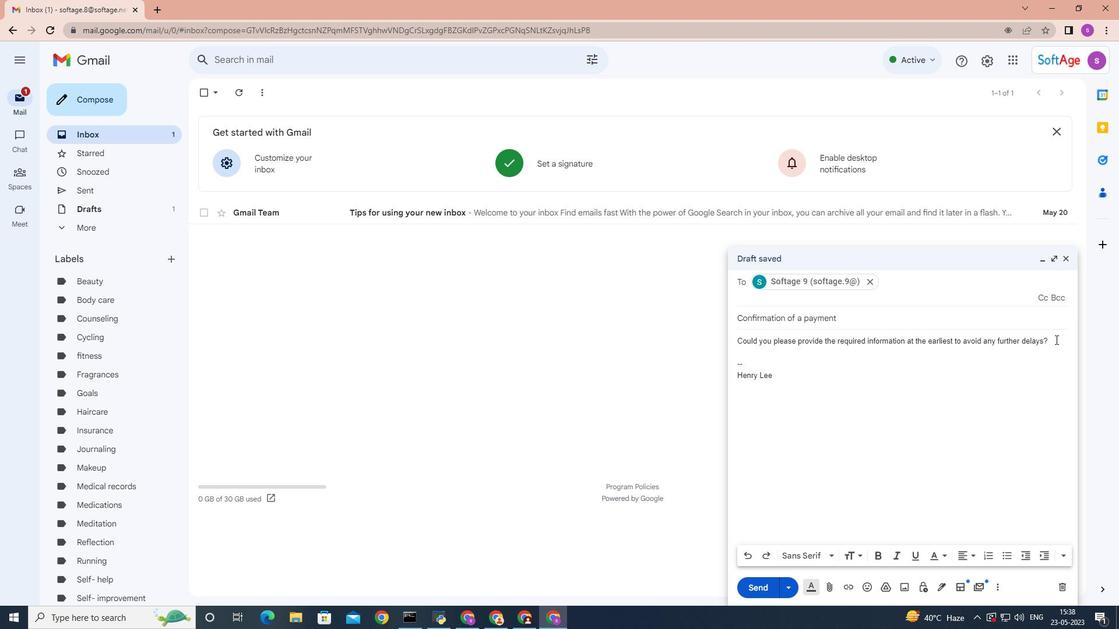 
Action: Mouse pressed left at (1053, 341)
Screenshot: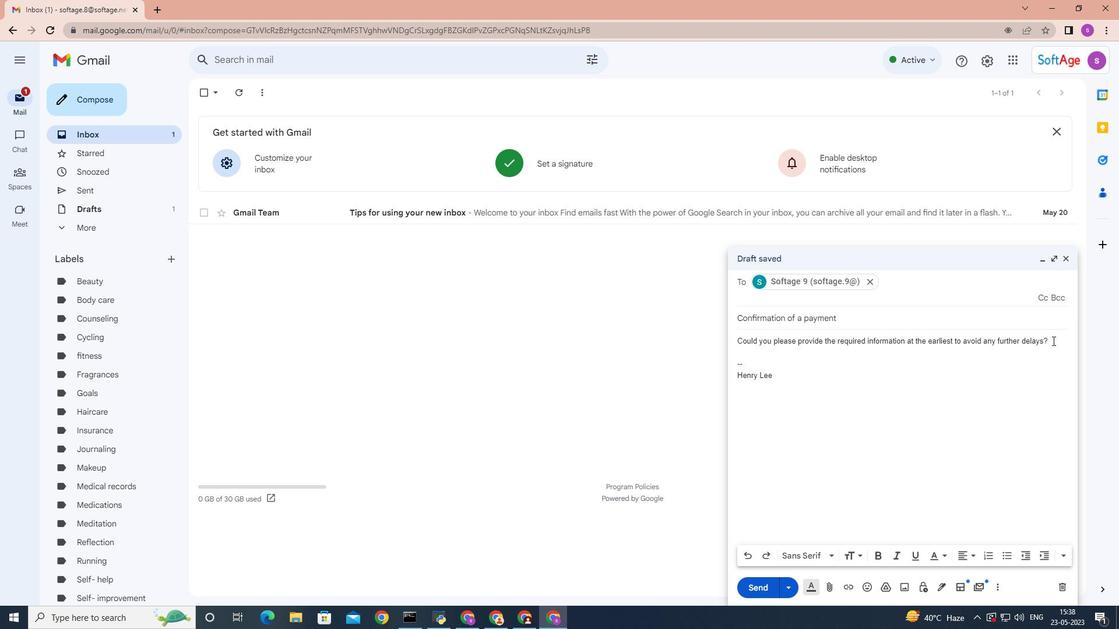 
Action: Mouse moved to (1050, 327)
Screenshot: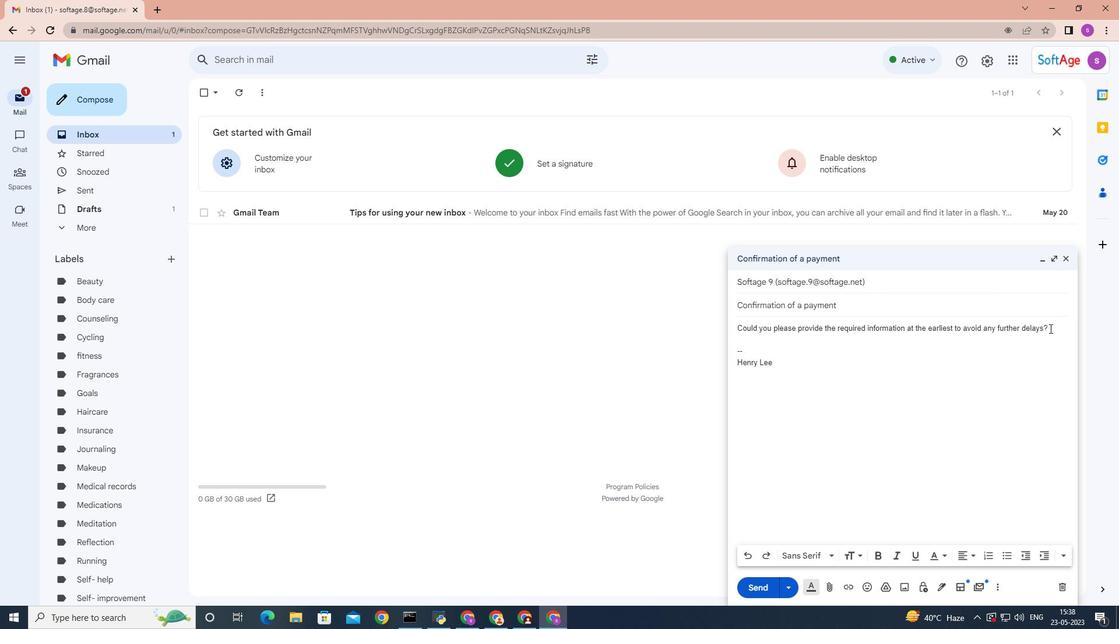 
Action: Mouse pressed left at (1050, 327)
Screenshot: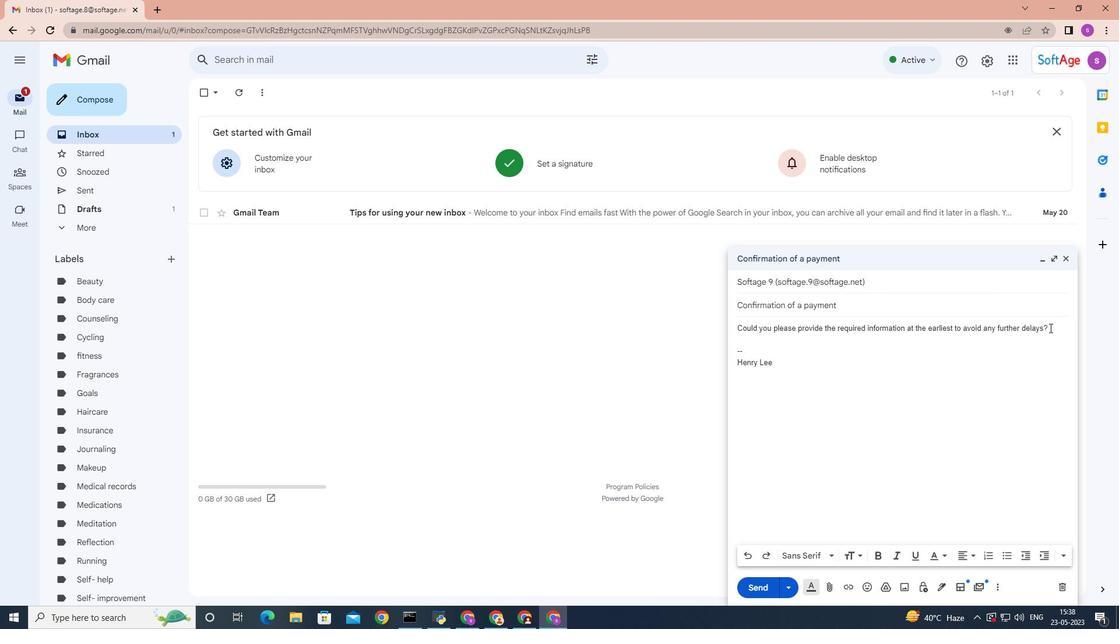 
Action: Mouse moved to (986, 557)
Screenshot: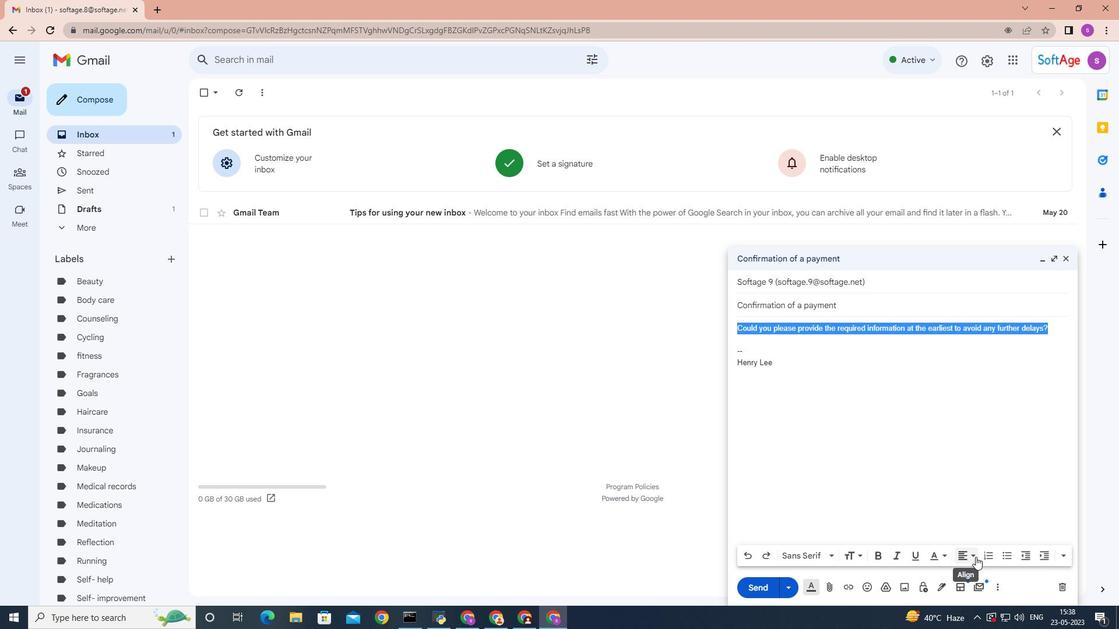 
Action: Mouse pressed left at (986, 557)
Screenshot: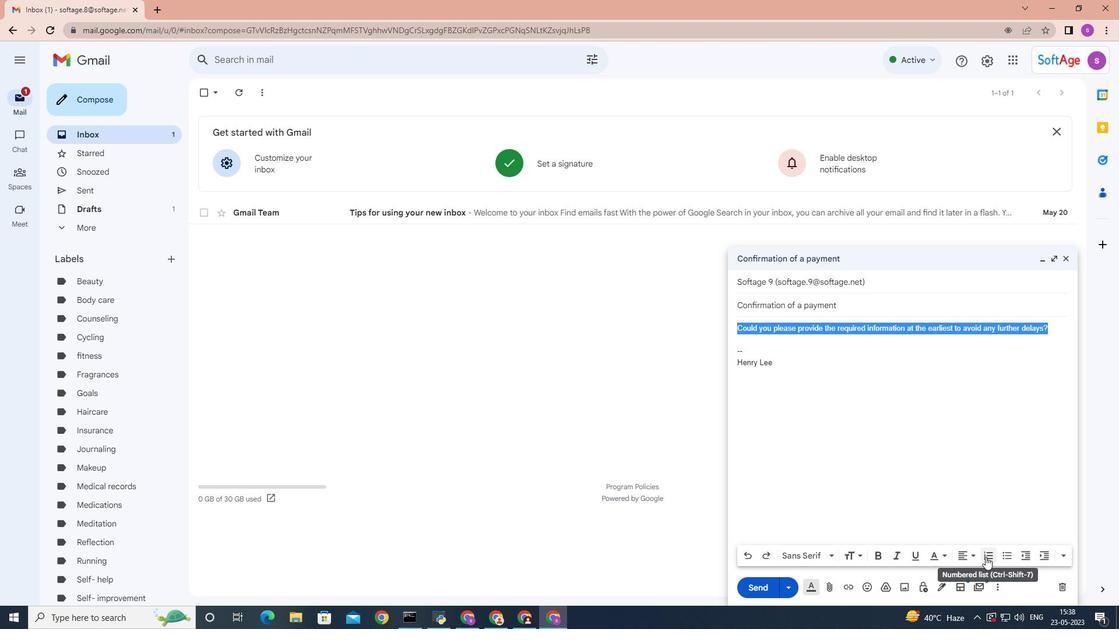 
Action: Mouse moved to (829, 555)
Screenshot: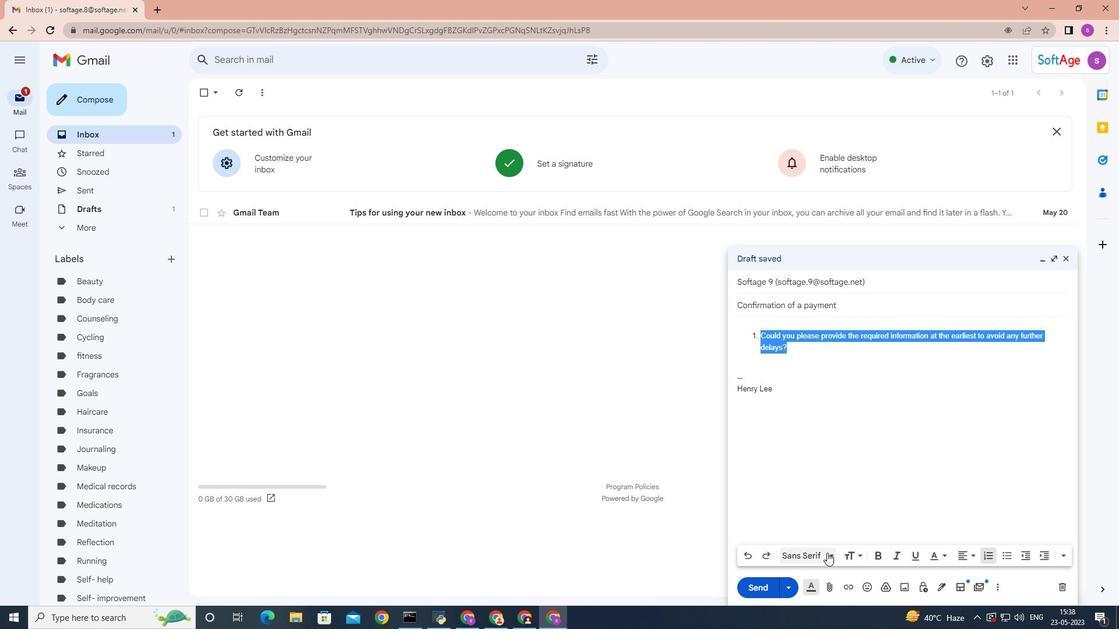 
Action: Mouse pressed left at (829, 555)
Screenshot: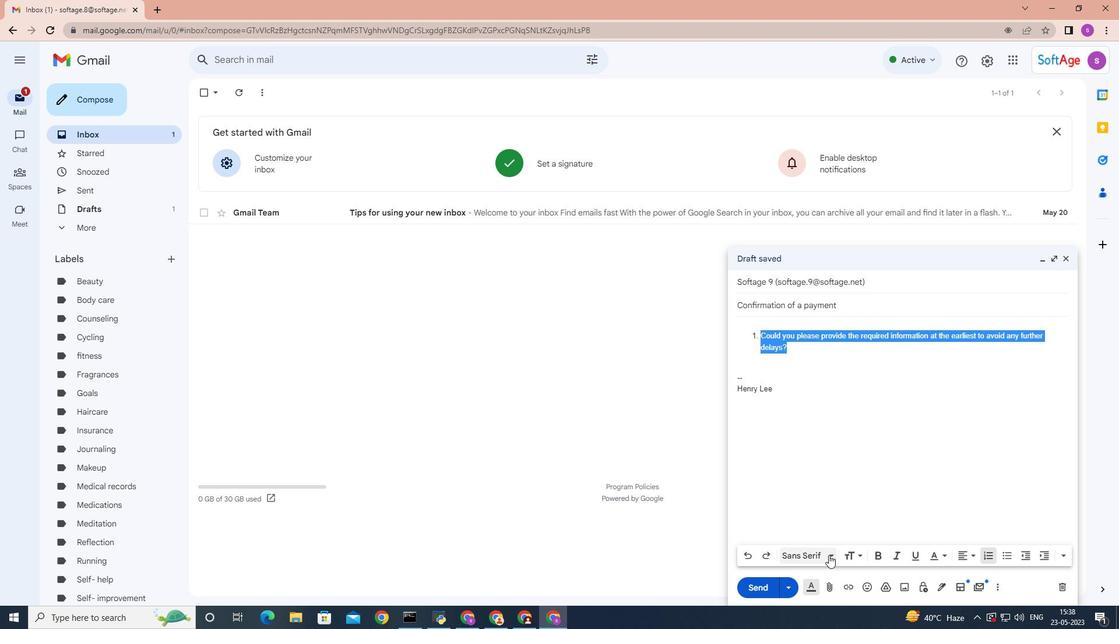 
Action: Mouse moved to (826, 411)
Screenshot: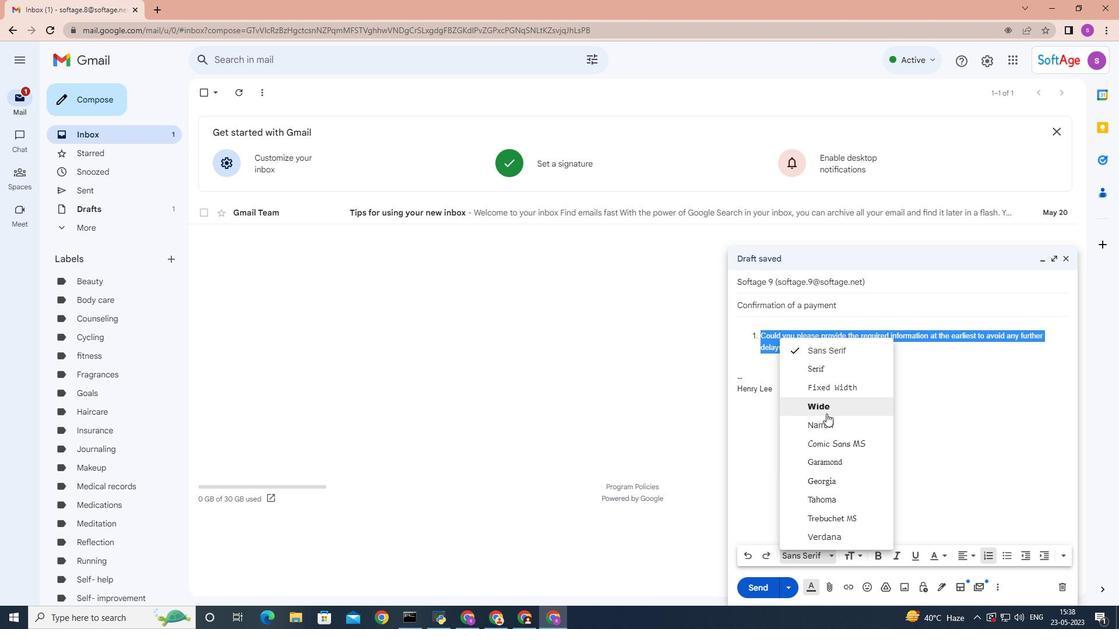 
Action: Mouse pressed left at (826, 411)
Screenshot: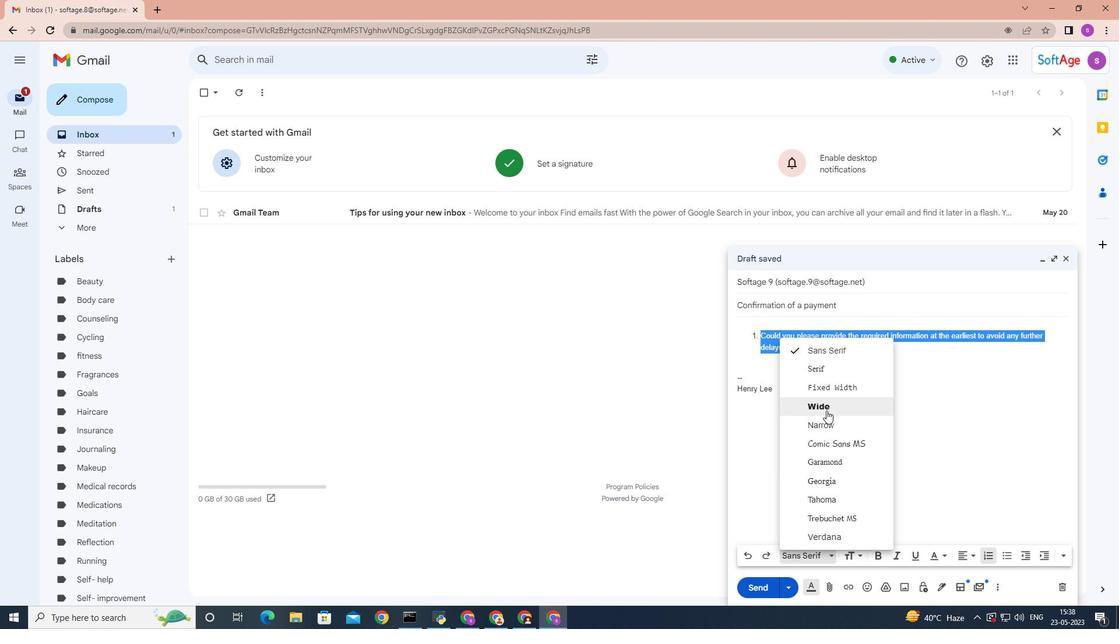 
Action: Mouse moved to (1060, 558)
Screenshot: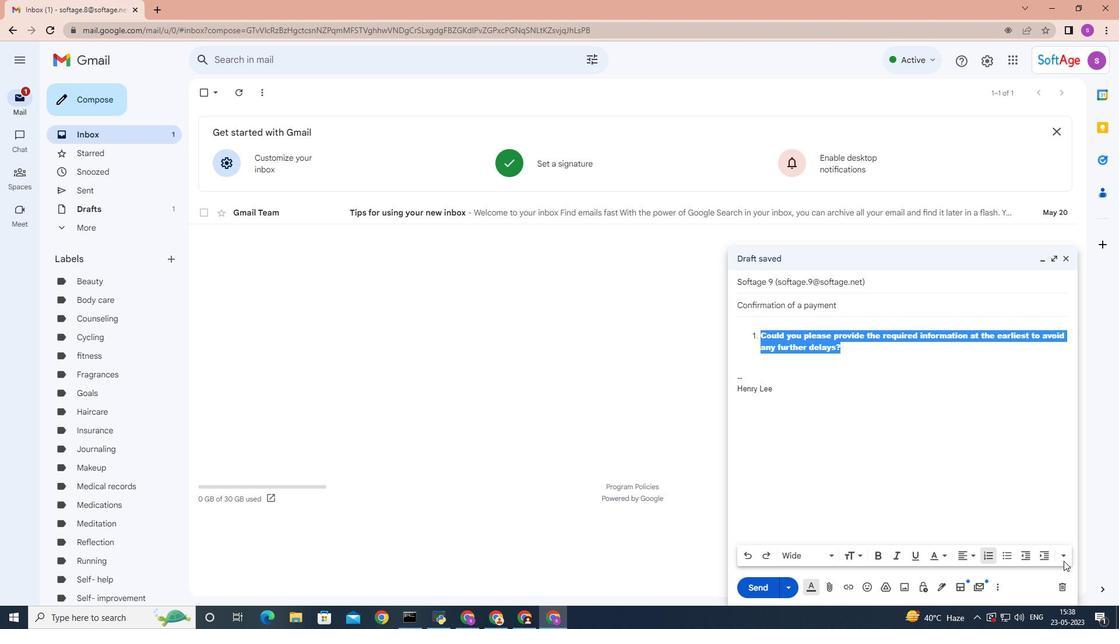
Action: Mouse pressed left at (1060, 558)
Screenshot: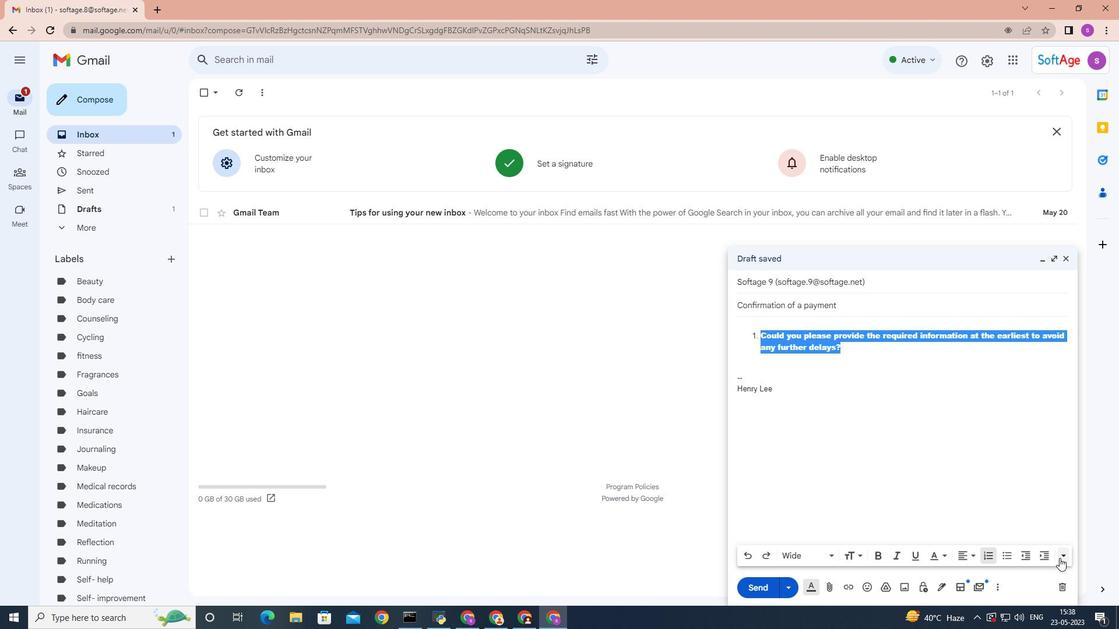 
Action: Mouse moved to (1068, 521)
Screenshot: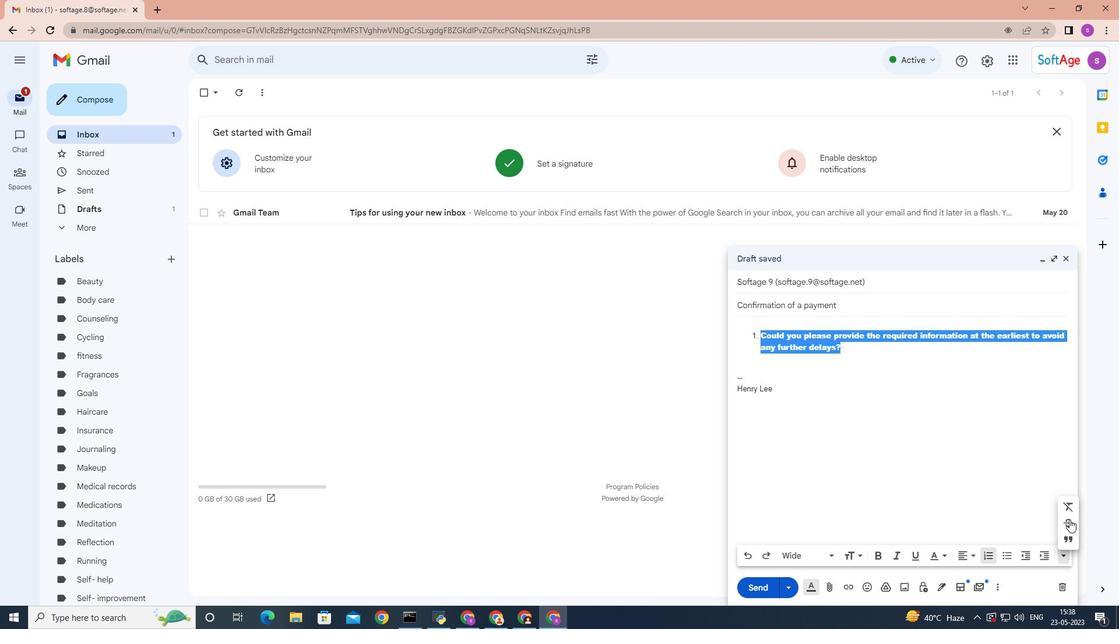 
Action: Mouse pressed left at (1068, 521)
Screenshot: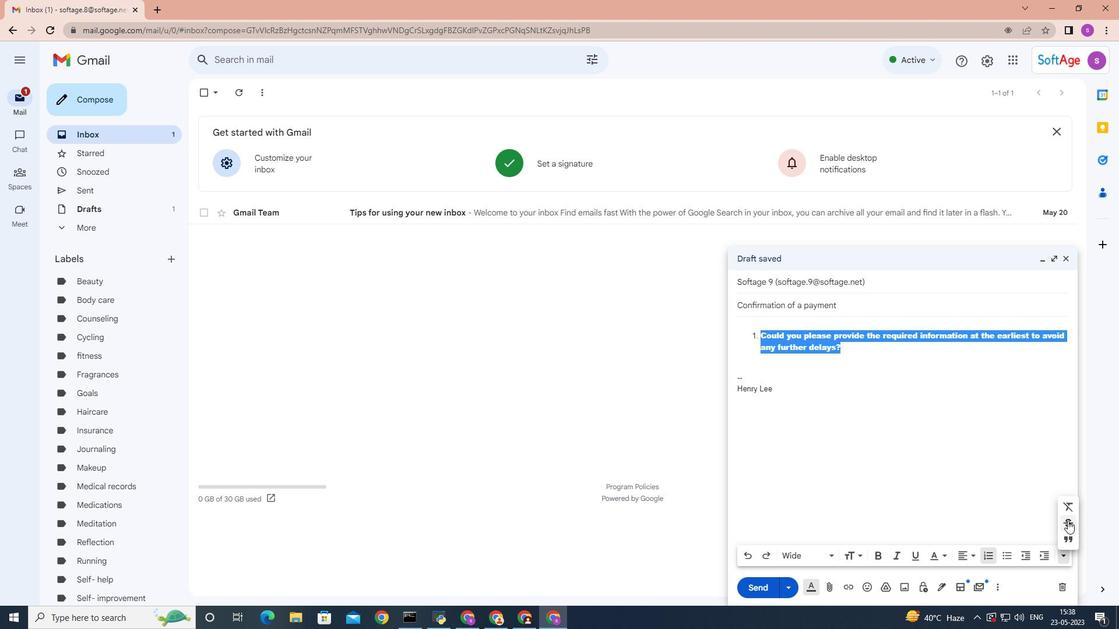 
Action: Mouse moved to (991, 555)
Screenshot: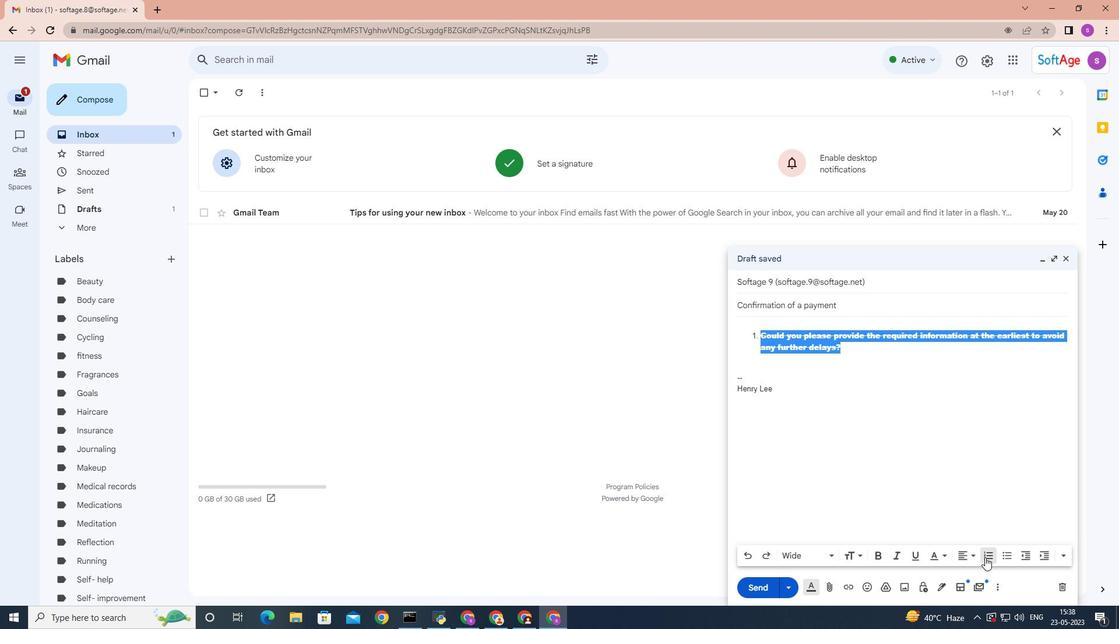 
Action: Mouse pressed left at (991, 555)
Screenshot: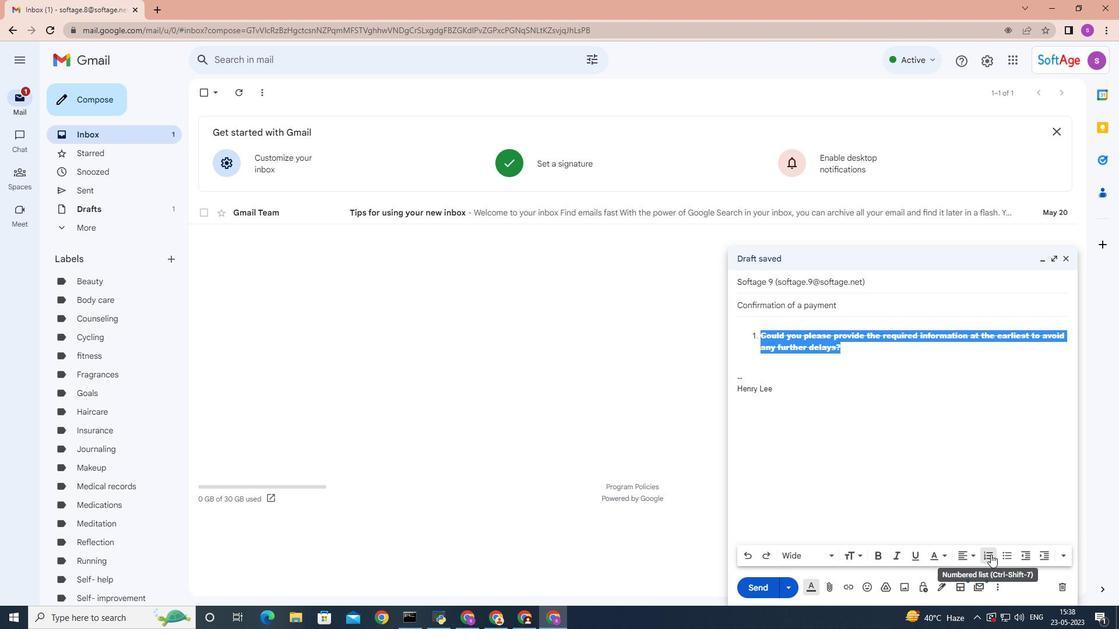 
Action: Mouse moved to (835, 554)
Screenshot: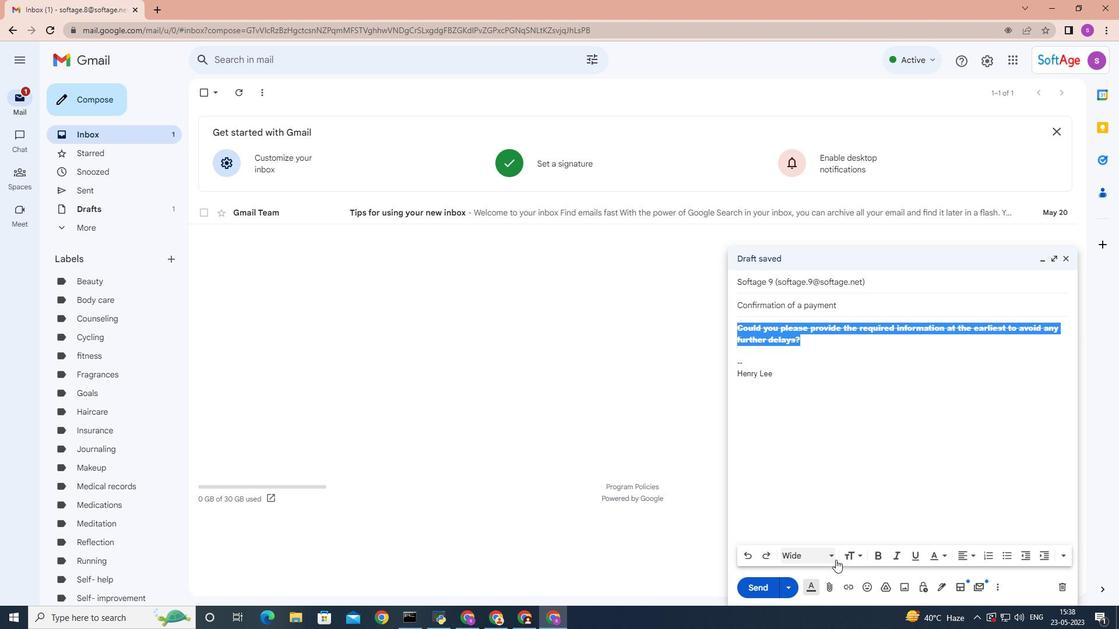 
Action: Mouse pressed left at (835, 554)
Screenshot: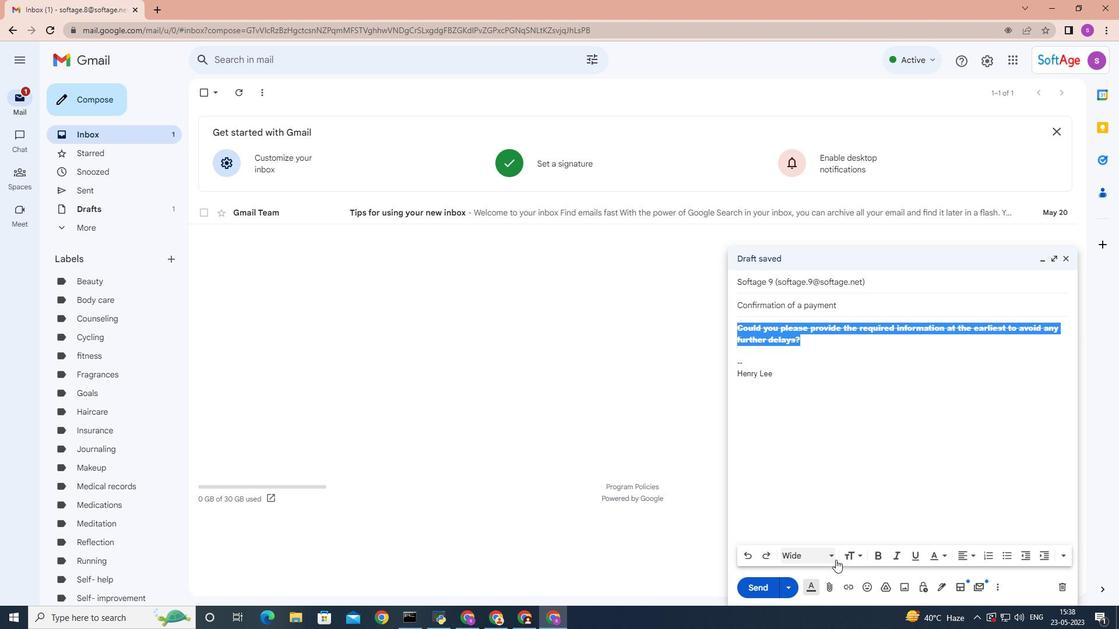 
Action: Mouse moved to (842, 351)
Screenshot: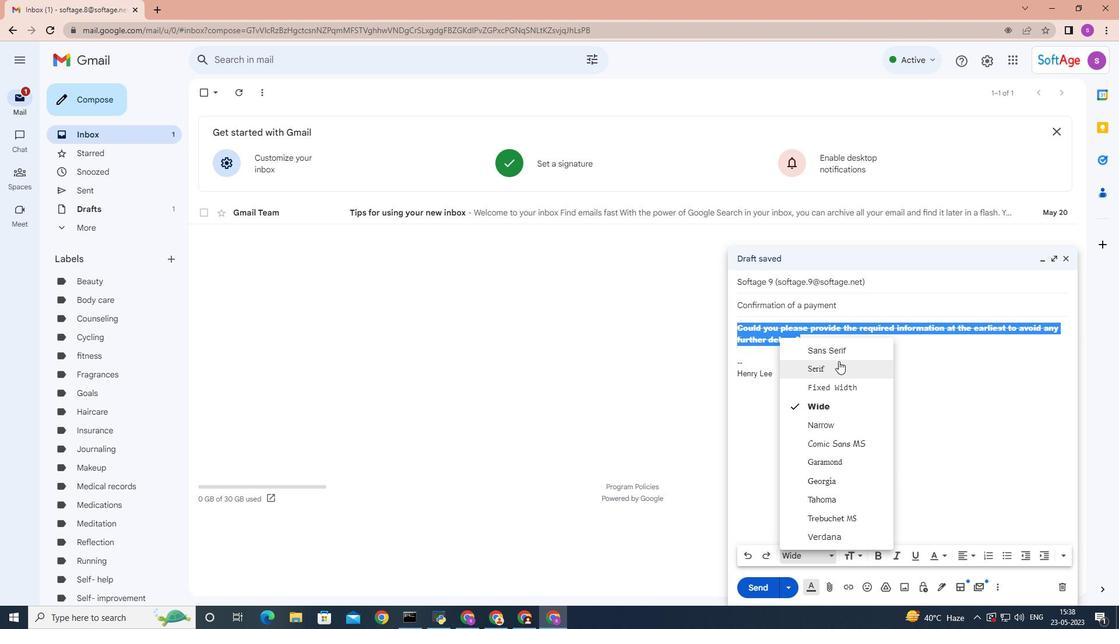 
Action: Mouse pressed left at (842, 351)
Screenshot: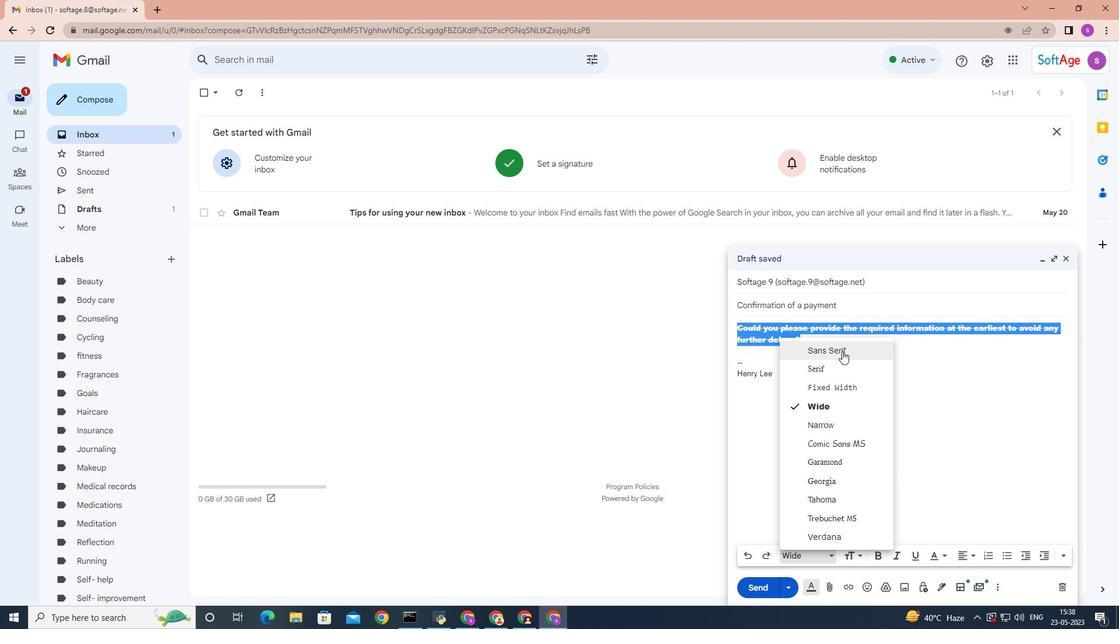 
Action: Mouse moved to (1063, 558)
Screenshot: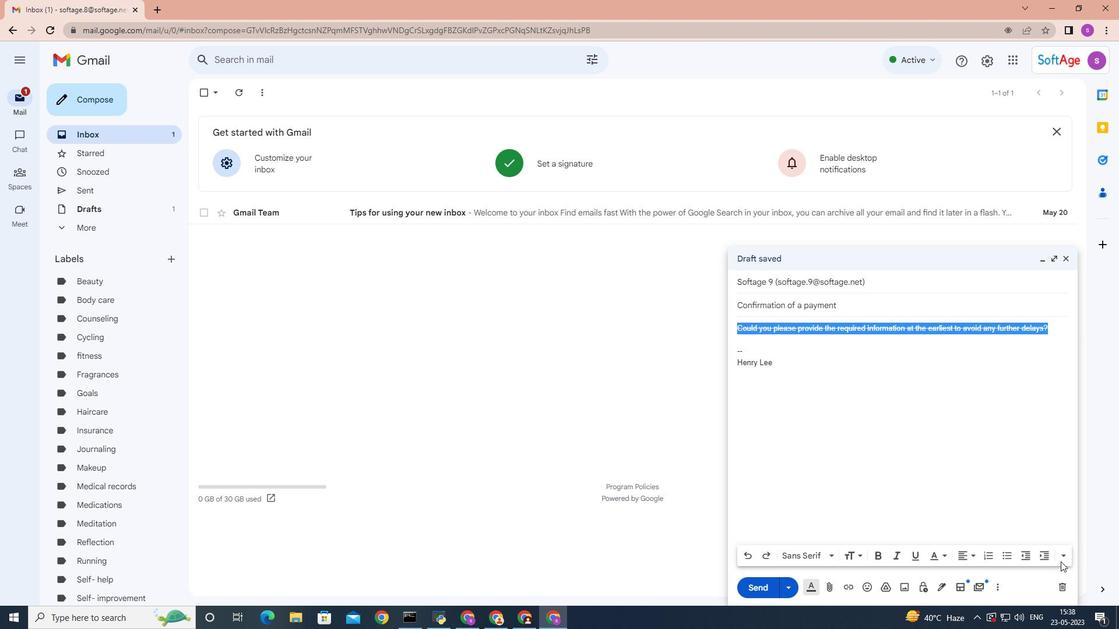 
Action: Mouse pressed left at (1063, 558)
Screenshot: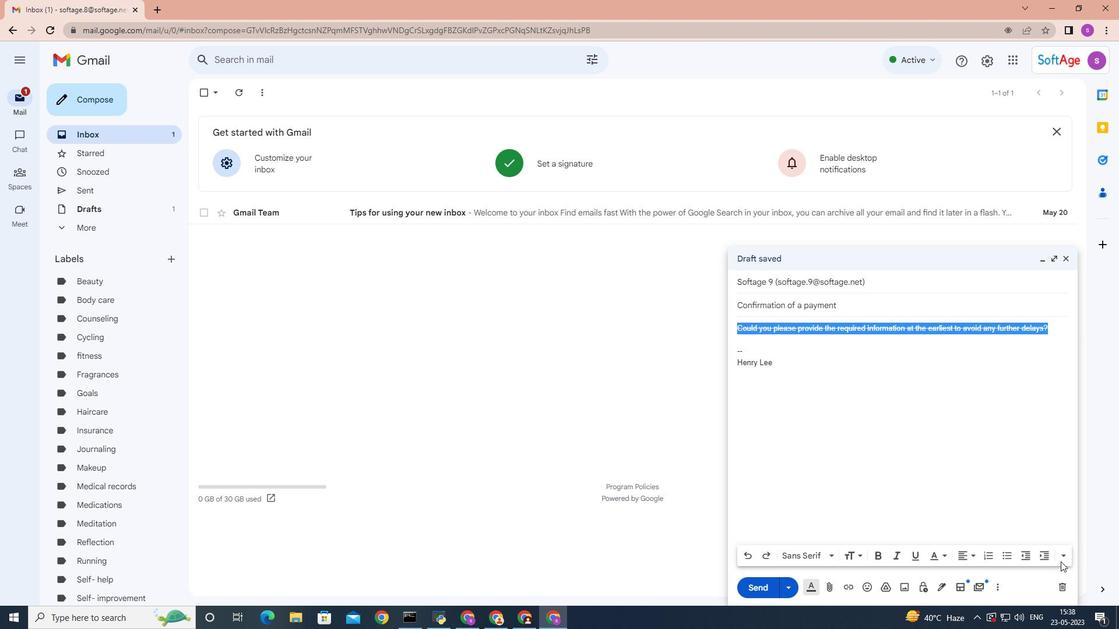 
Action: Mouse moved to (1071, 520)
Screenshot: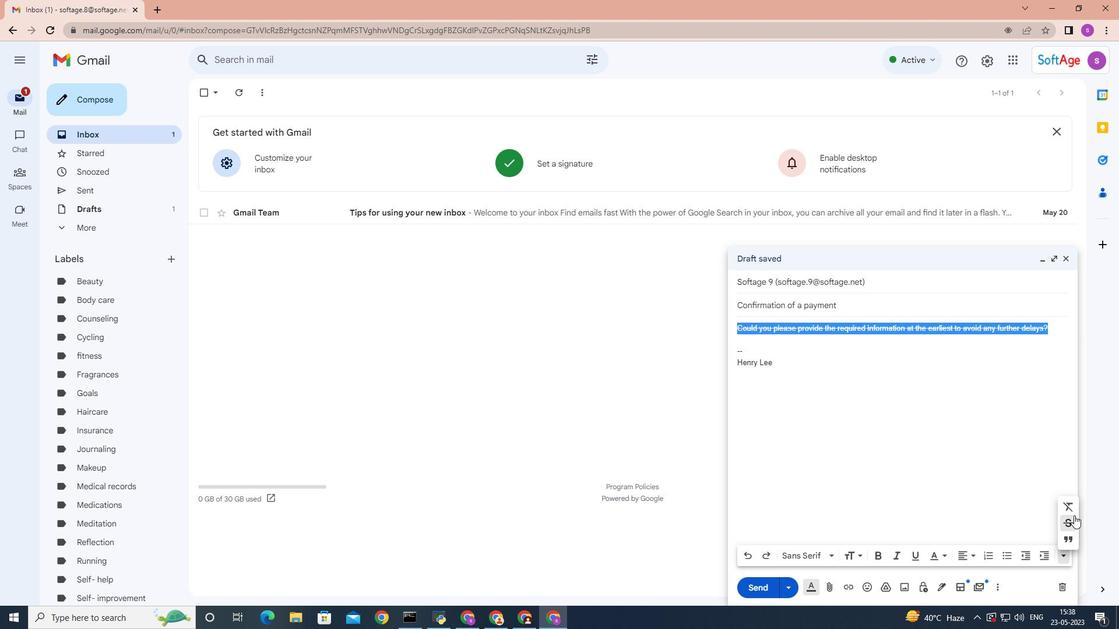
Action: Mouse pressed left at (1071, 520)
Screenshot: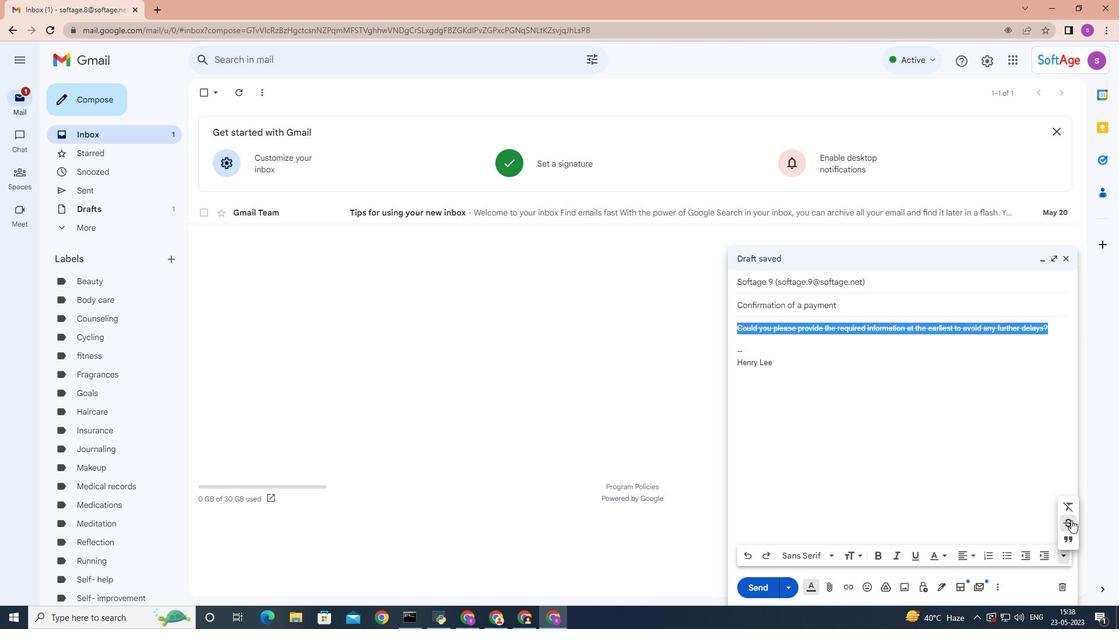 
Action: Mouse moved to (756, 590)
Screenshot: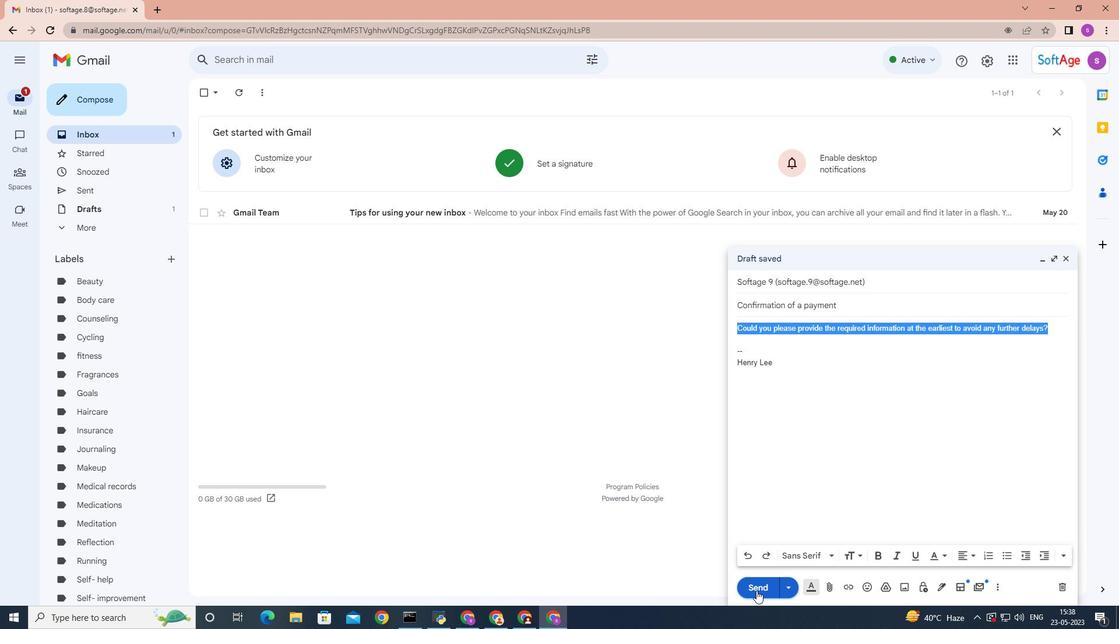 
Action: Mouse pressed left at (756, 590)
Screenshot: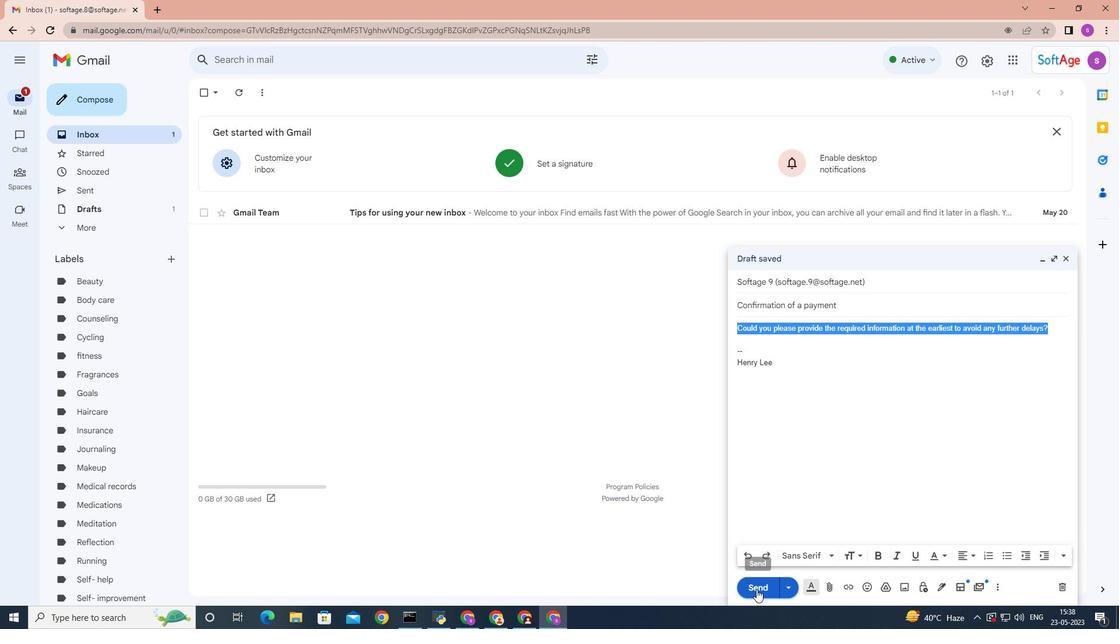 
Action: Mouse moved to (85, 193)
Screenshot: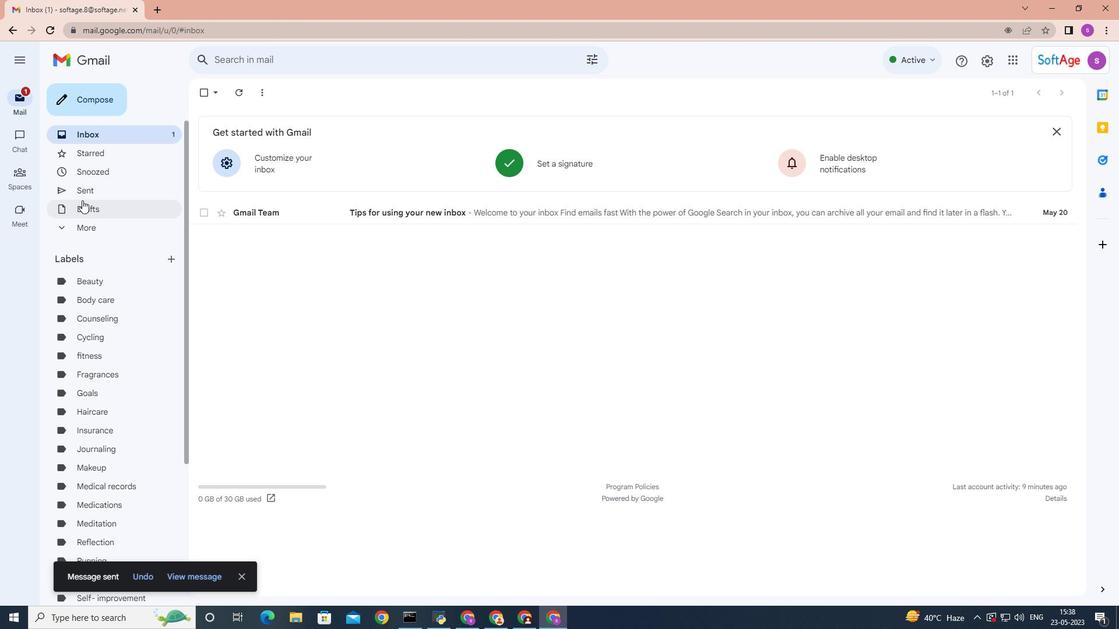 
Action: Mouse pressed left at (85, 193)
Screenshot: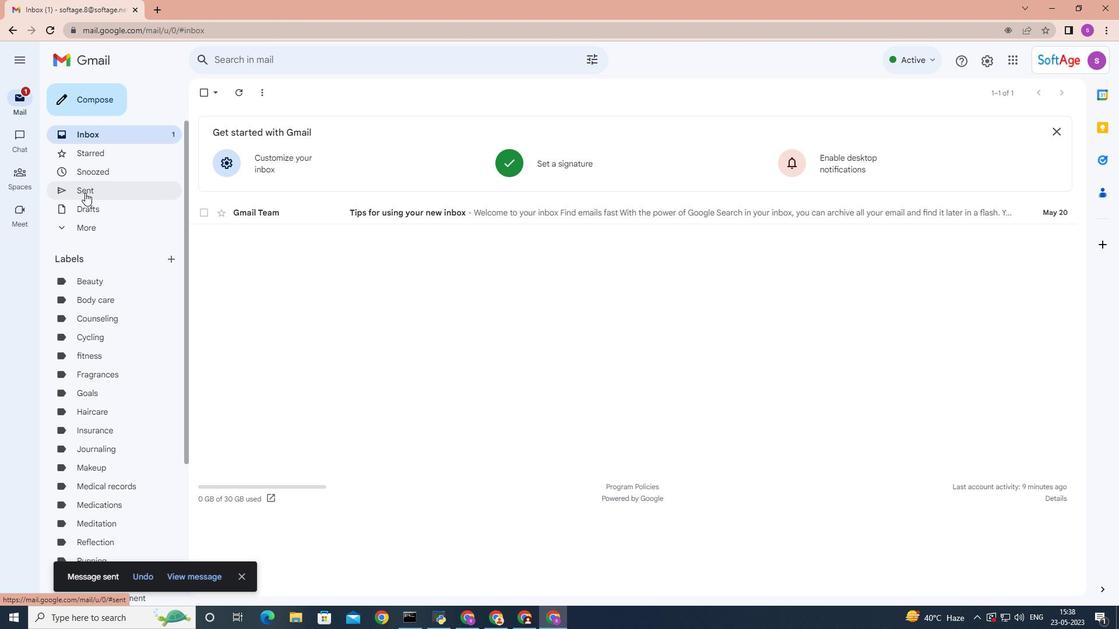 
Action: Mouse moved to (313, 148)
Screenshot: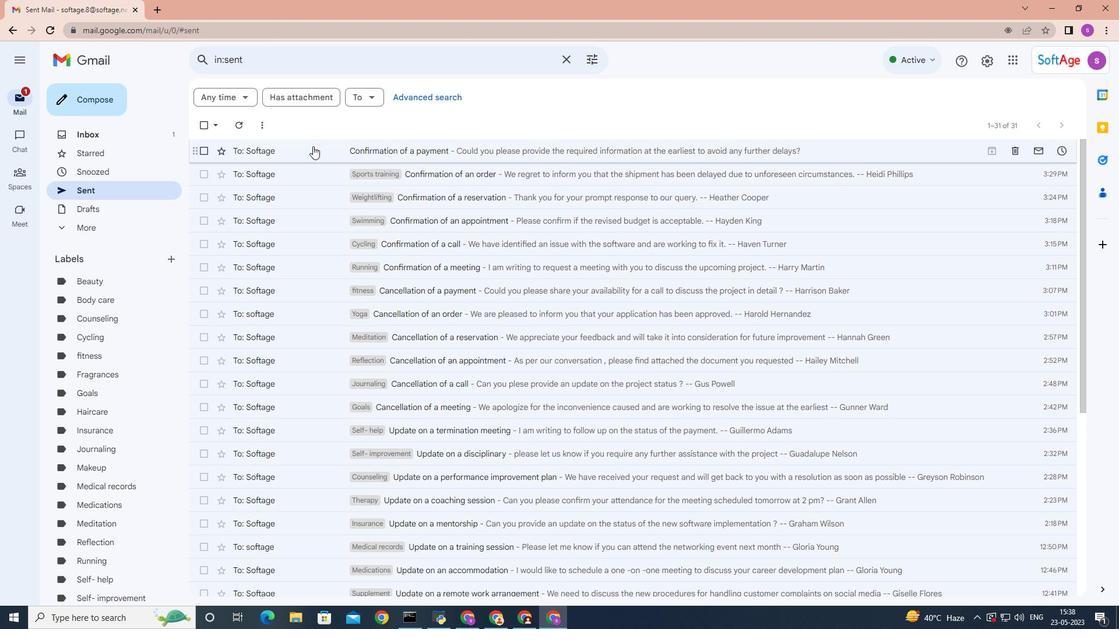 
Action: Mouse pressed right at (313, 148)
Screenshot: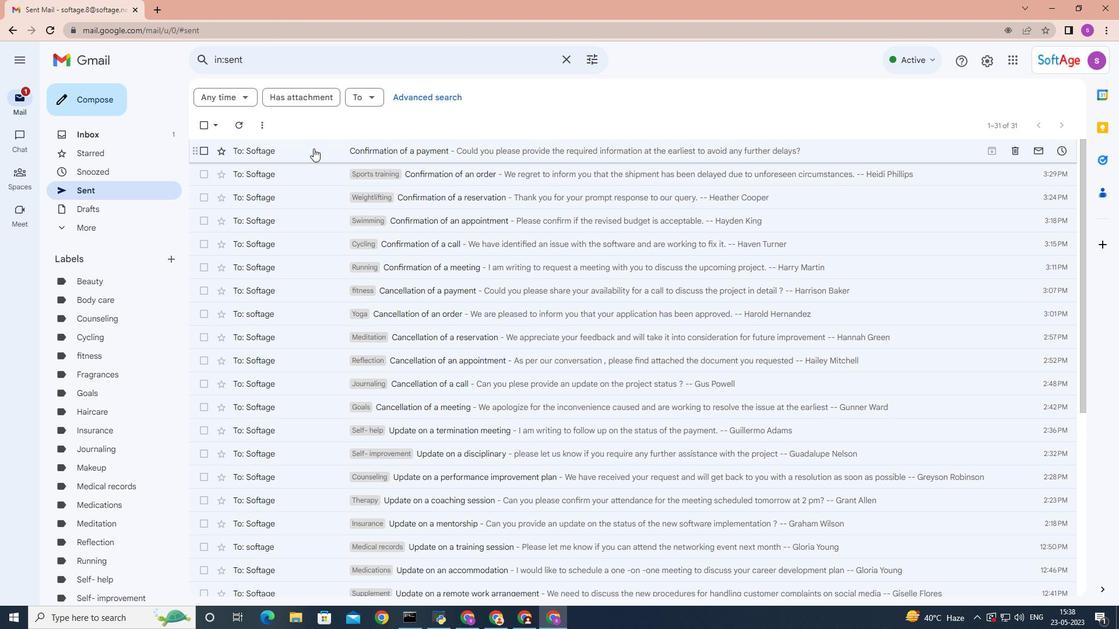 
Action: Mouse moved to (470, 387)
Screenshot: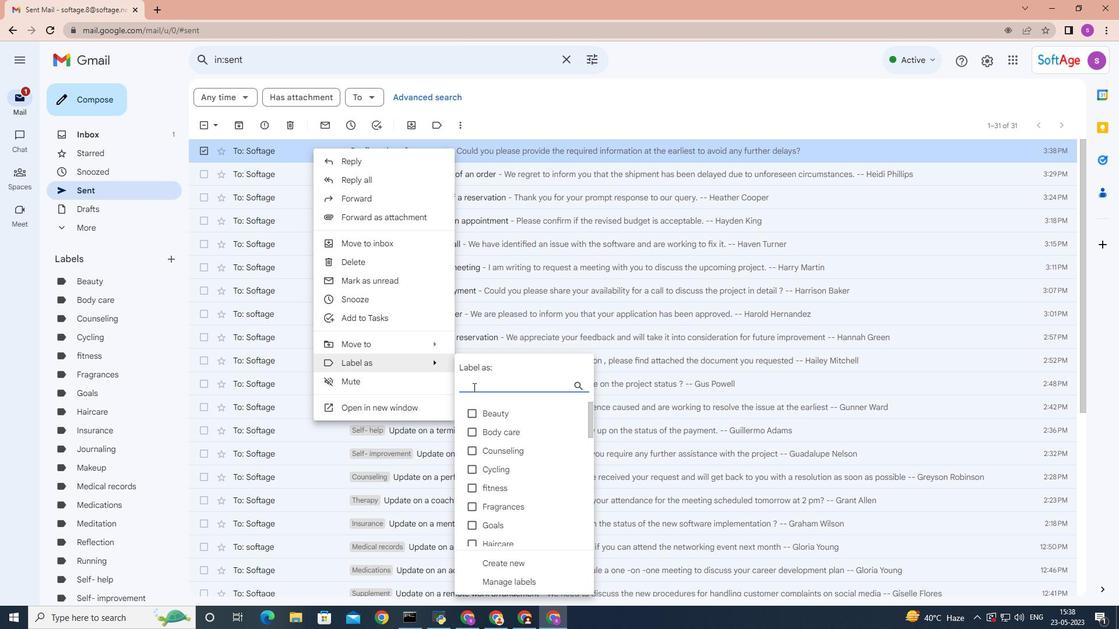 
Action: Key pressed <Key.shift>Nutrition
Screenshot: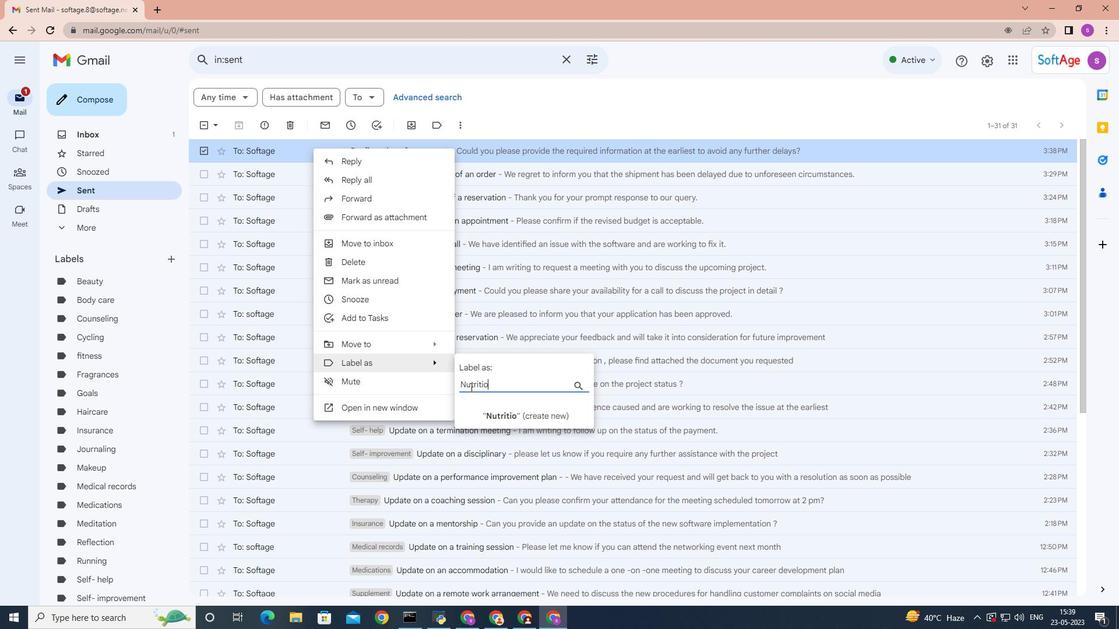 
Action: Mouse moved to (491, 416)
Screenshot: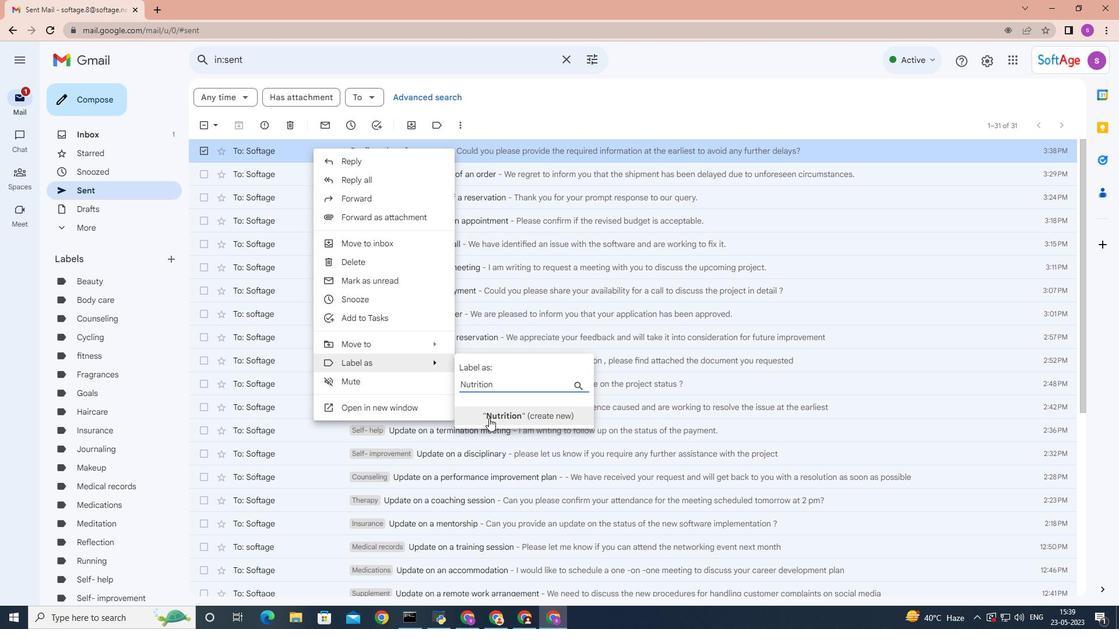 
Action: Mouse pressed left at (491, 416)
Screenshot: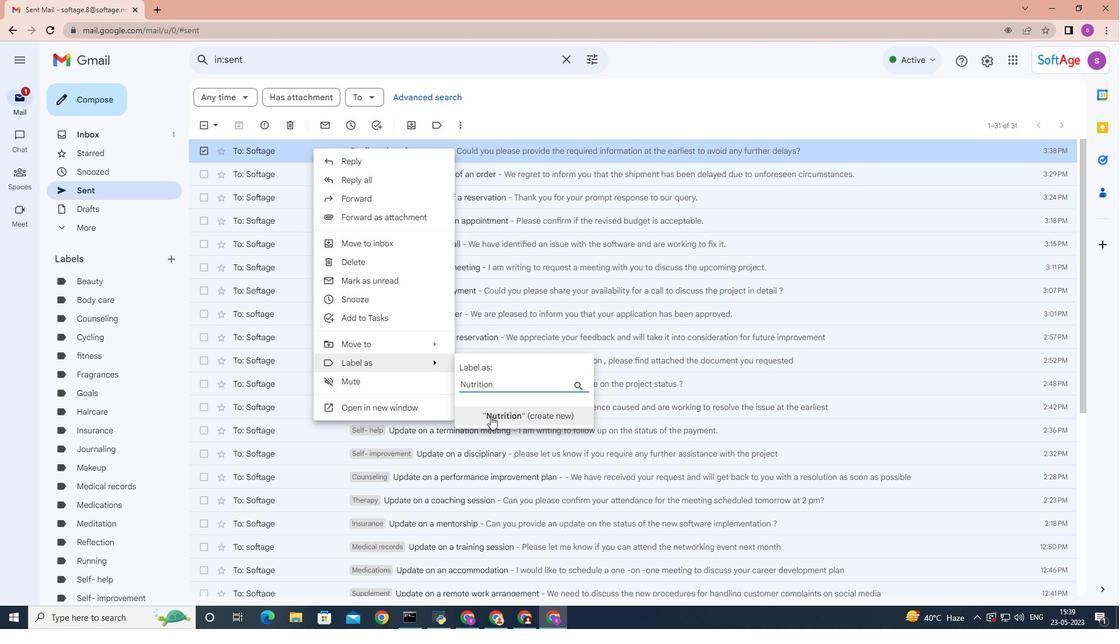 
Action: Mouse moved to (660, 368)
Screenshot: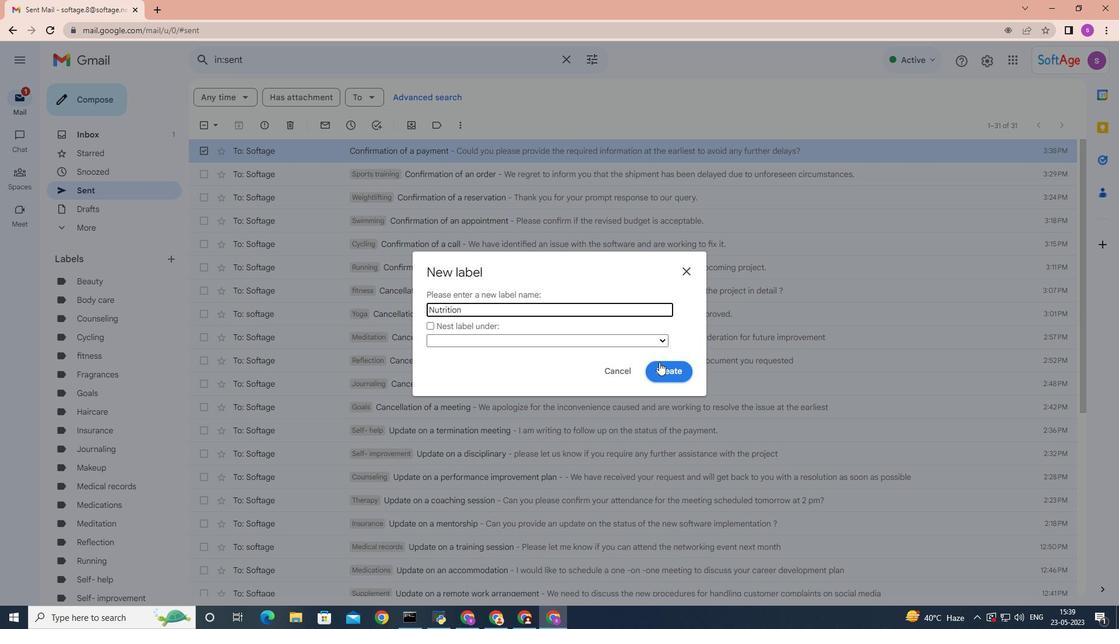 
Action: Mouse pressed left at (660, 368)
Screenshot: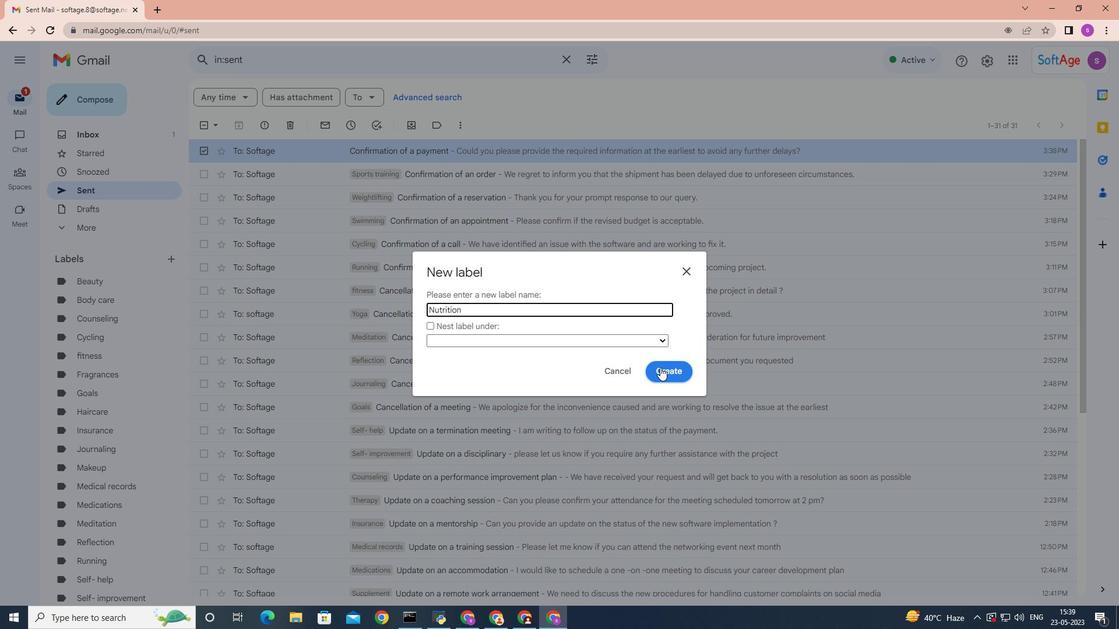 
